 Task: Find connections with filter location Uckfield with filter topic #Businessownerwith filter profile language French with filter current company Advanced MS EXCEL, Power Query, Power BI skills for Business Intelligence  with filter school Stella Maris College with filter industry Writing and Editing with filter service category Consulting with filter keywords title Pipefitter
Action: Mouse moved to (694, 96)
Screenshot: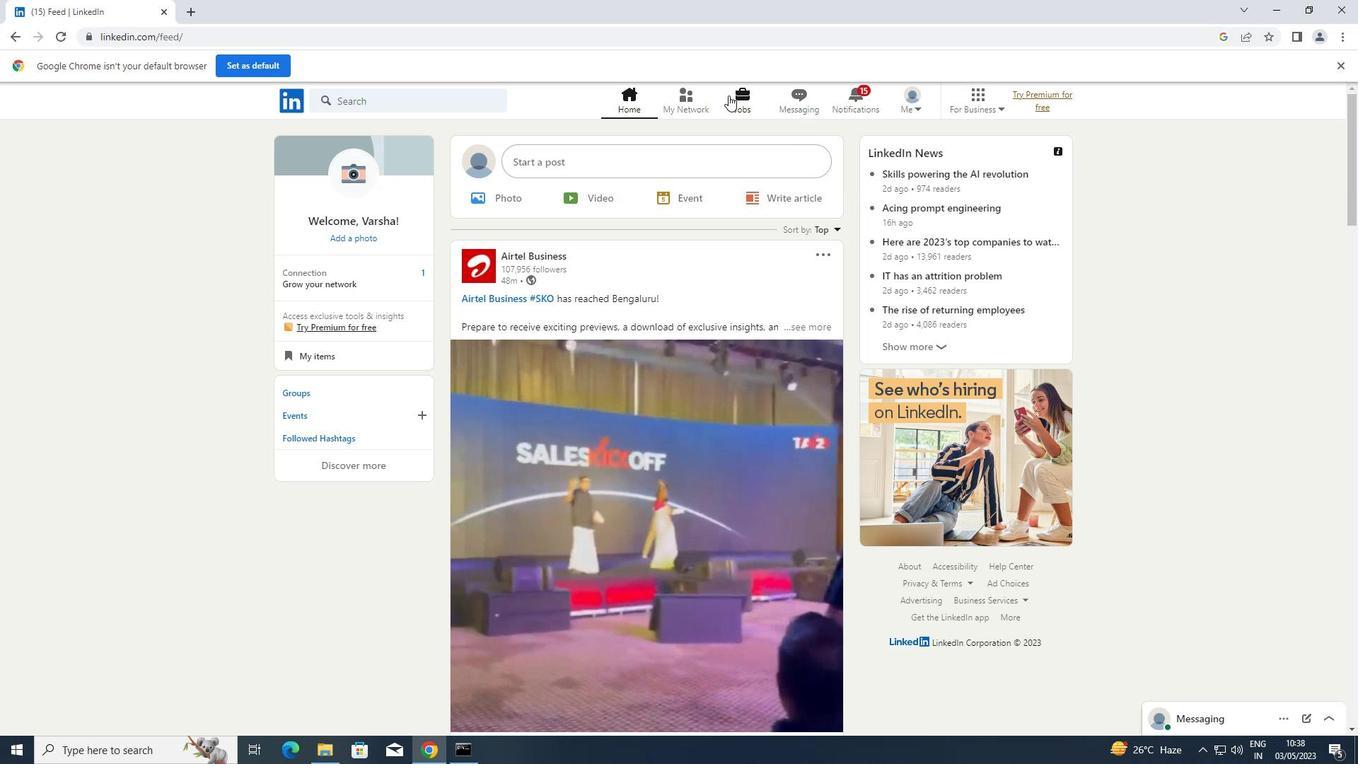 
Action: Mouse pressed left at (694, 96)
Screenshot: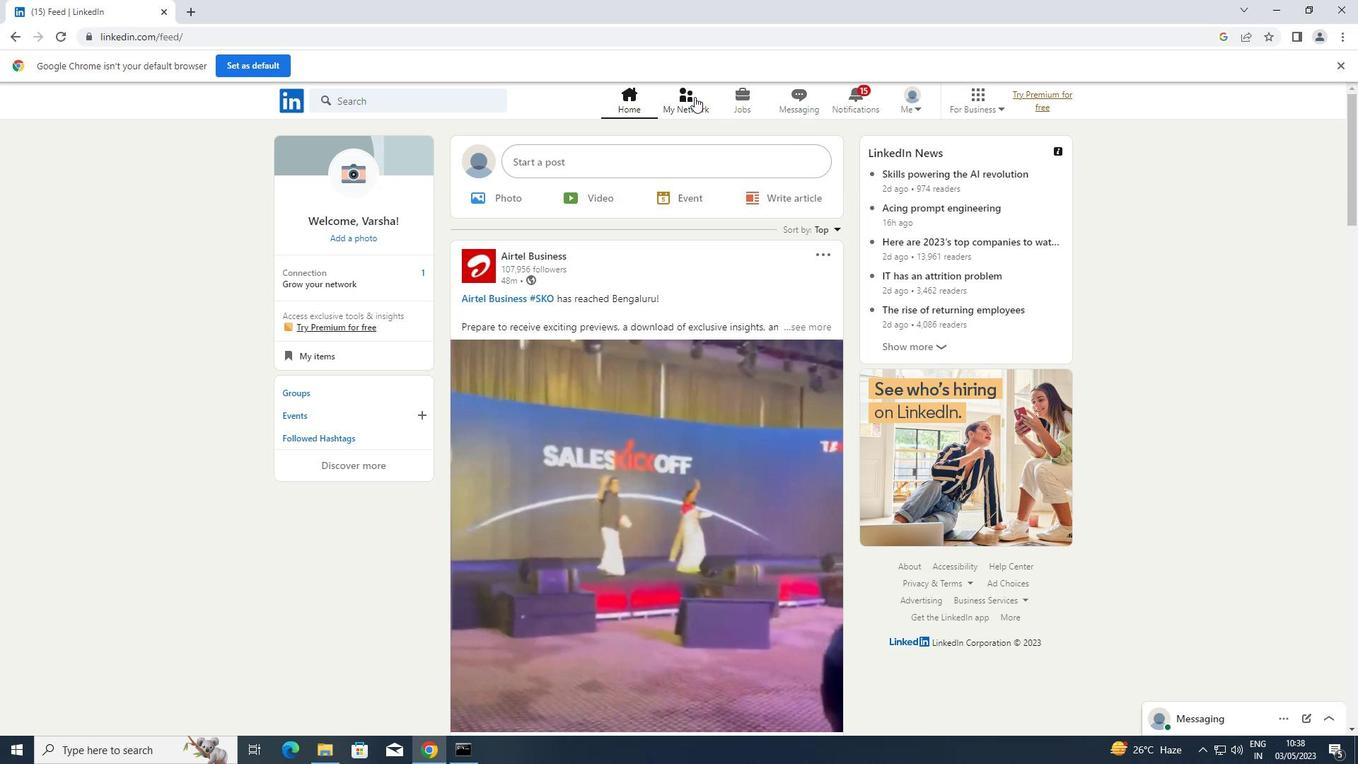 
Action: Mouse moved to (385, 178)
Screenshot: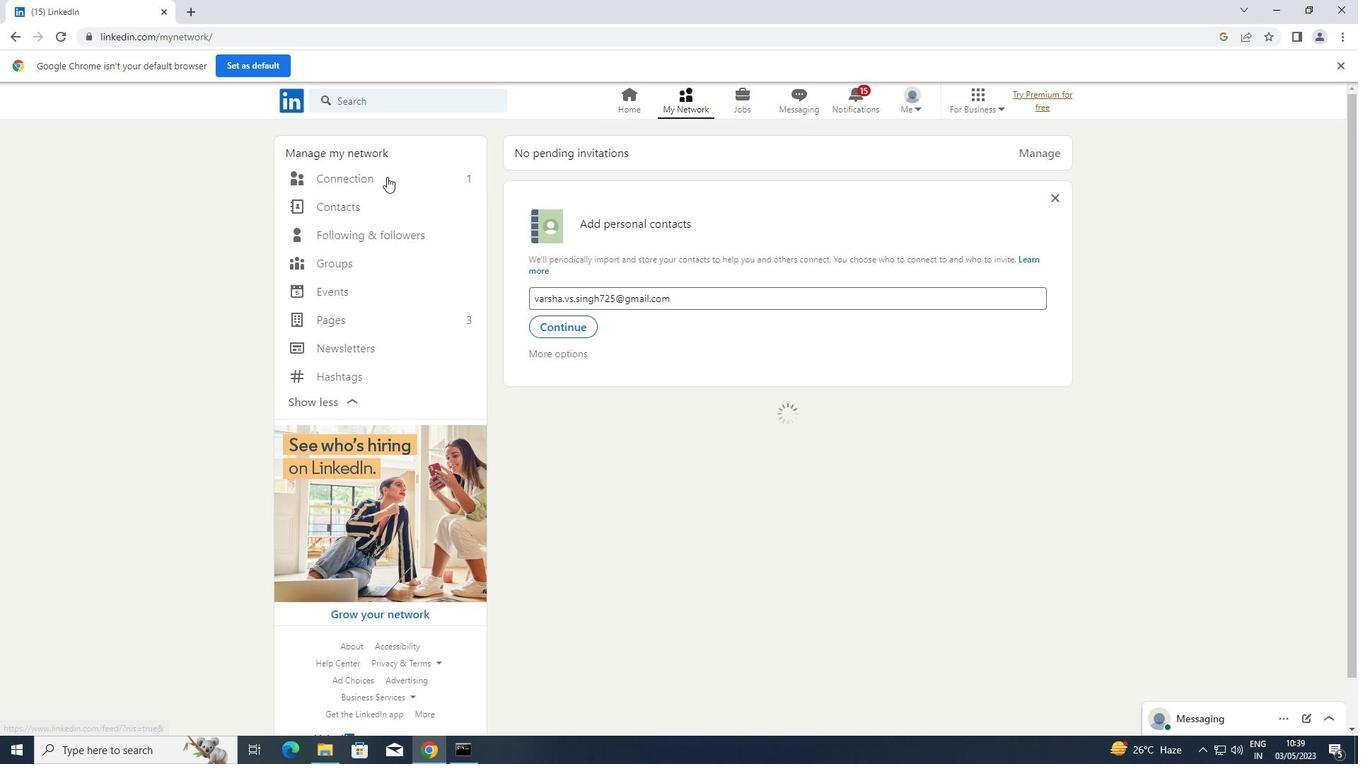 
Action: Mouse pressed left at (385, 178)
Screenshot: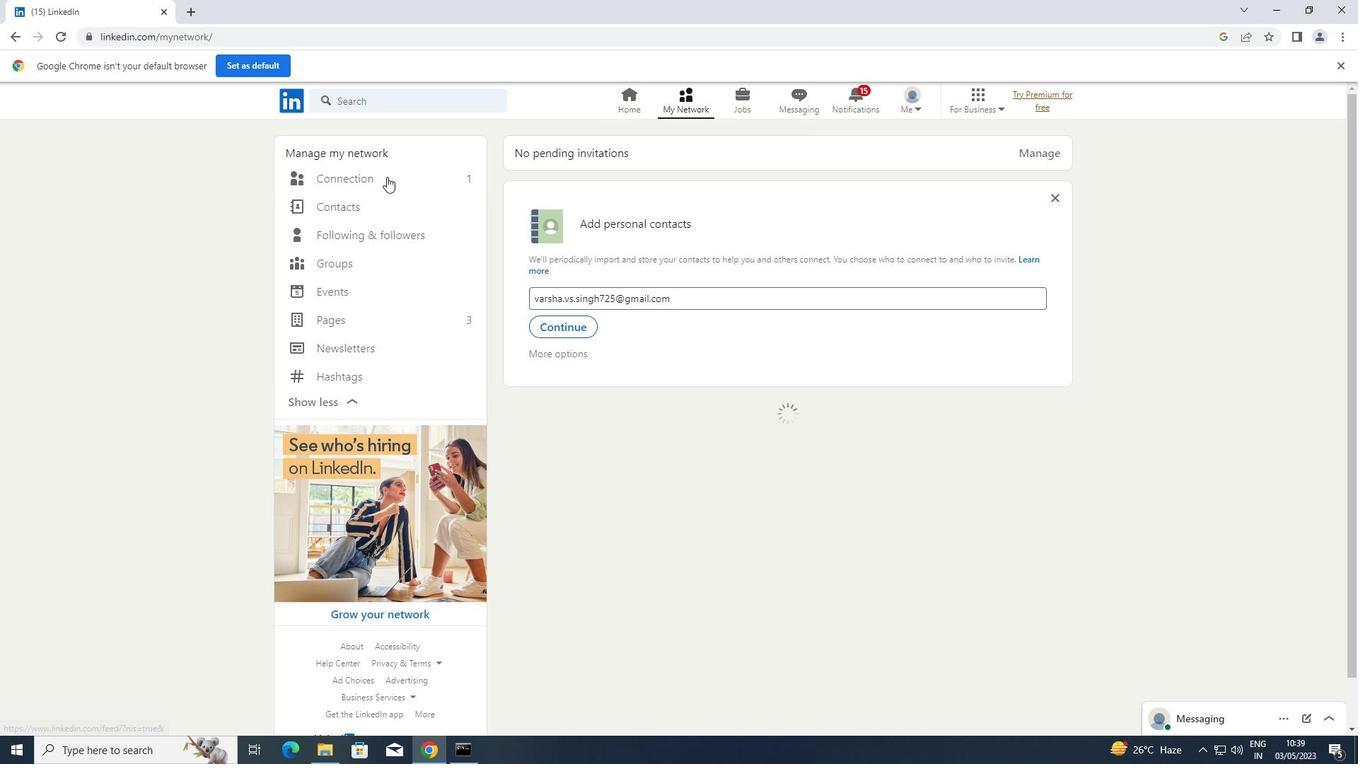 
Action: Mouse moved to (796, 174)
Screenshot: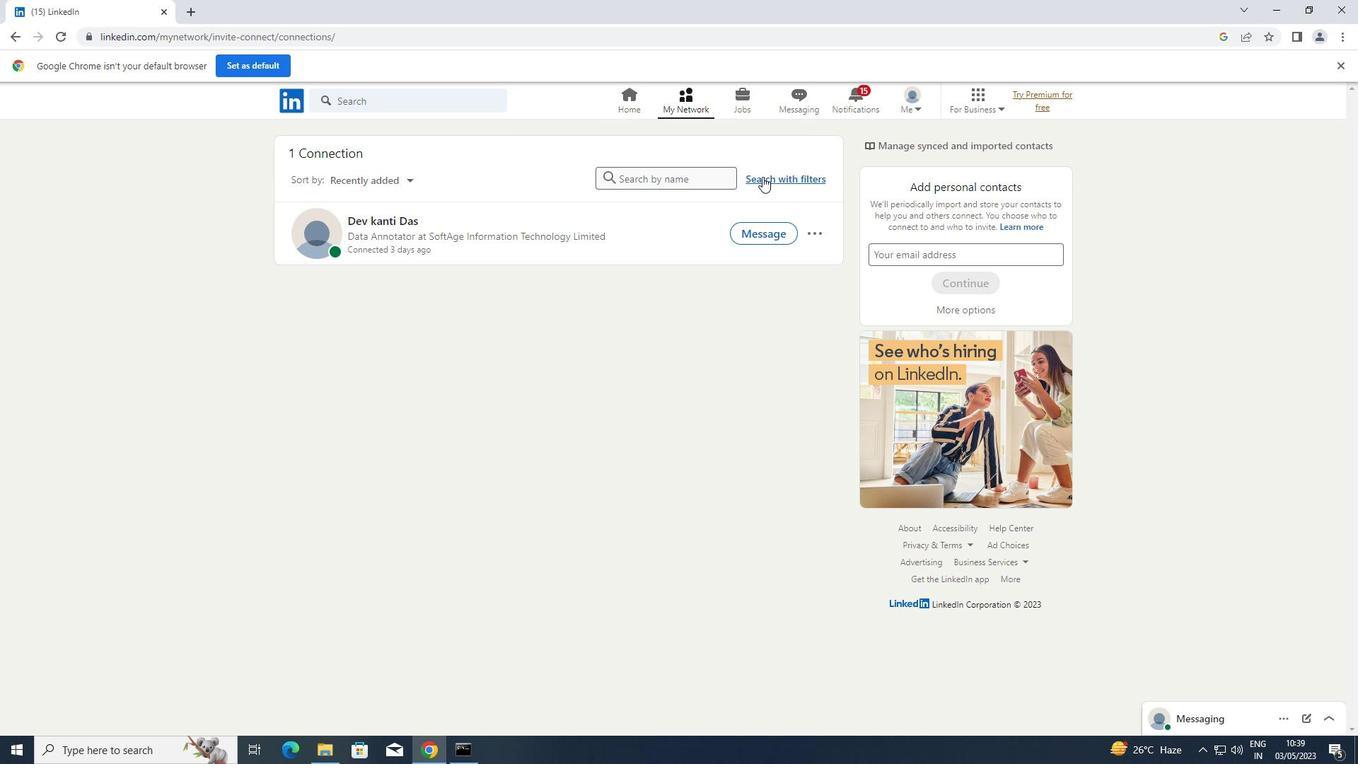 
Action: Mouse pressed left at (796, 174)
Screenshot: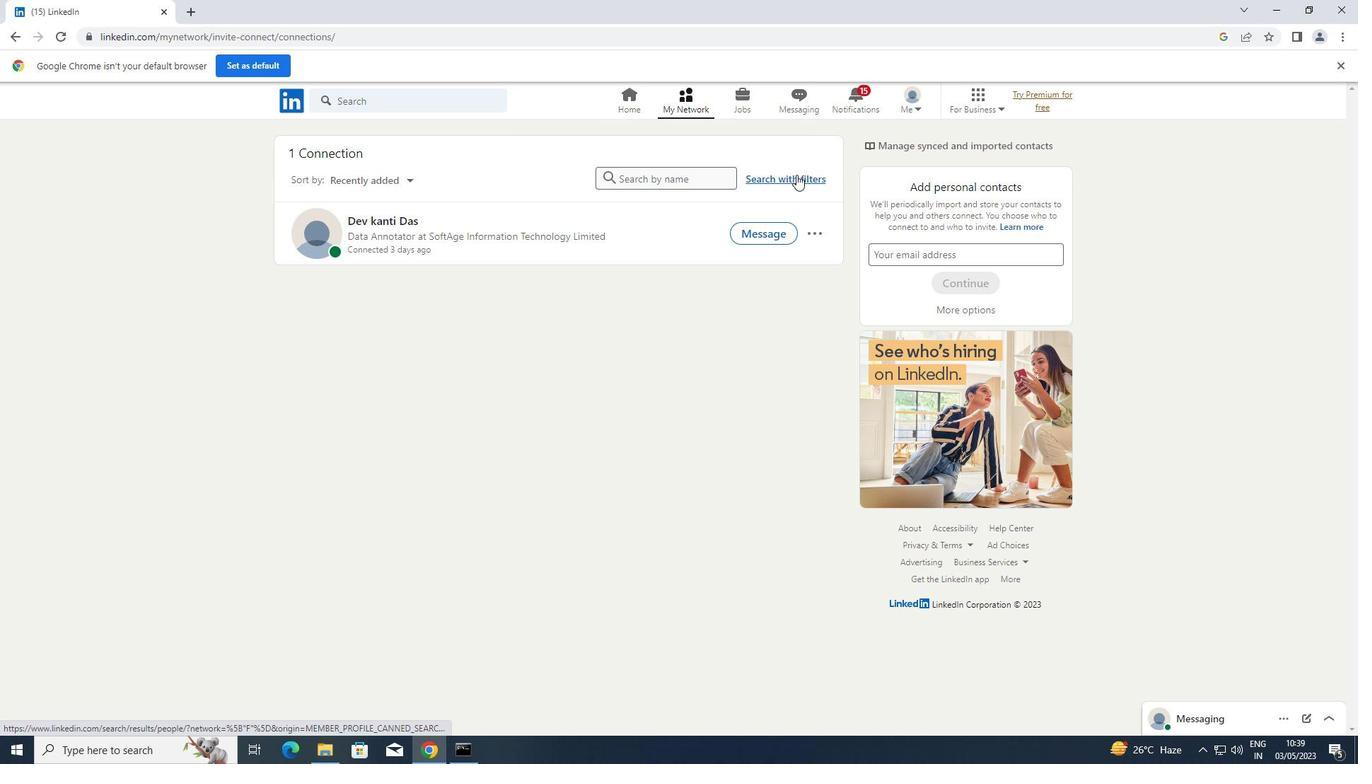 
Action: Mouse moved to (739, 145)
Screenshot: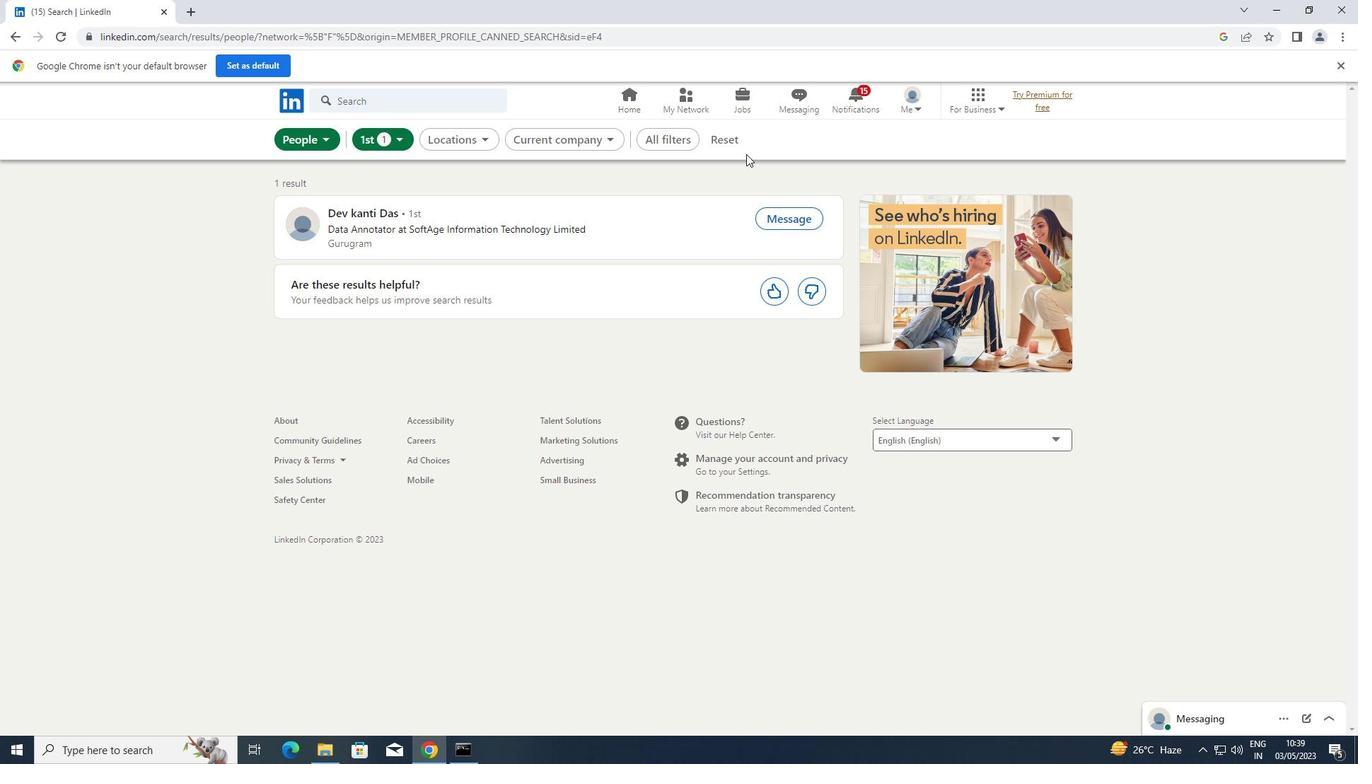 
Action: Mouse pressed left at (739, 145)
Screenshot: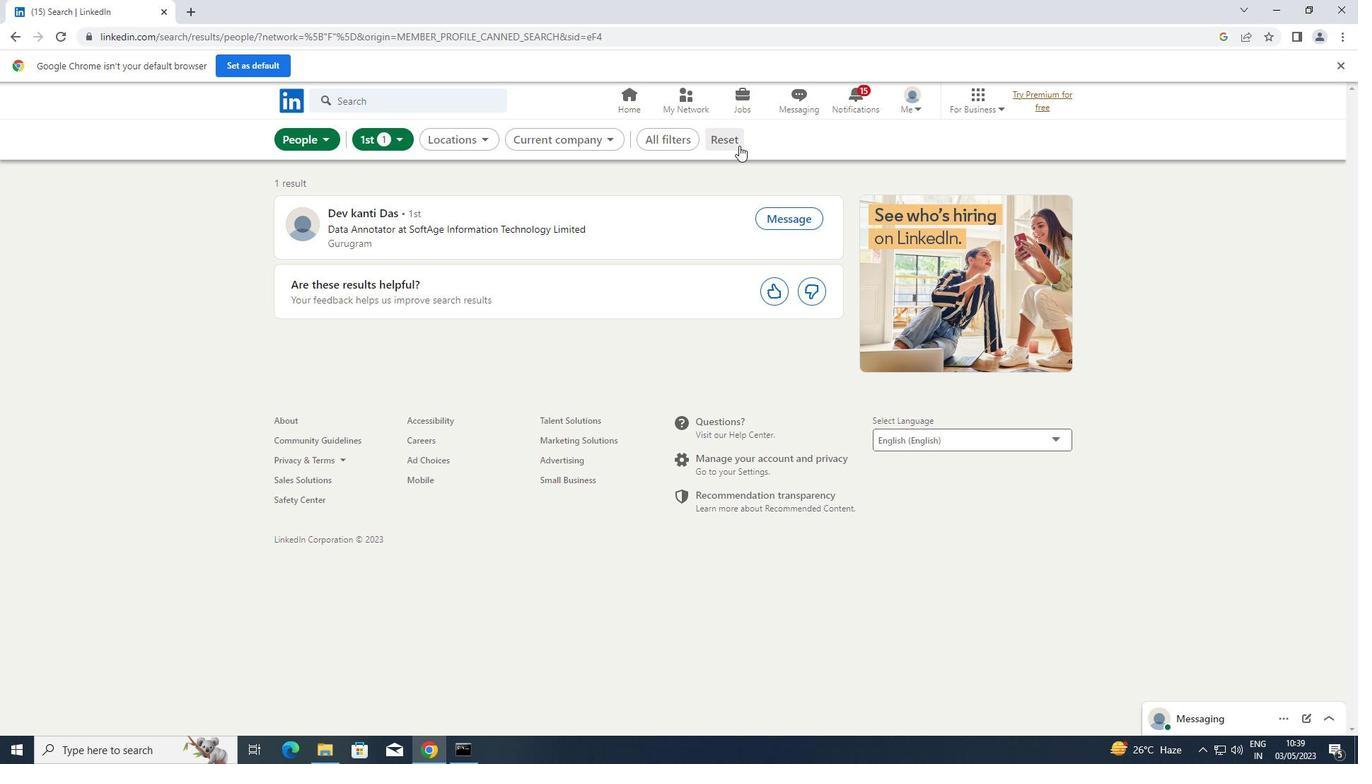
Action: Mouse moved to (714, 139)
Screenshot: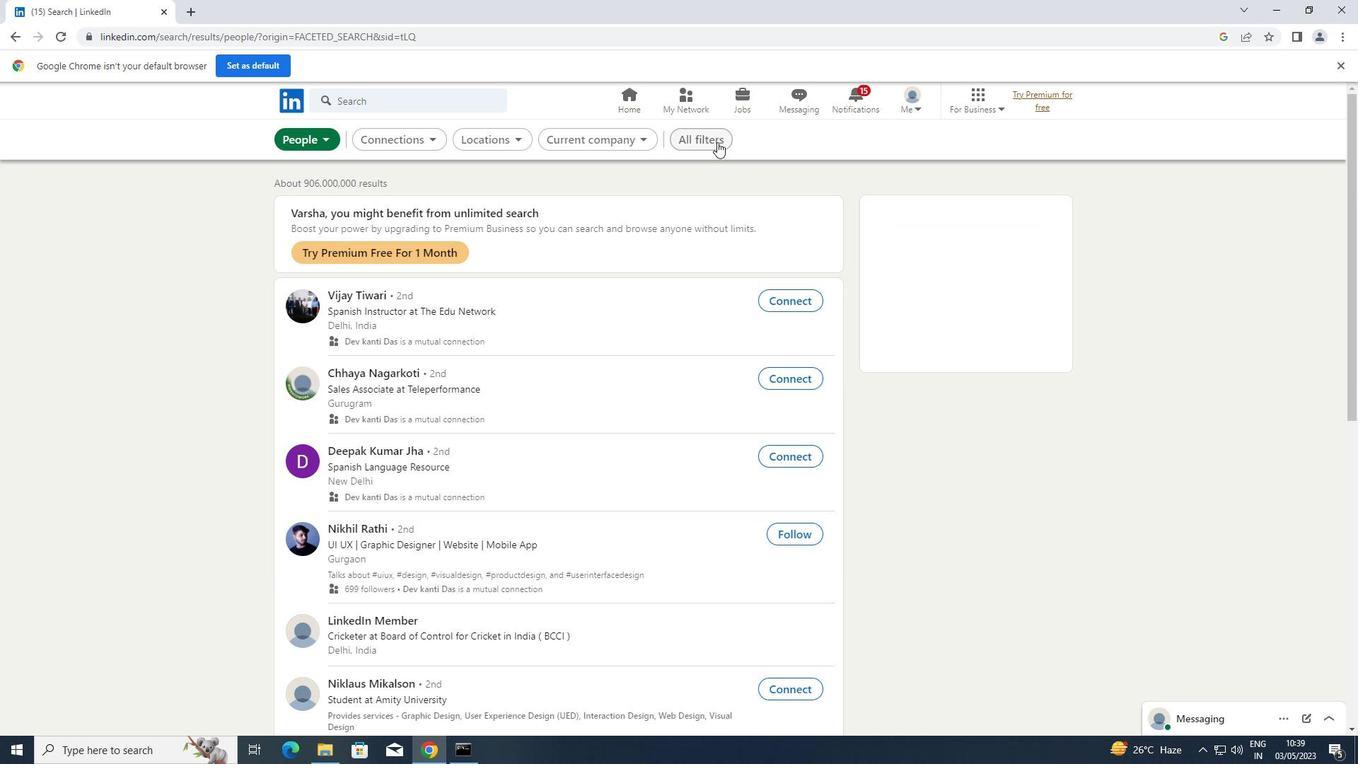 
Action: Mouse pressed left at (714, 139)
Screenshot: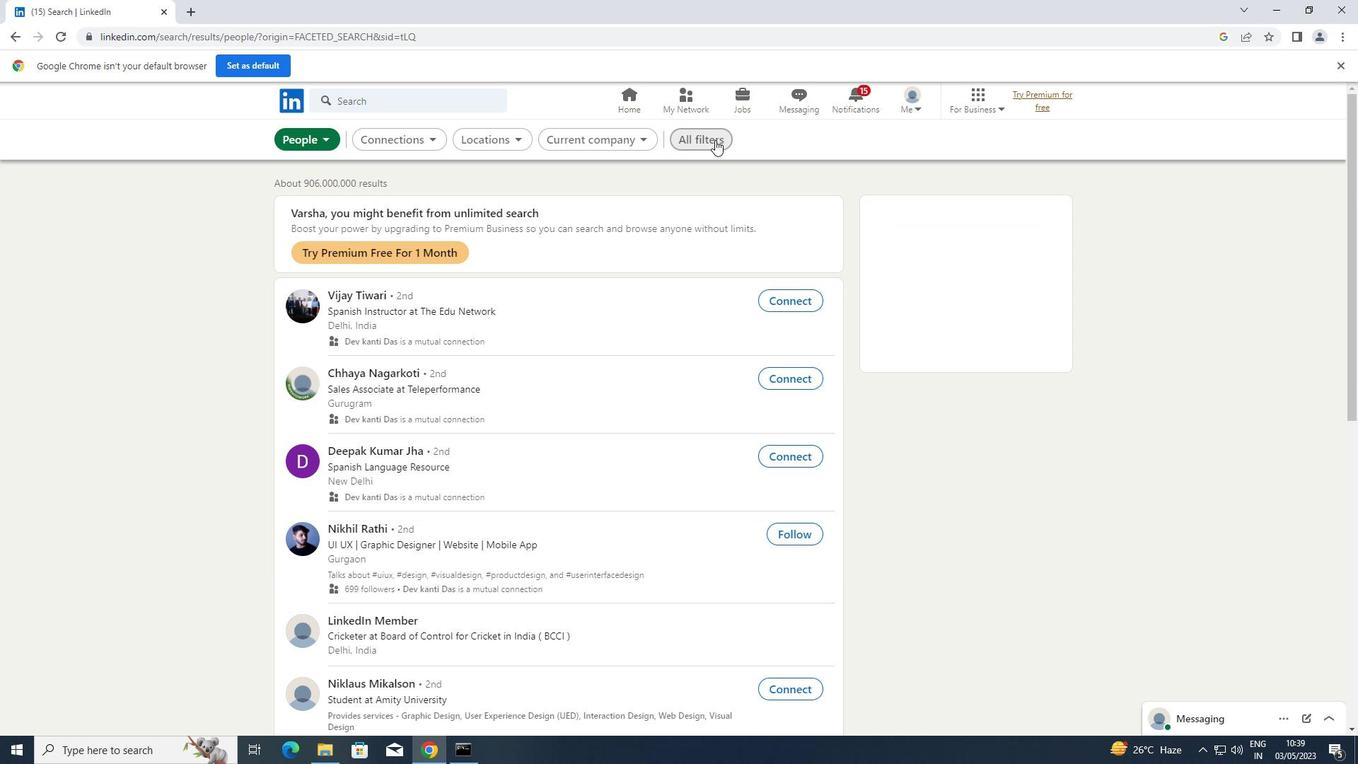 
Action: Mouse moved to (971, 315)
Screenshot: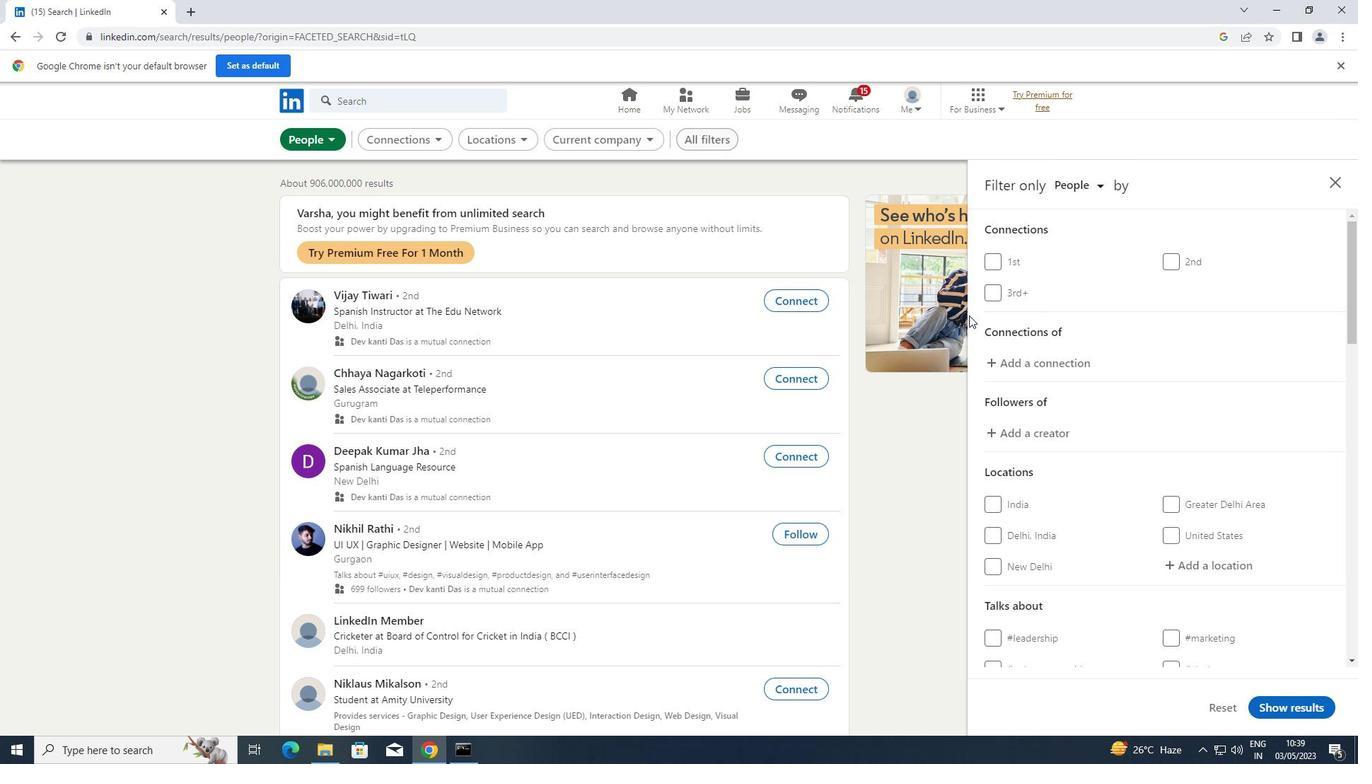 
Action: Mouse scrolled (971, 314) with delta (0, 0)
Screenshot: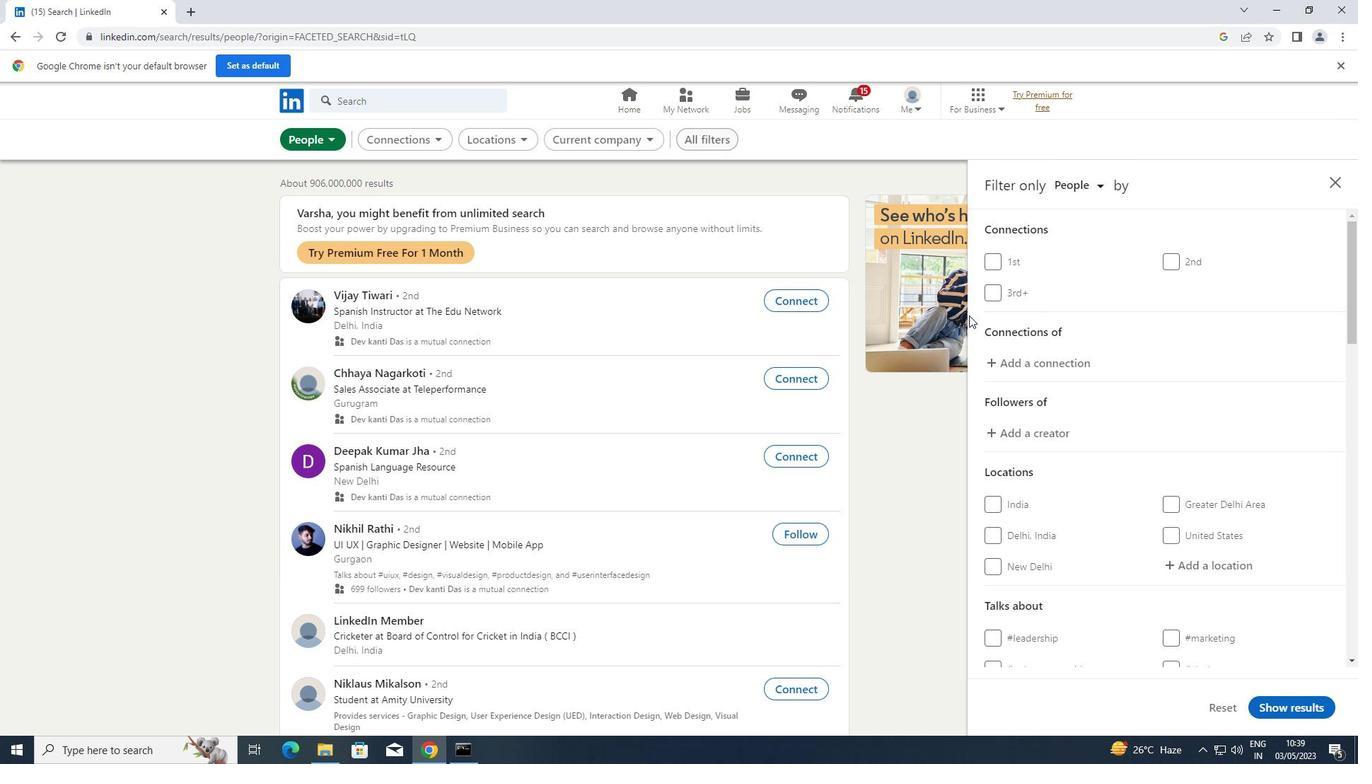 
Action: Mouse moved to (973, 317)
Screenshot: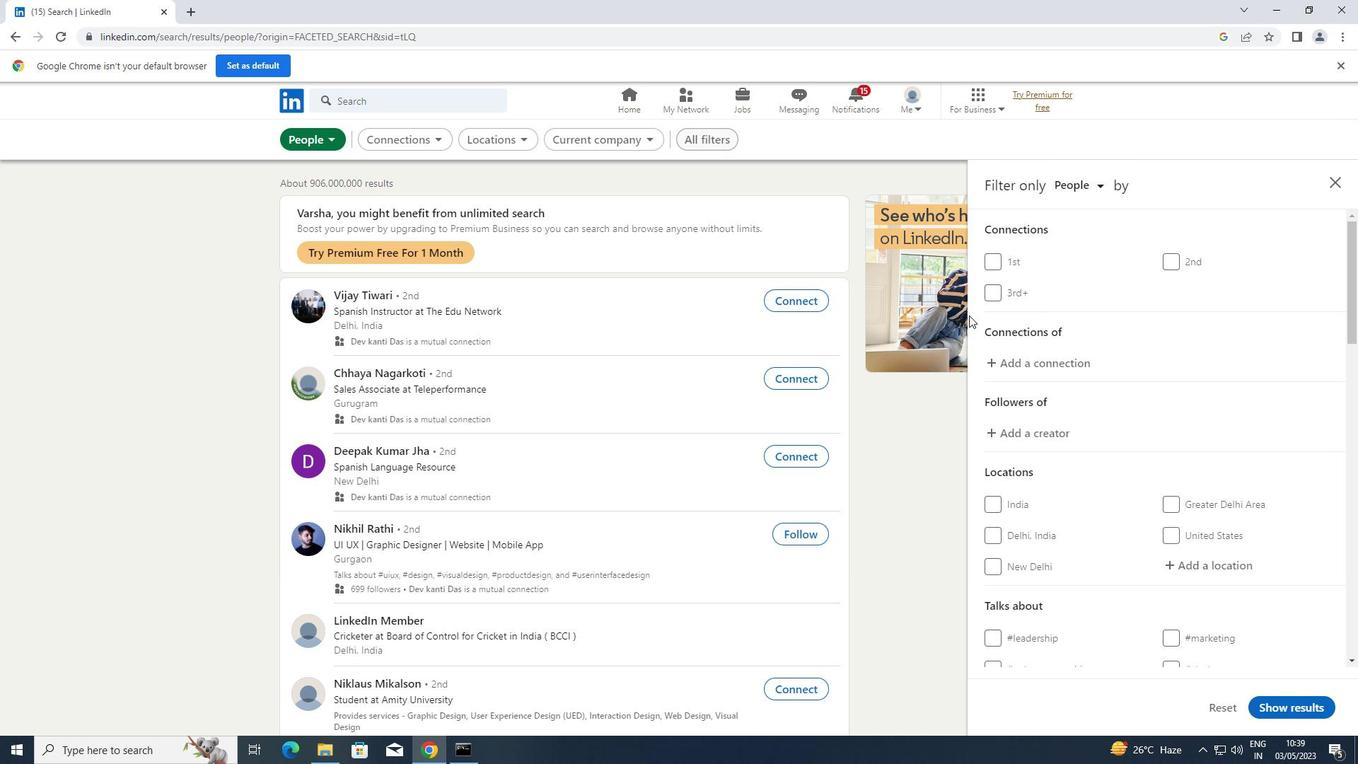 
Action: Mouse scrolled (973, 316) with delta (0, 0)
Screenshot: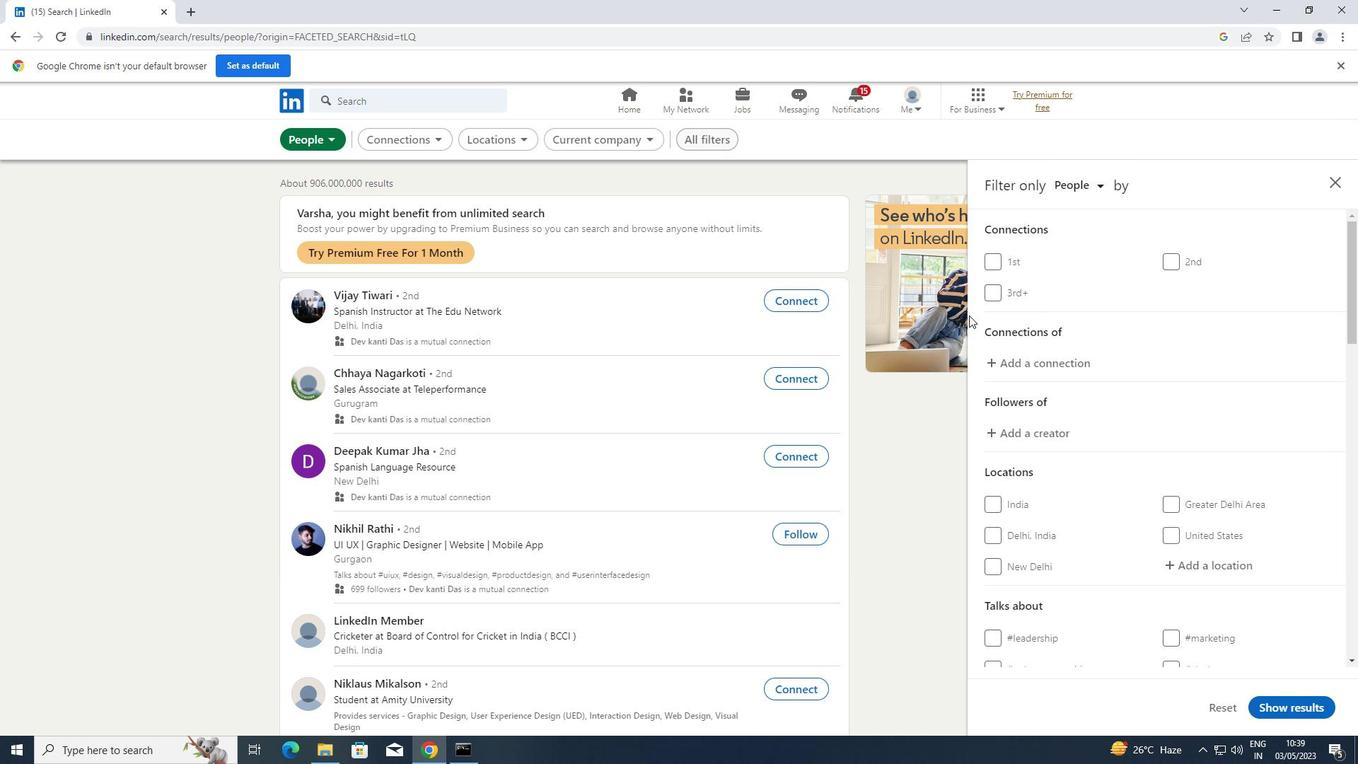 
Action: Mouse moved to (1199, 421)
Screenshot: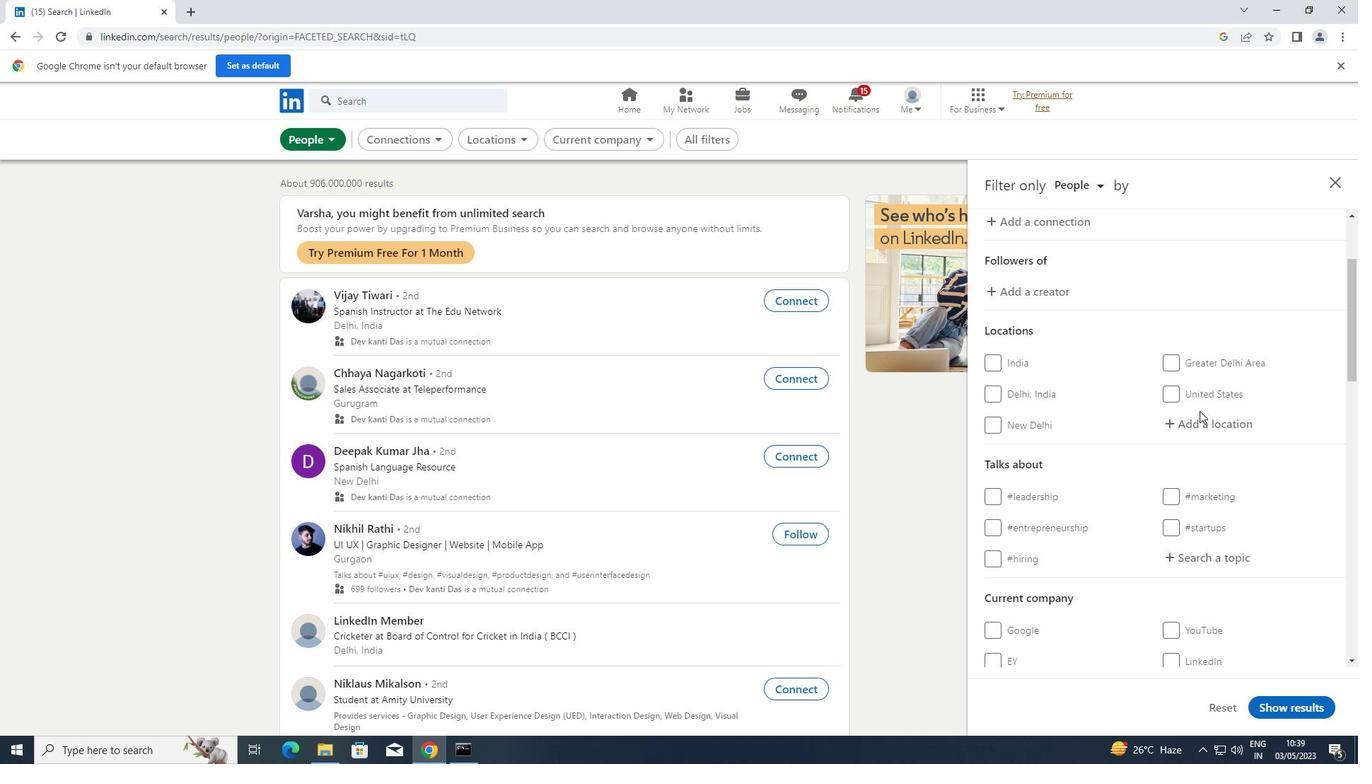 
Action: Mouse pressed left at (1199, 421)
Screenshot: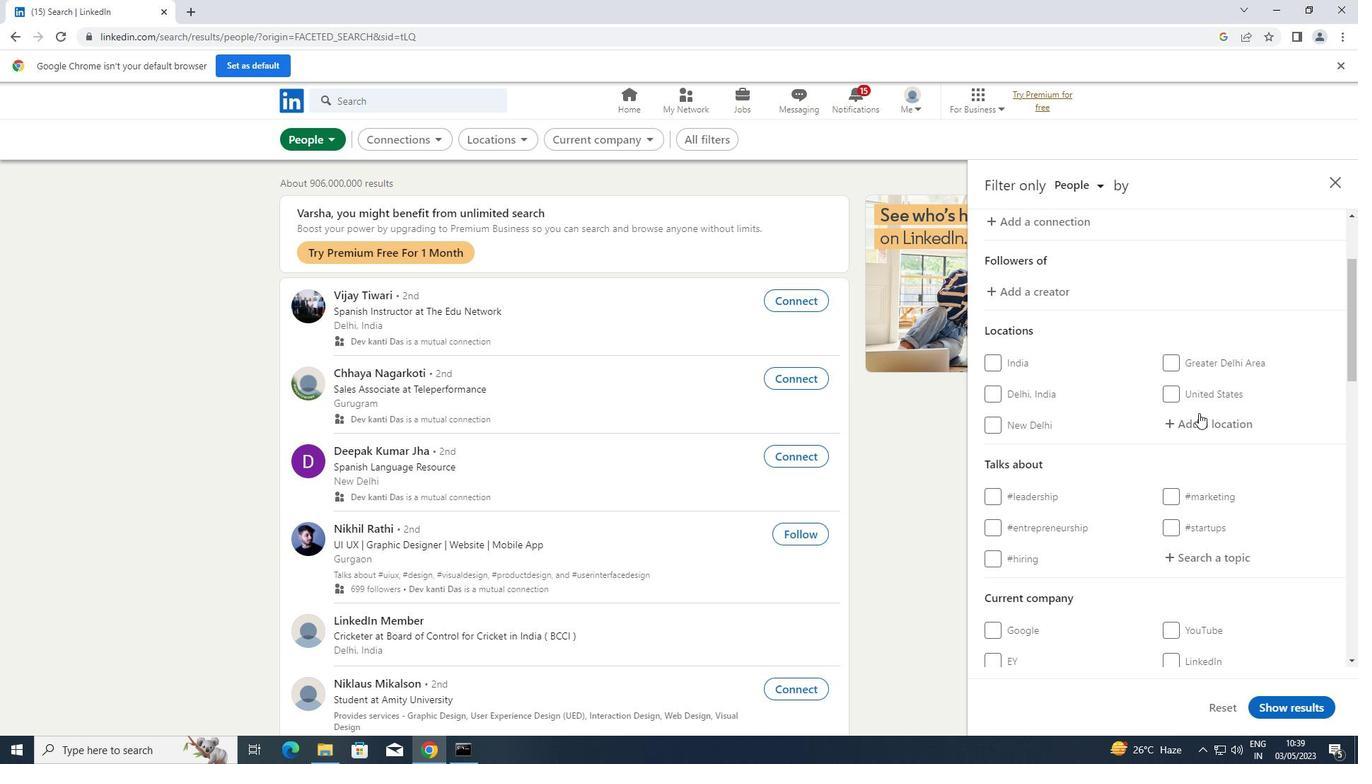 
Action: Key pressed <Key.shift>UCKFIELD
Screenshot: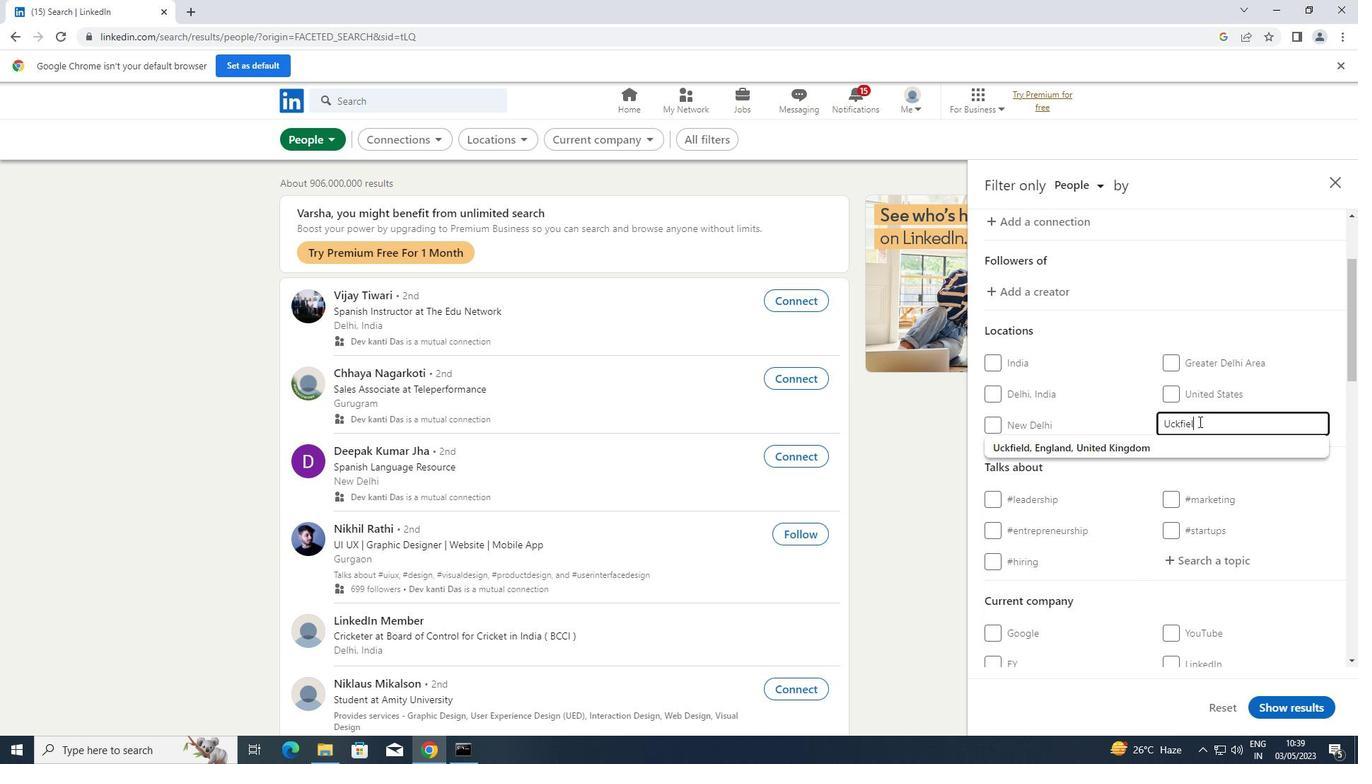 
Action: Mouse moved to (1186, 565)
Screenshot: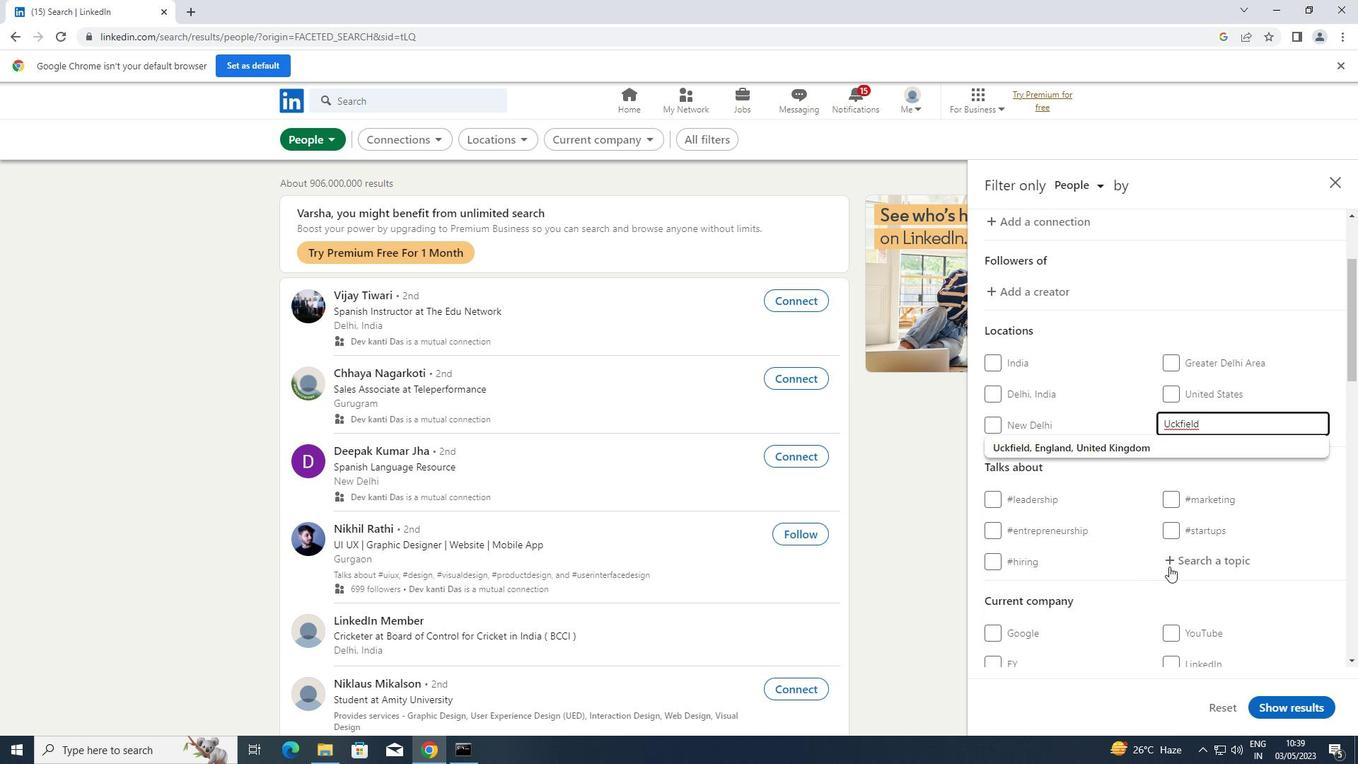 
Action: Mouse pressed left at (1186, 565)
Screenshot: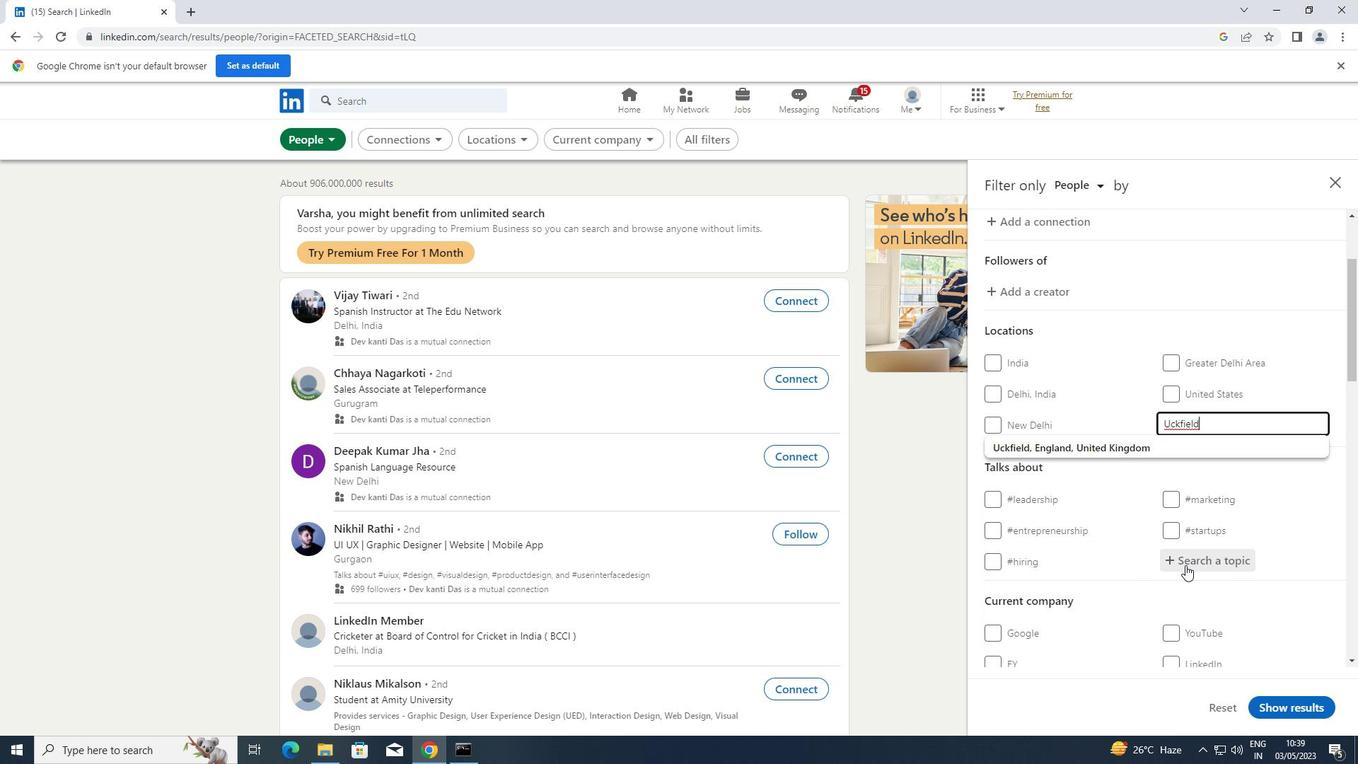 
Action: Key pressed <Key.shift>BUSINESSOWNE
Screenshot: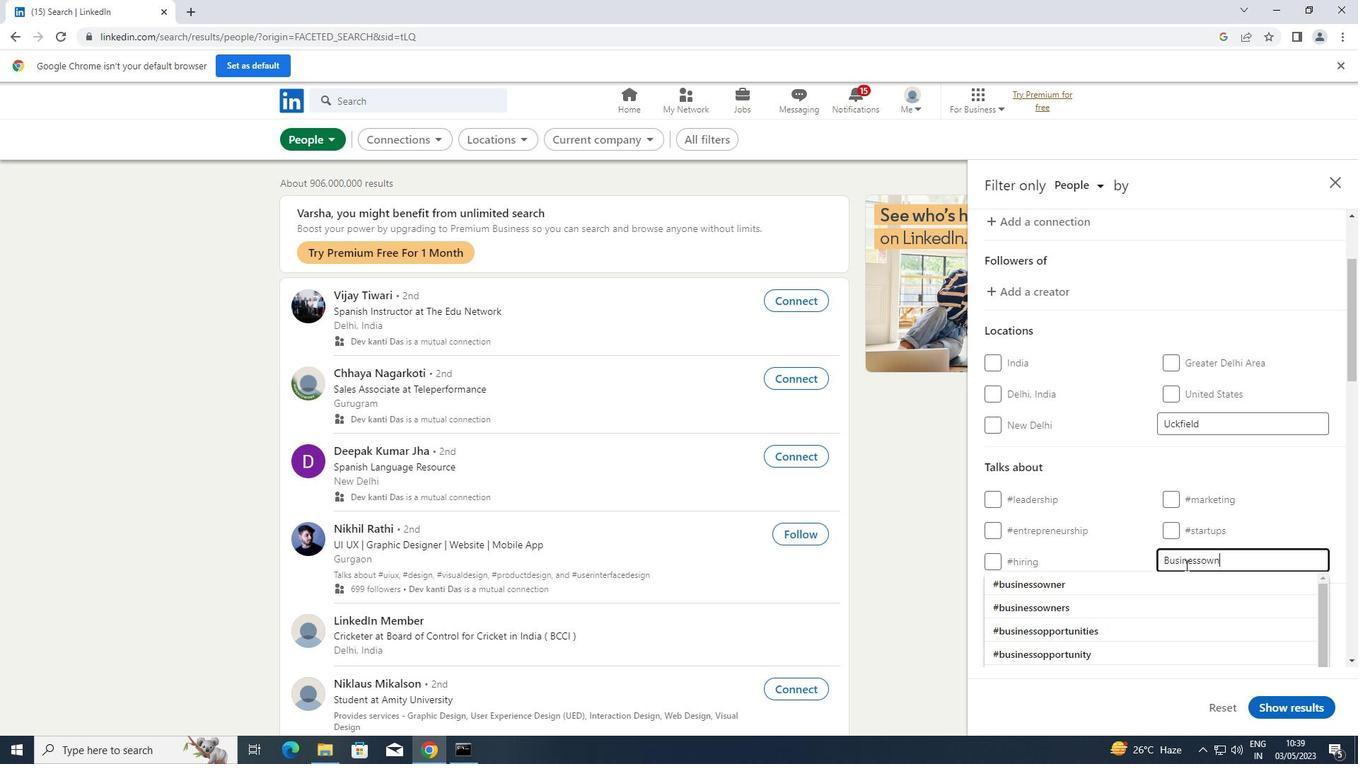 
Action: Mouse moved to (1036, 581)
Screenshot: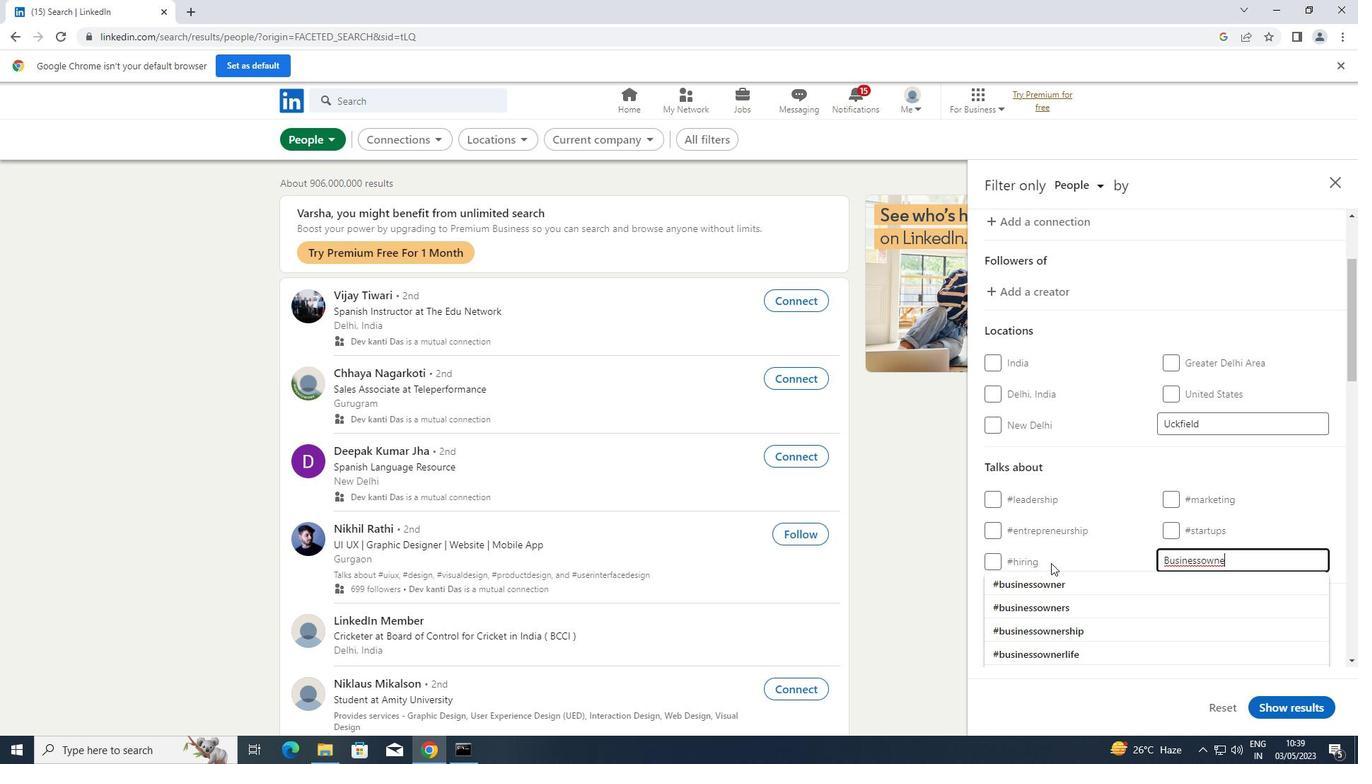 
Action: Mouse pressed left at (1036, 581)
Screenshot: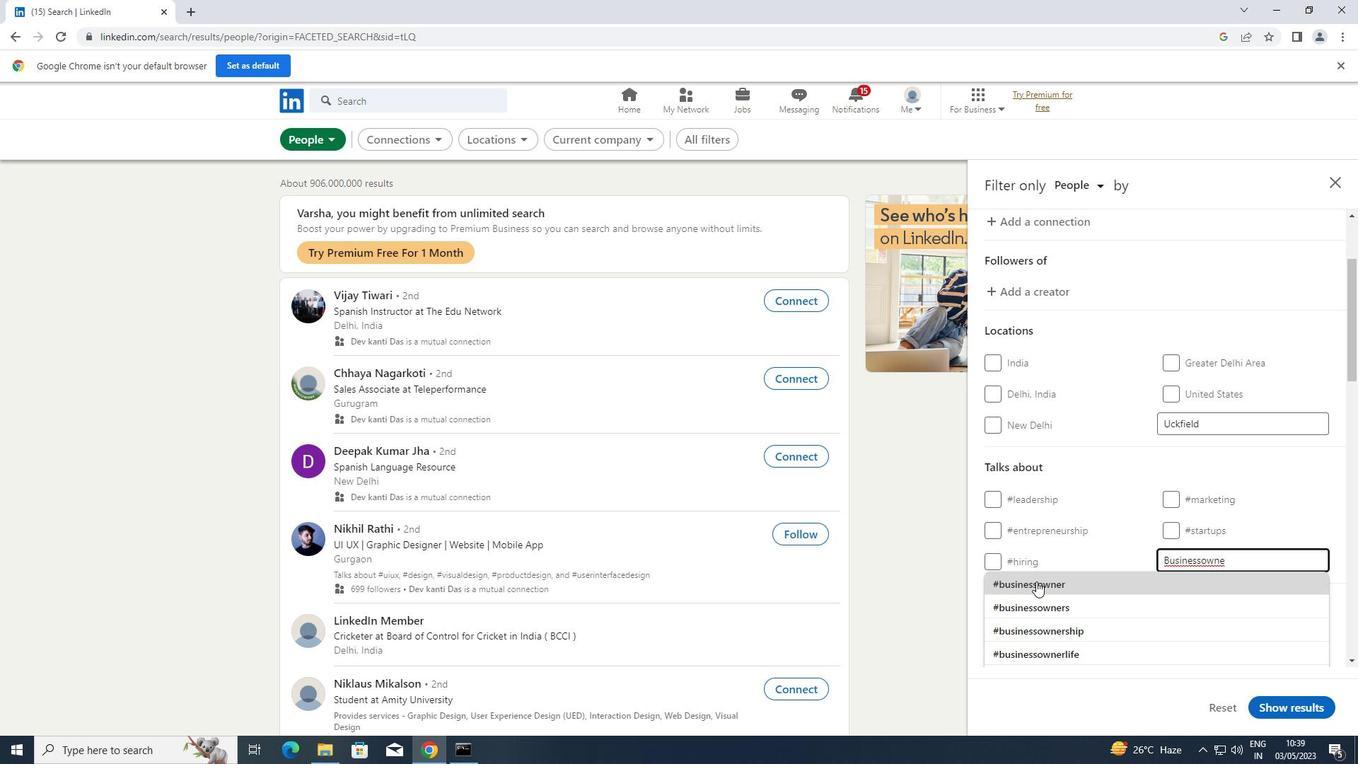 
Action: Mouse moved to (1026, 556)
Screenshot: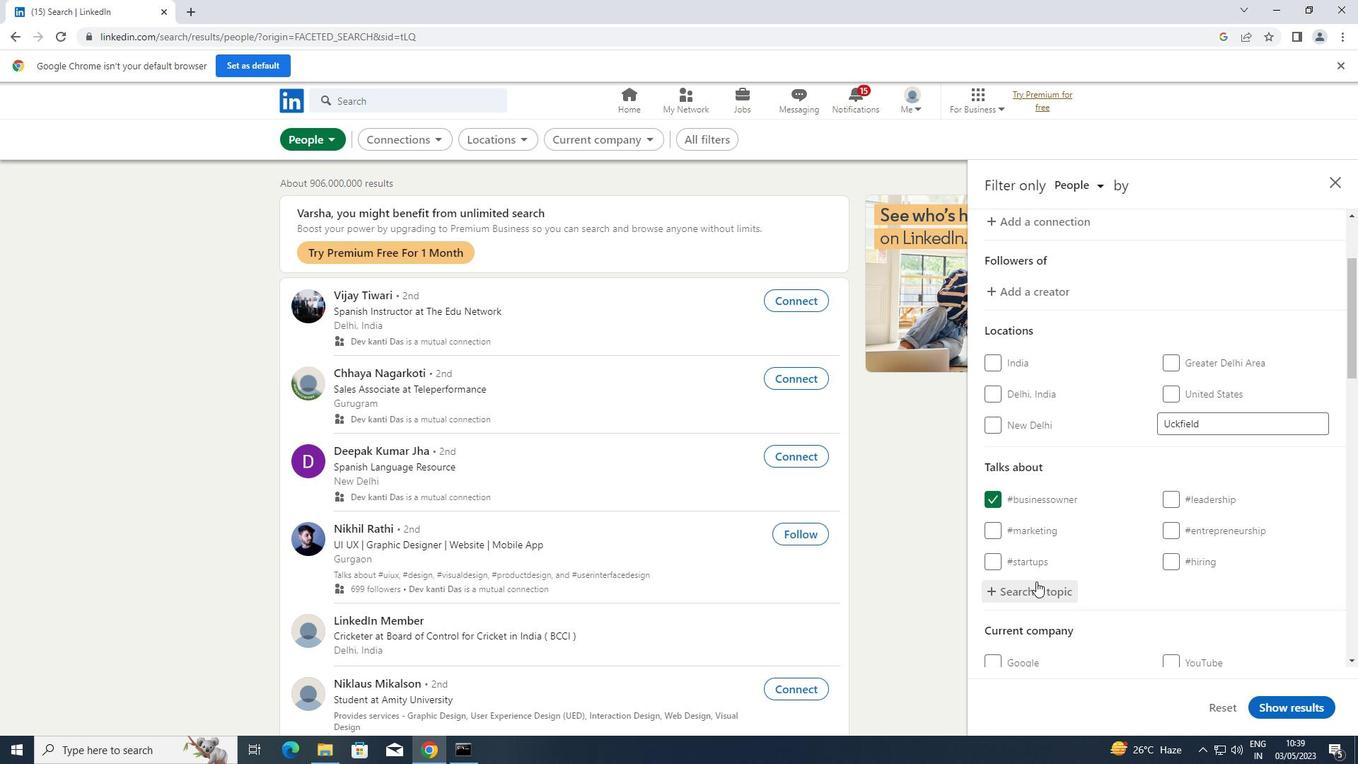 
Action: Mouse scrolled (1026, 556) with delta (0, 0)
Screenshot: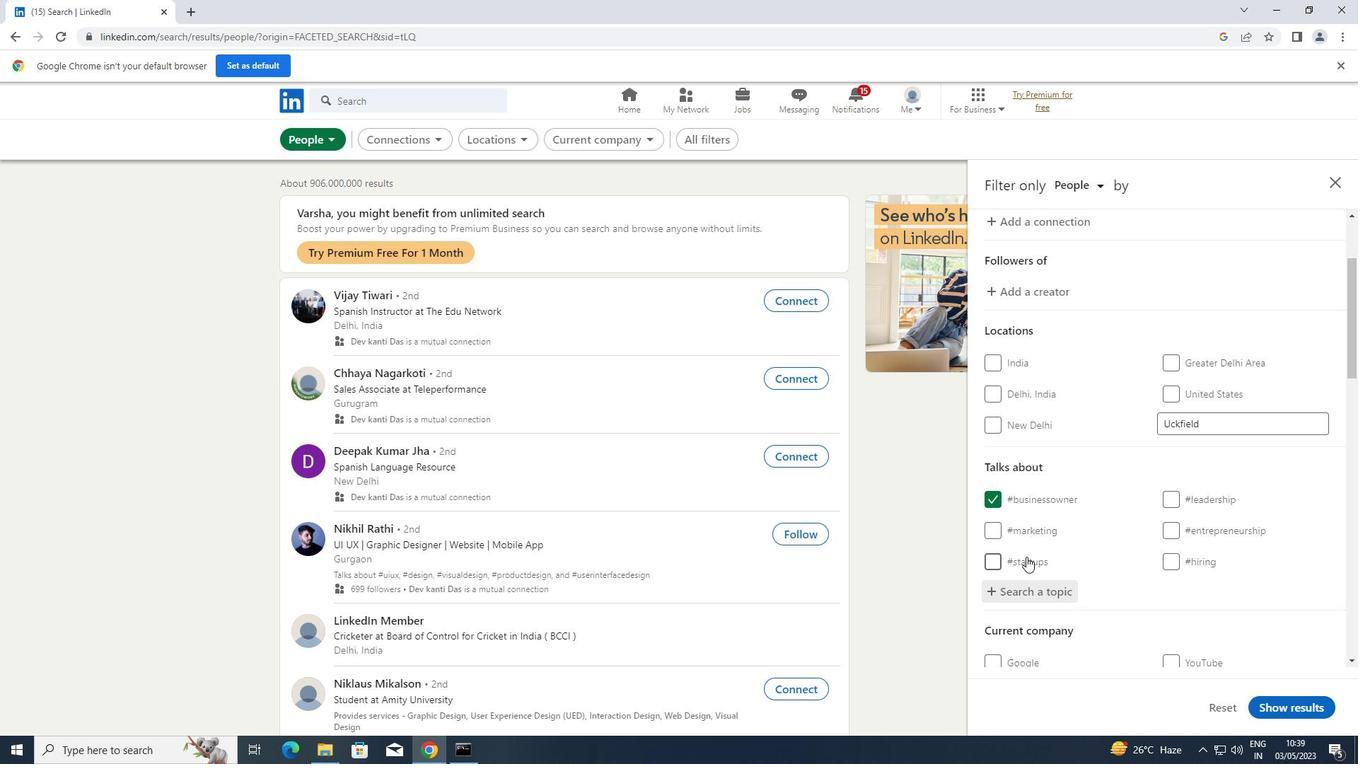 
Action: Mouse scrolled (1026, 556) with delta (0, 0)
Screenshot: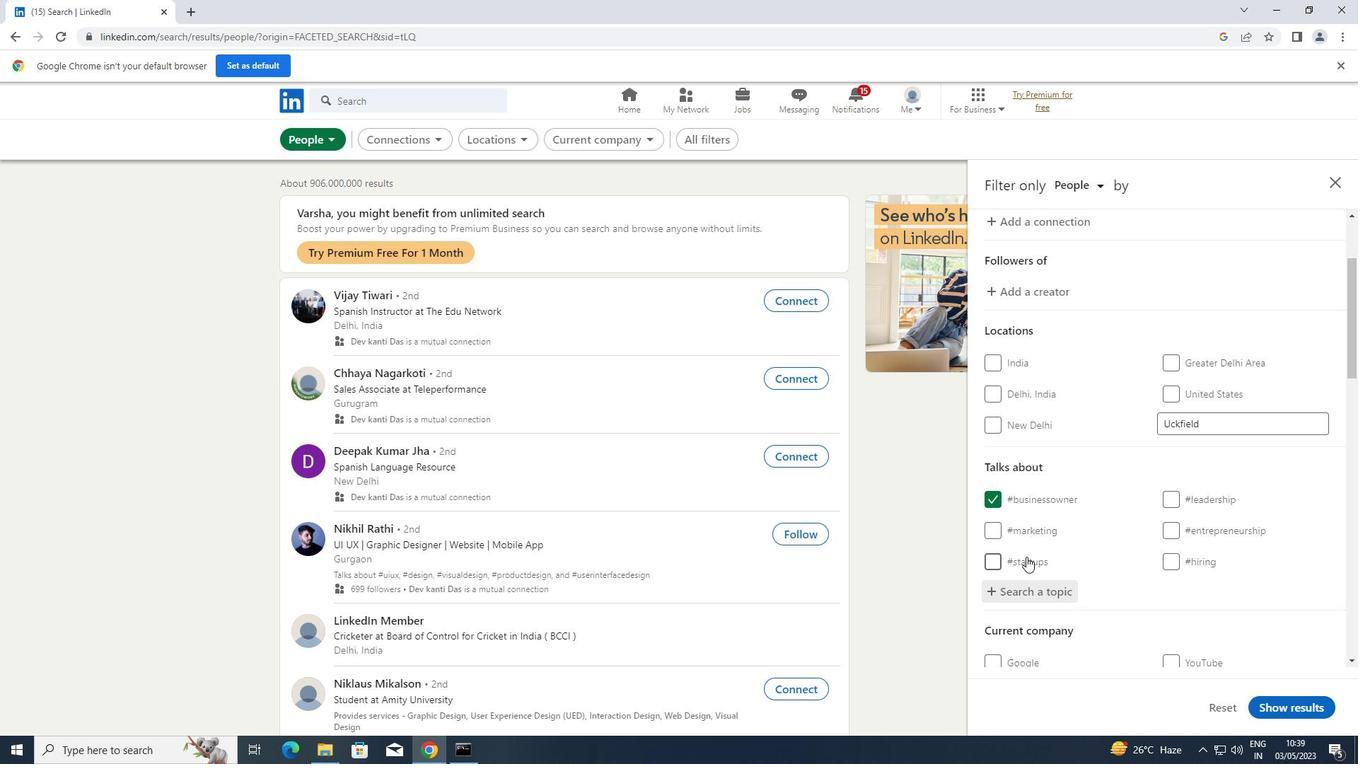 
Action: Mouse scrolled (1026, 556) with delta (0, 0)
Screenshot: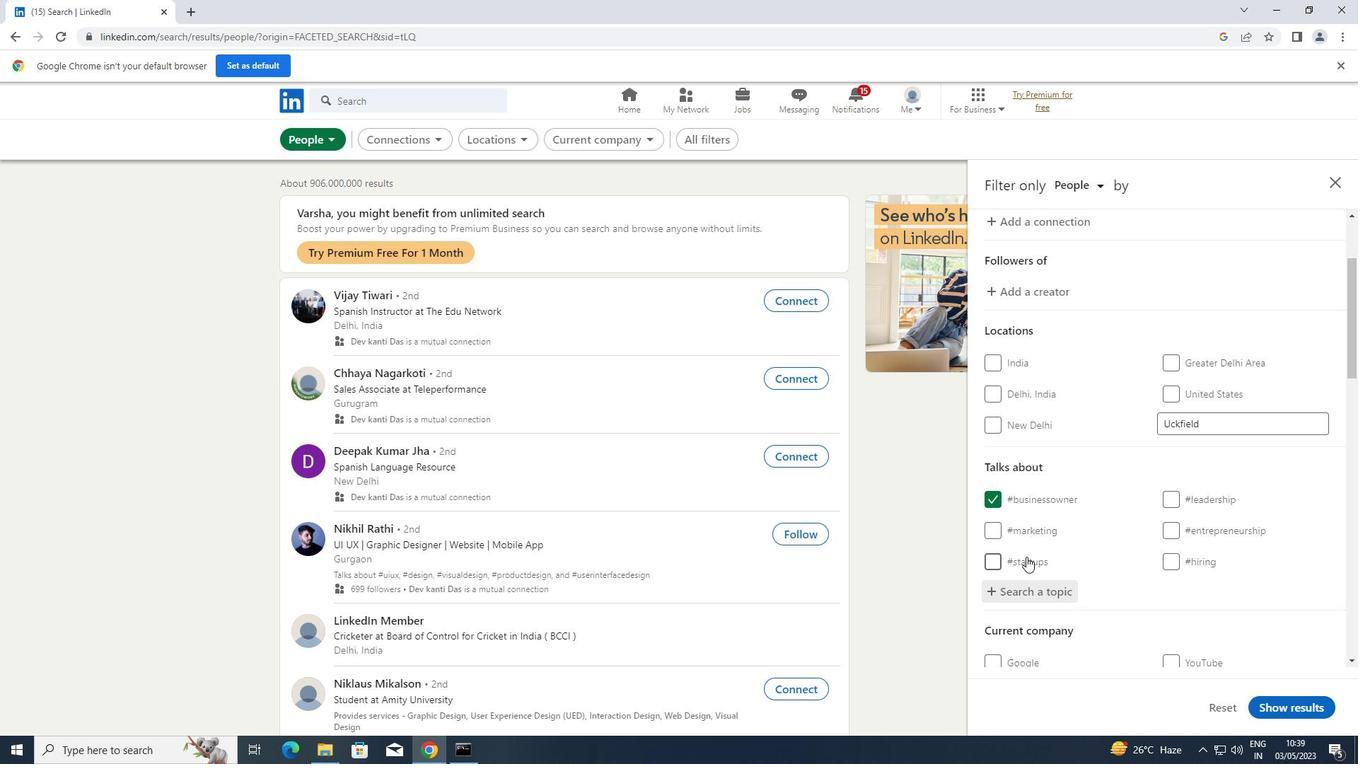 
Action: Mouse scrolled (1026, 556) with delta (0, 0)
Screenshot: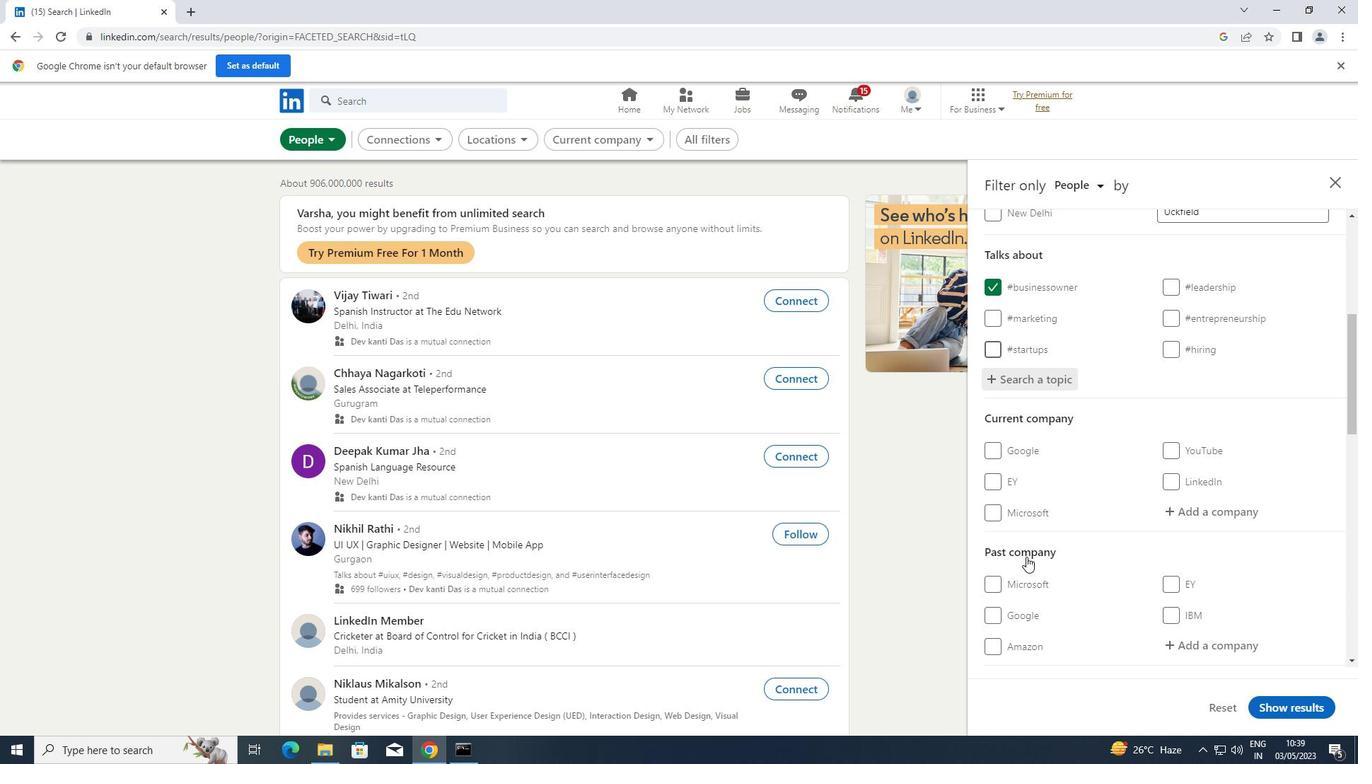 
Action: Mouse scrolled (1026, 556) with delta (0, 0)
Screenshot: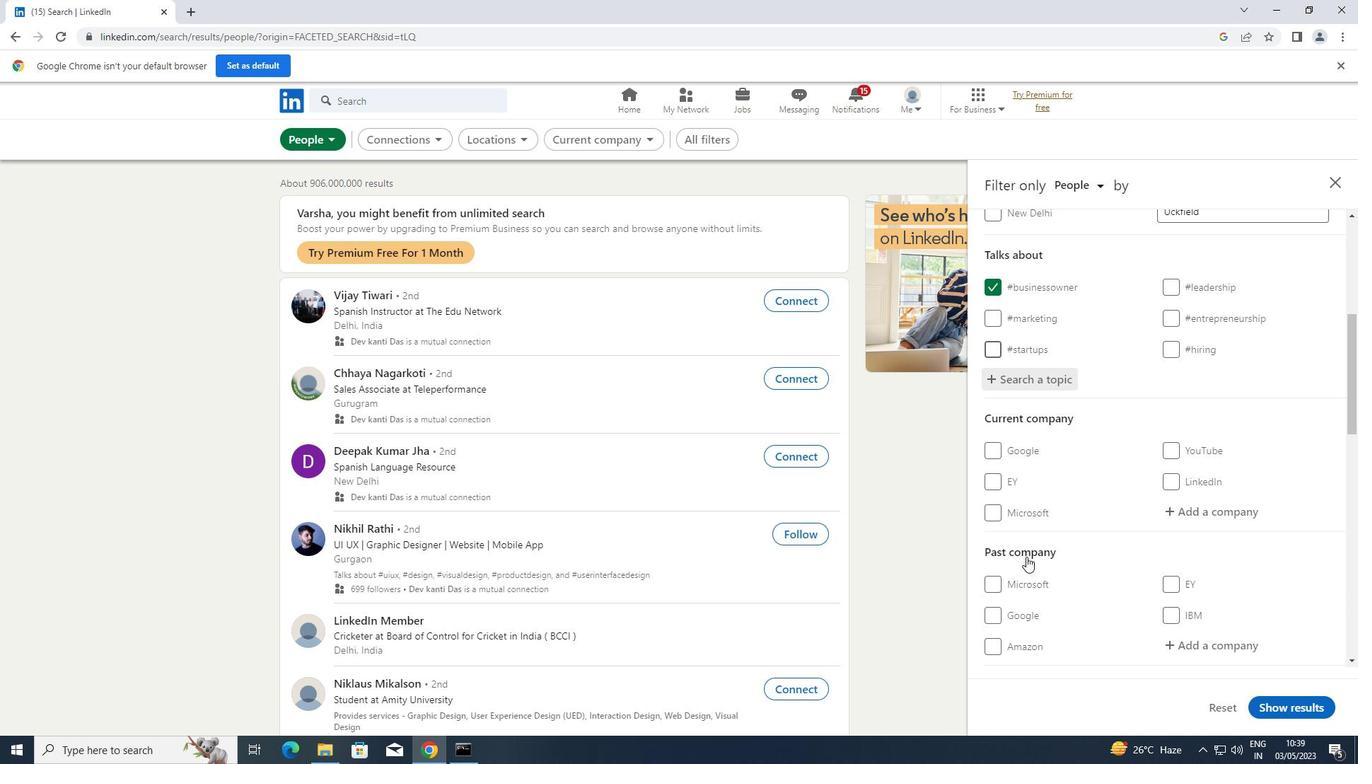 
Action: Mouse scrolled (1026, 556) with delta (0, 0)
Screenshot: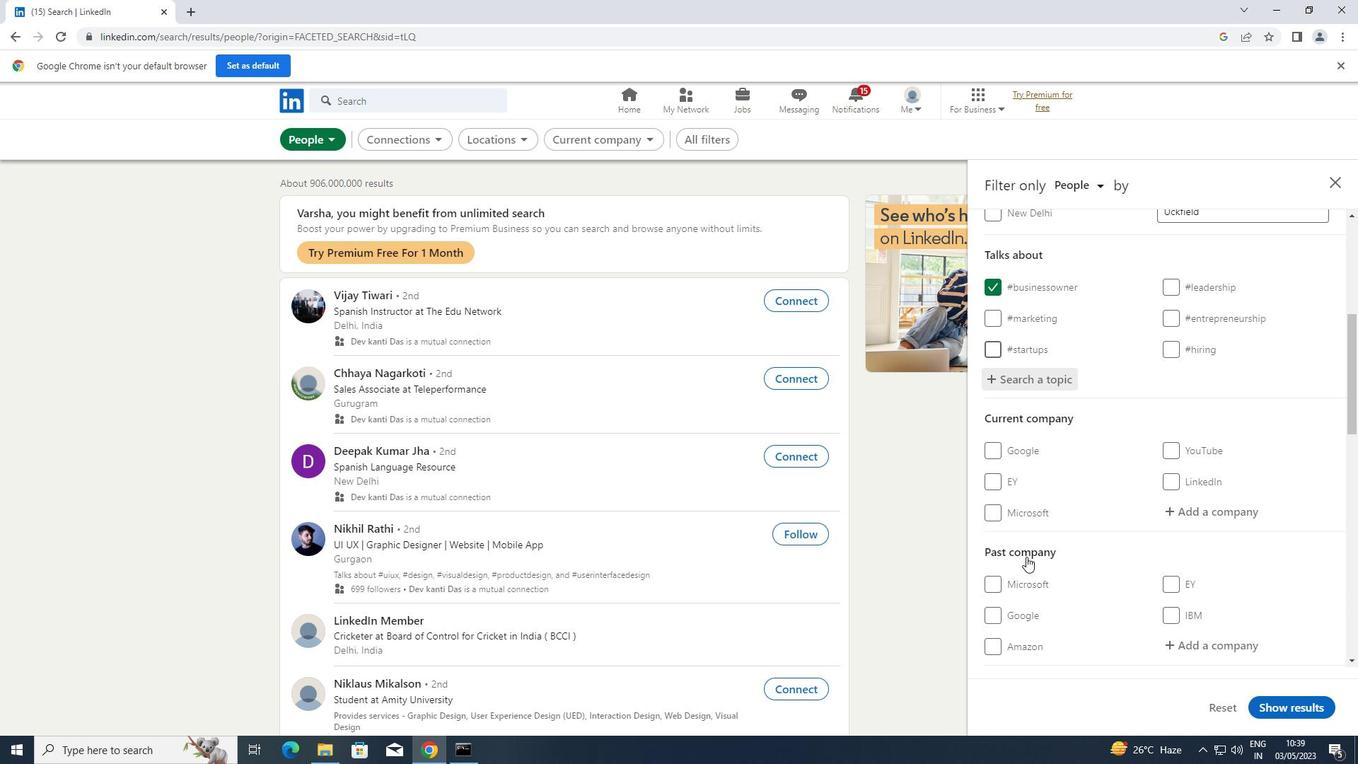 
Action: Mouse scrolled (1026, 556) with delta (0, 0)
Screenshot: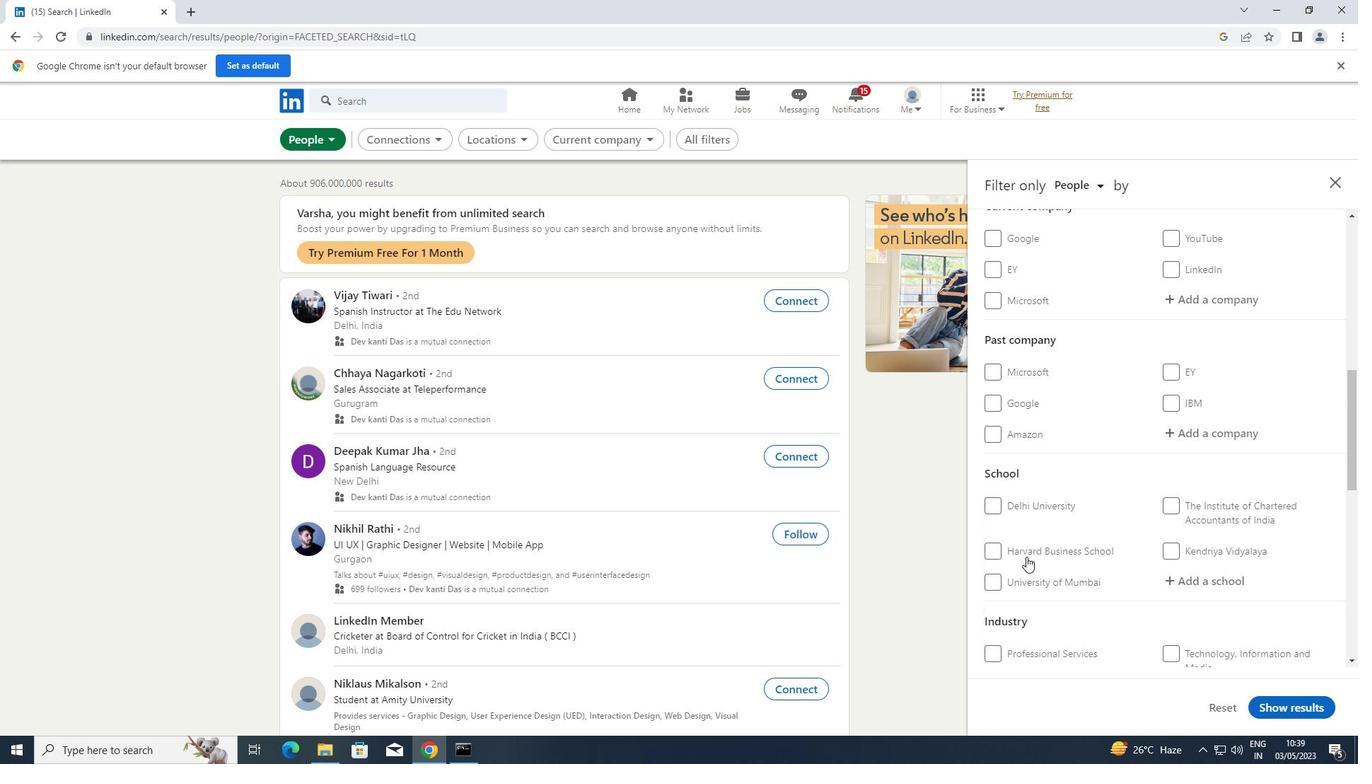 
Action: Mouse scrolled (1026, 556) with delta (0, 0)
Screenshot: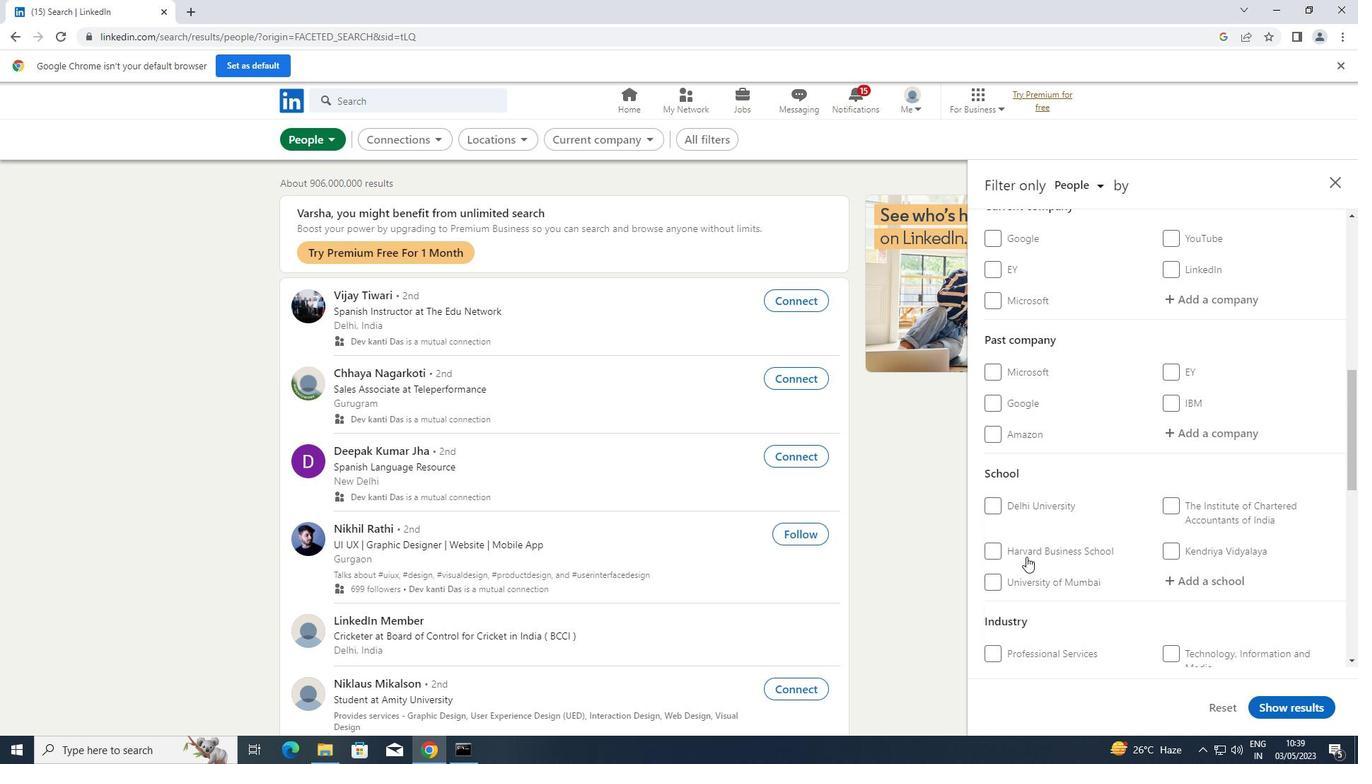 
Action: Mouse scrolled (1026, 556) with delta (0, 0)
Screenshot: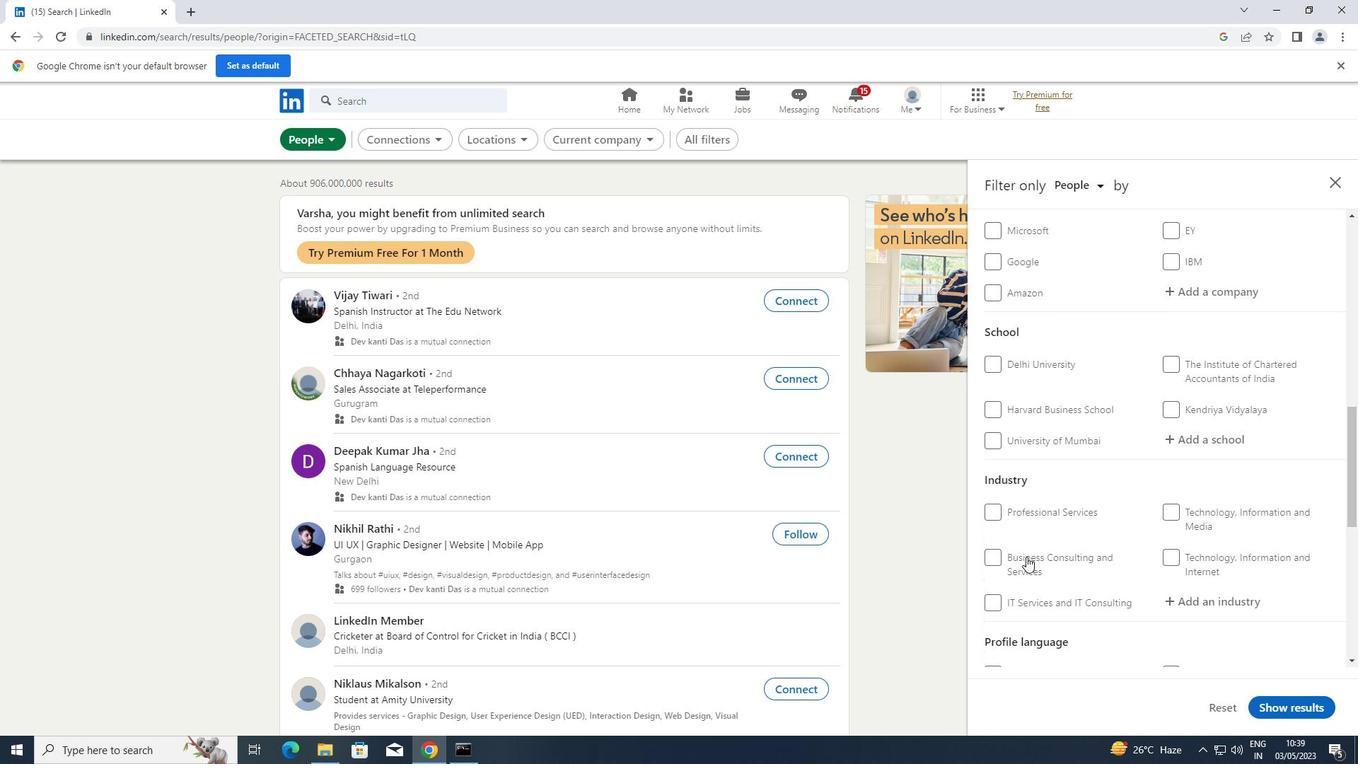 
Action: Mouse scrolled (1026, 556) with delta (0, 0)
Screenshot: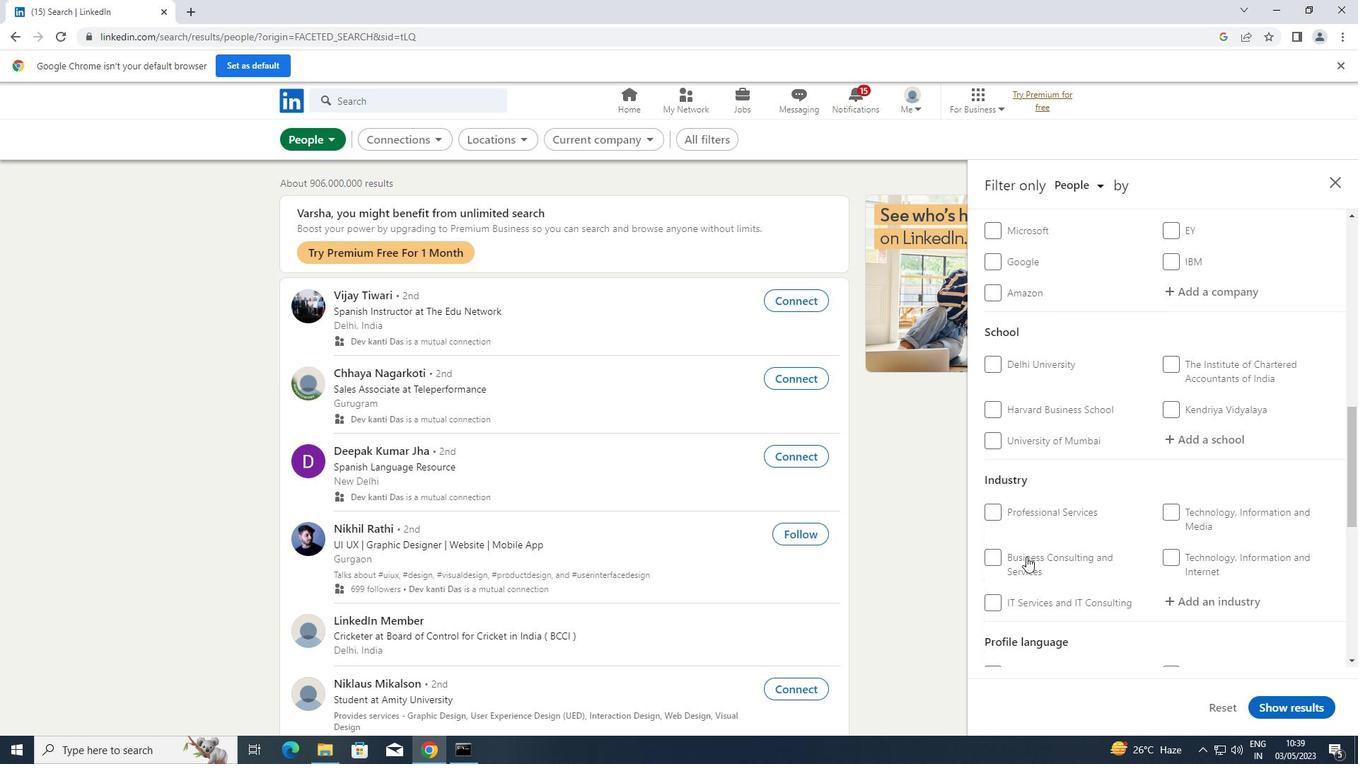 
Action: Mouse scrolled (1026, 556) with delta (0, 0)
Screenshot: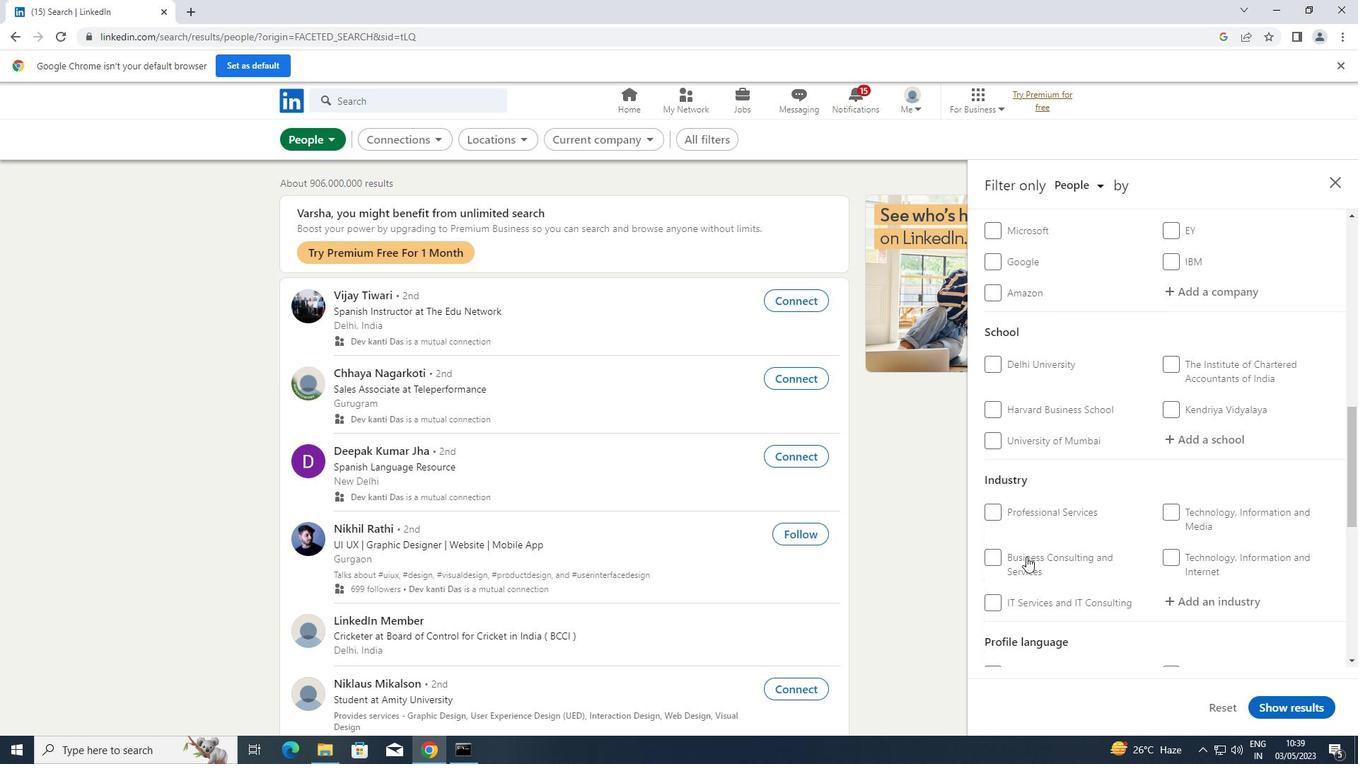 
Action: Mouse moved to (1177, 464)
Screenshot: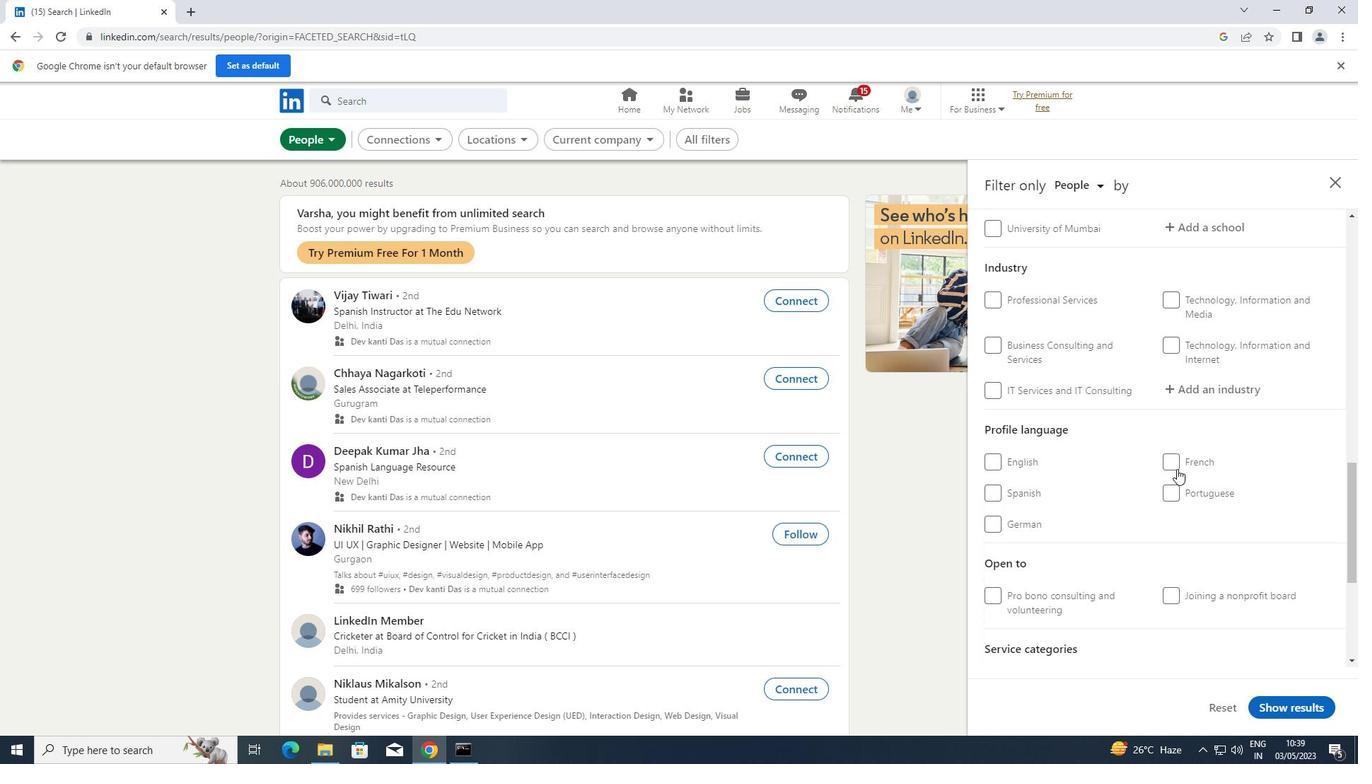
Action: Mouse pressed left at (1177, 464)
Screenshot: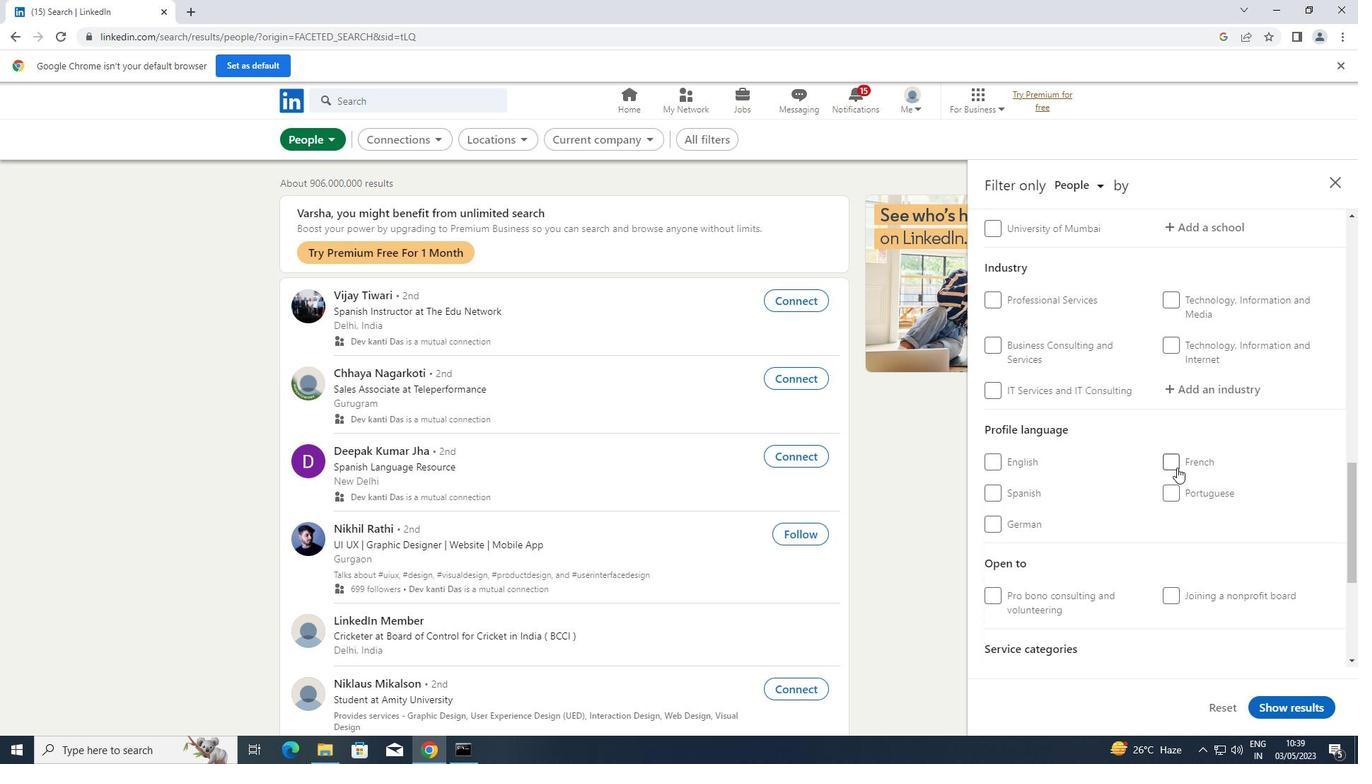 
Action: Mouse moved to (1138, 481)
Screenshot: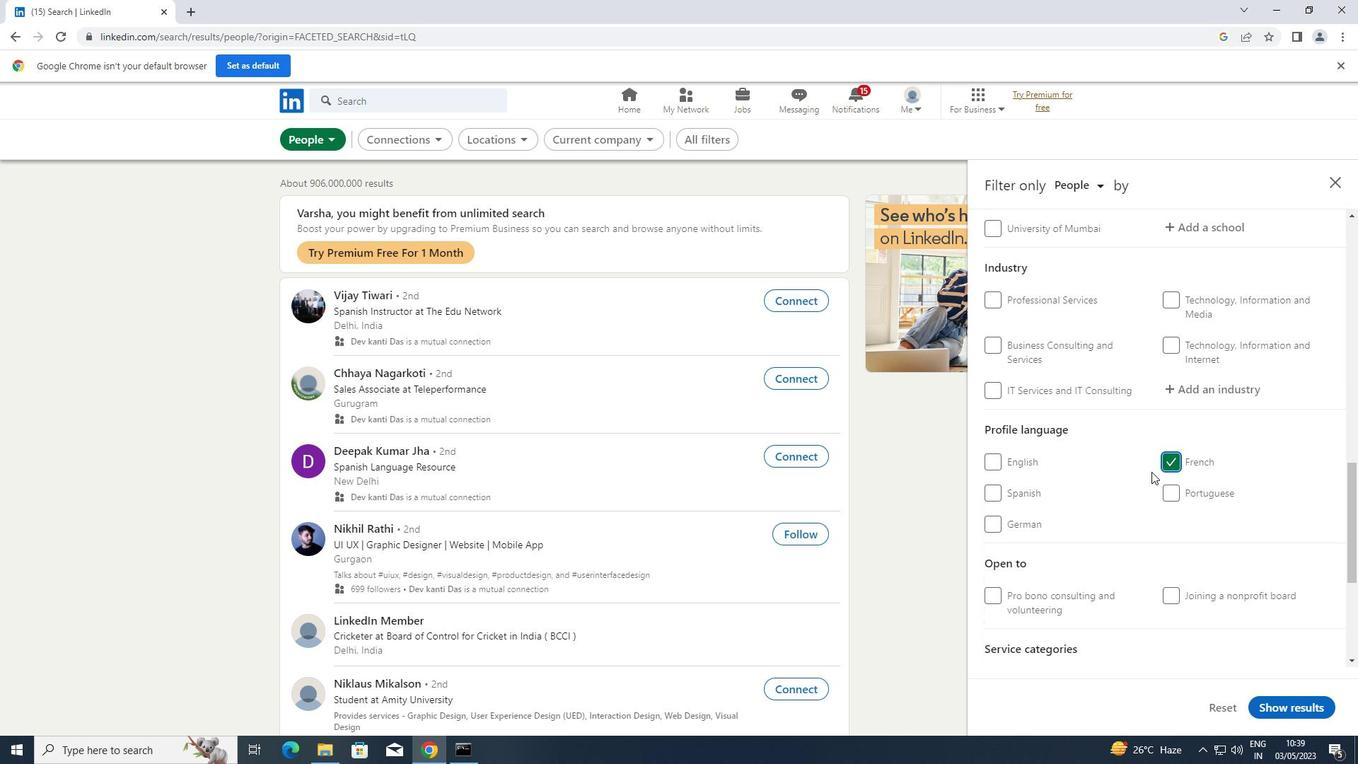 
Action: Mouse scrolled (1138, 481) with delta (0, 0)
Screenshot: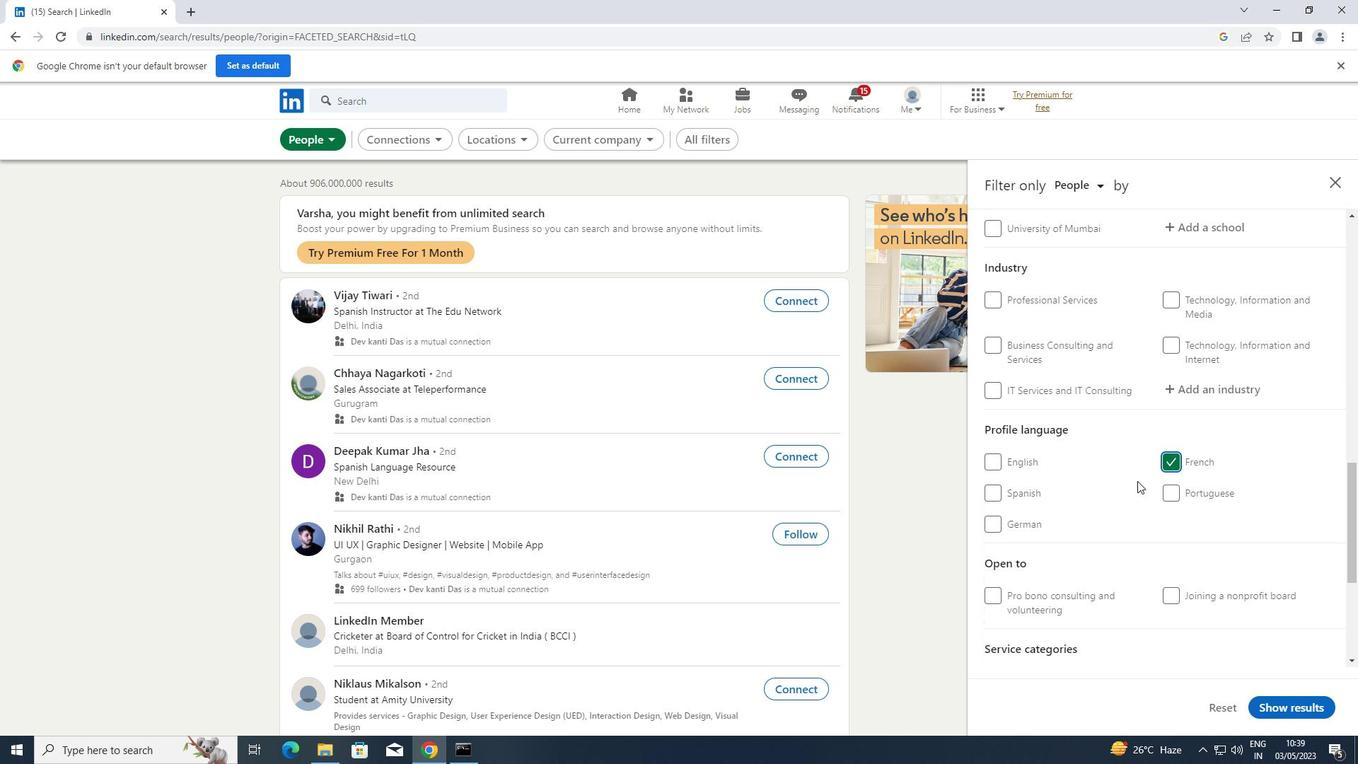 
Action: Mouse scrolled (1138, 481) with delta (0, 0)
Screenshot: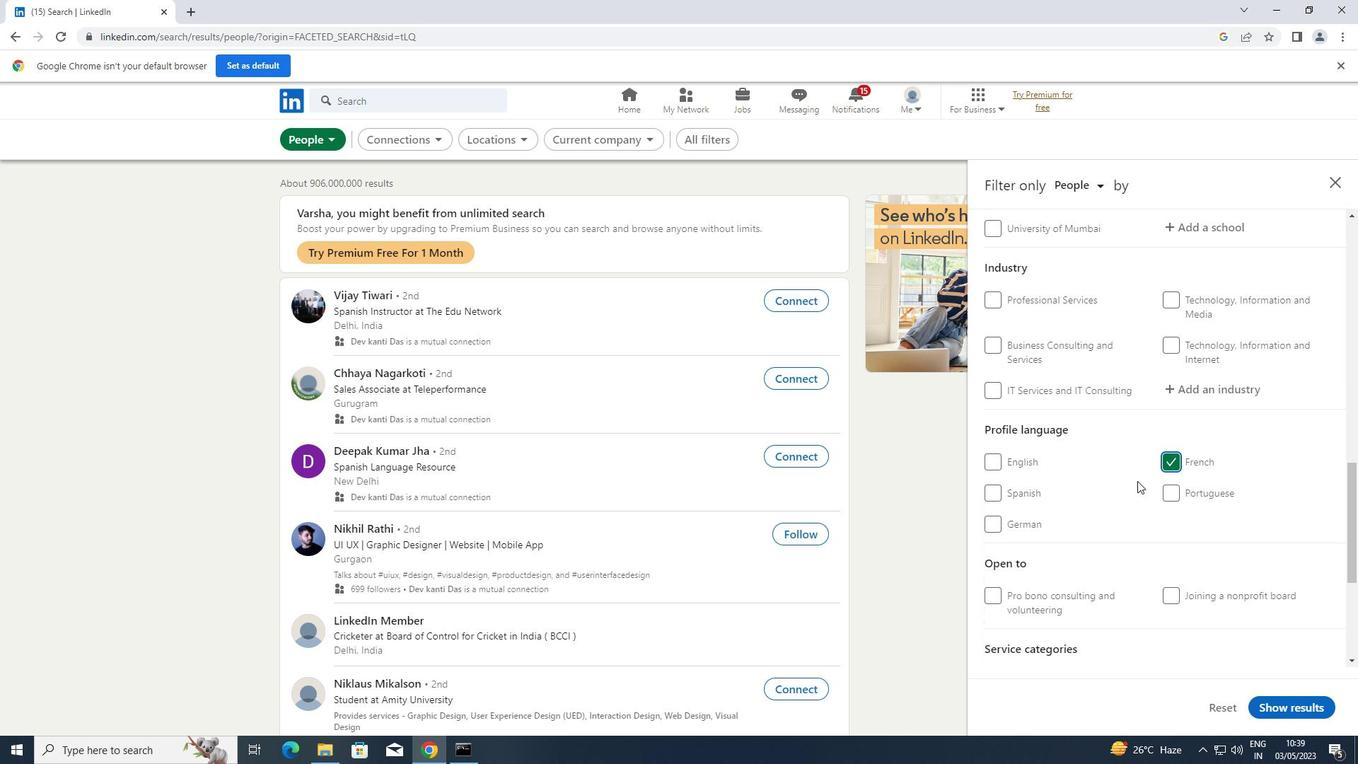 
Action: Mouse scrolled (1138, 481) with delta (0, 0)
Screenshot: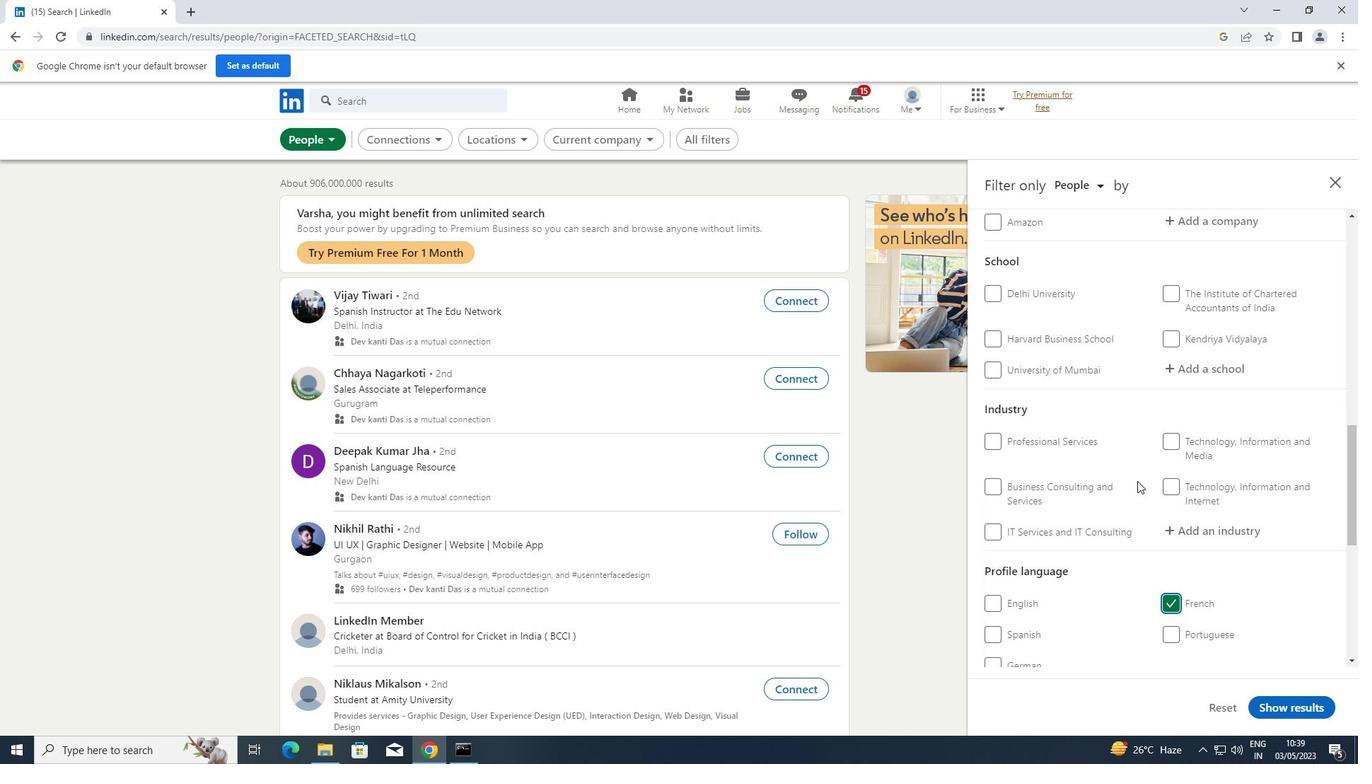 
Action: Mouse scrolled (1138, 481) with delta (0, 0)
Screenshot: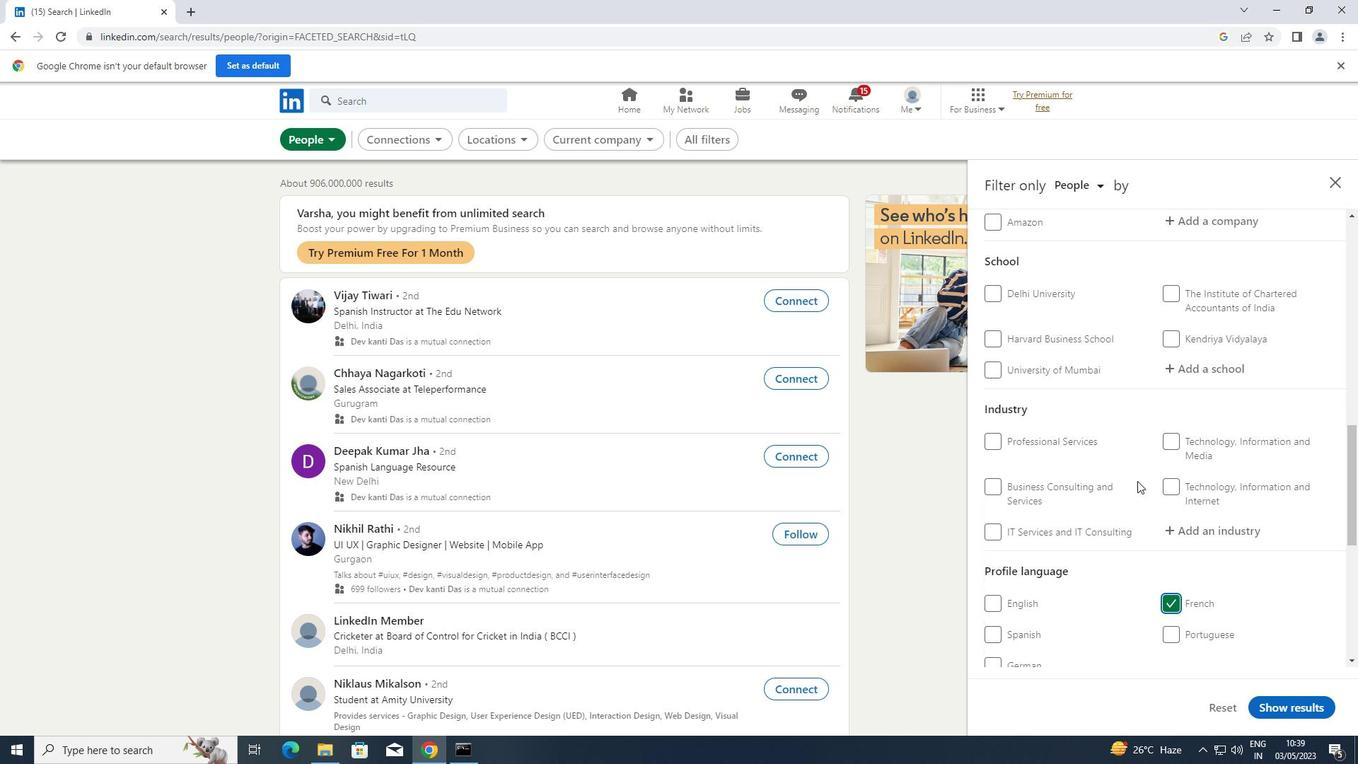 
Action: Mouse scrolled (1138, 481) with delta (0, 0)
Screenshot: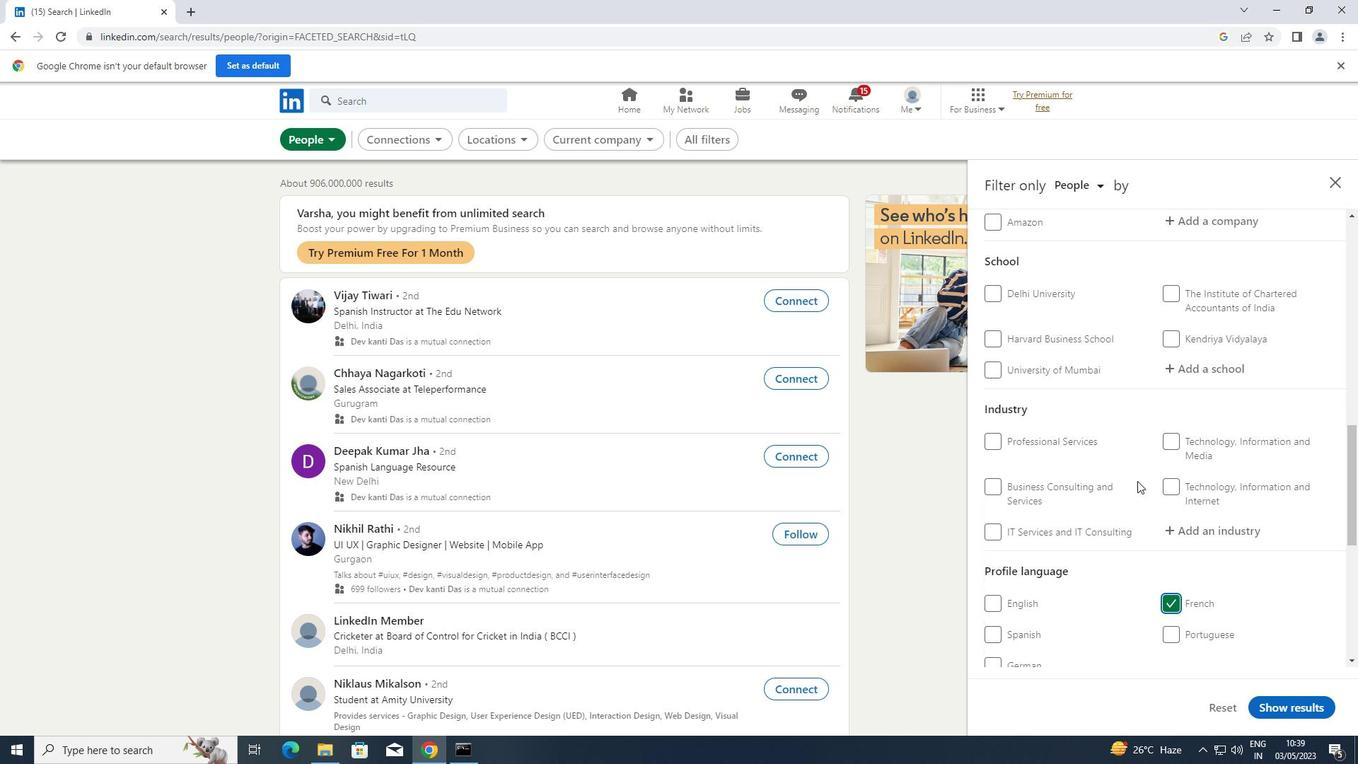 
Action: Mouse scrolled (1138, 481) with delta (0, 0)
Screenshot: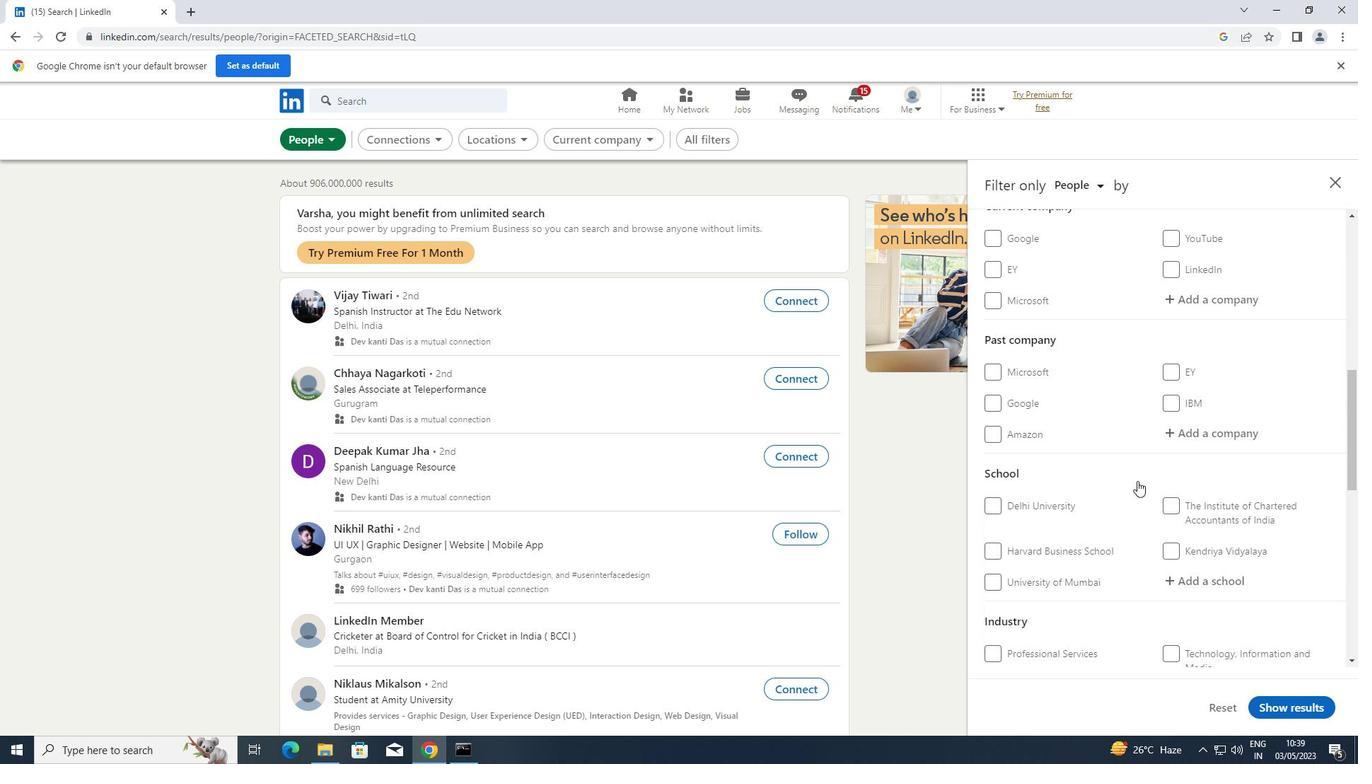 
Action: Mouse scrolled (1138, 481) with delta (0, 0)
Screenshot: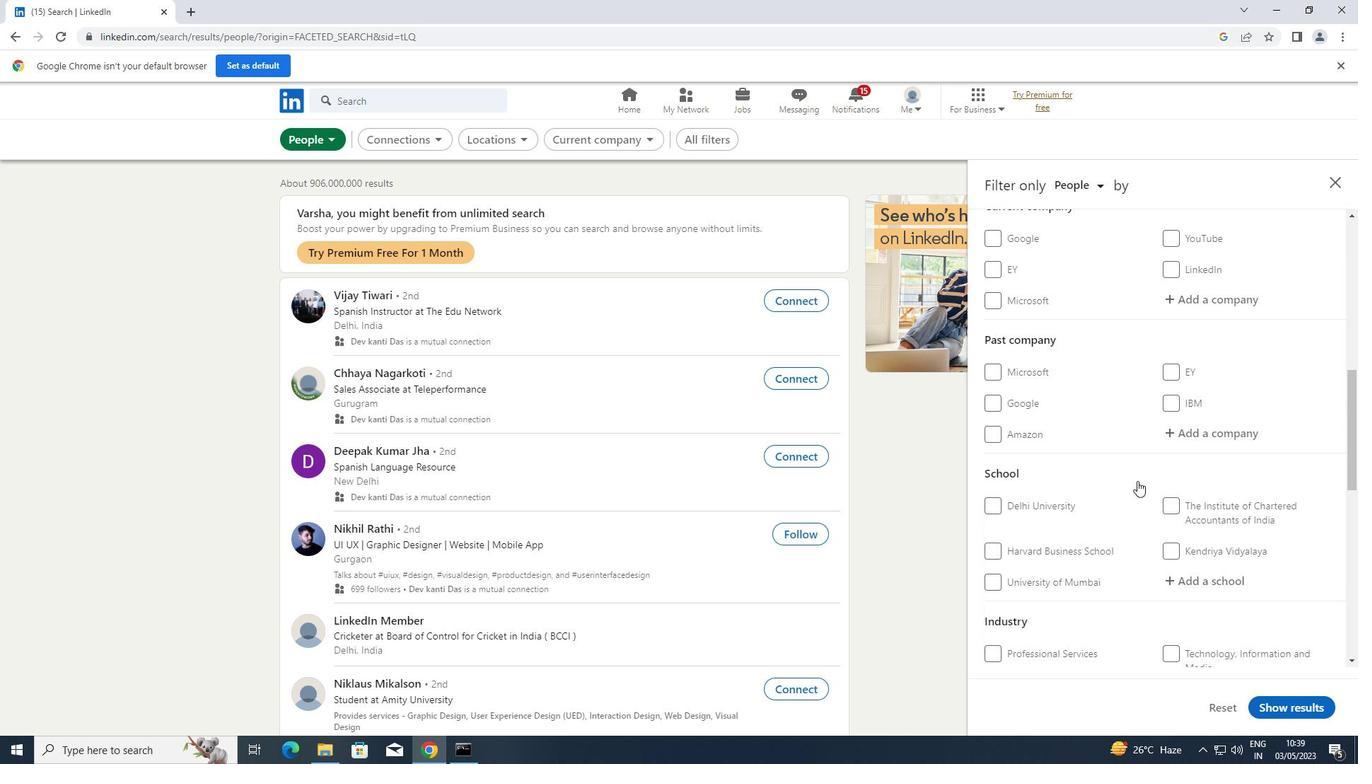 
Action: Mouse scrolled (1138, 481) with delta (0, 0)
Screenshot: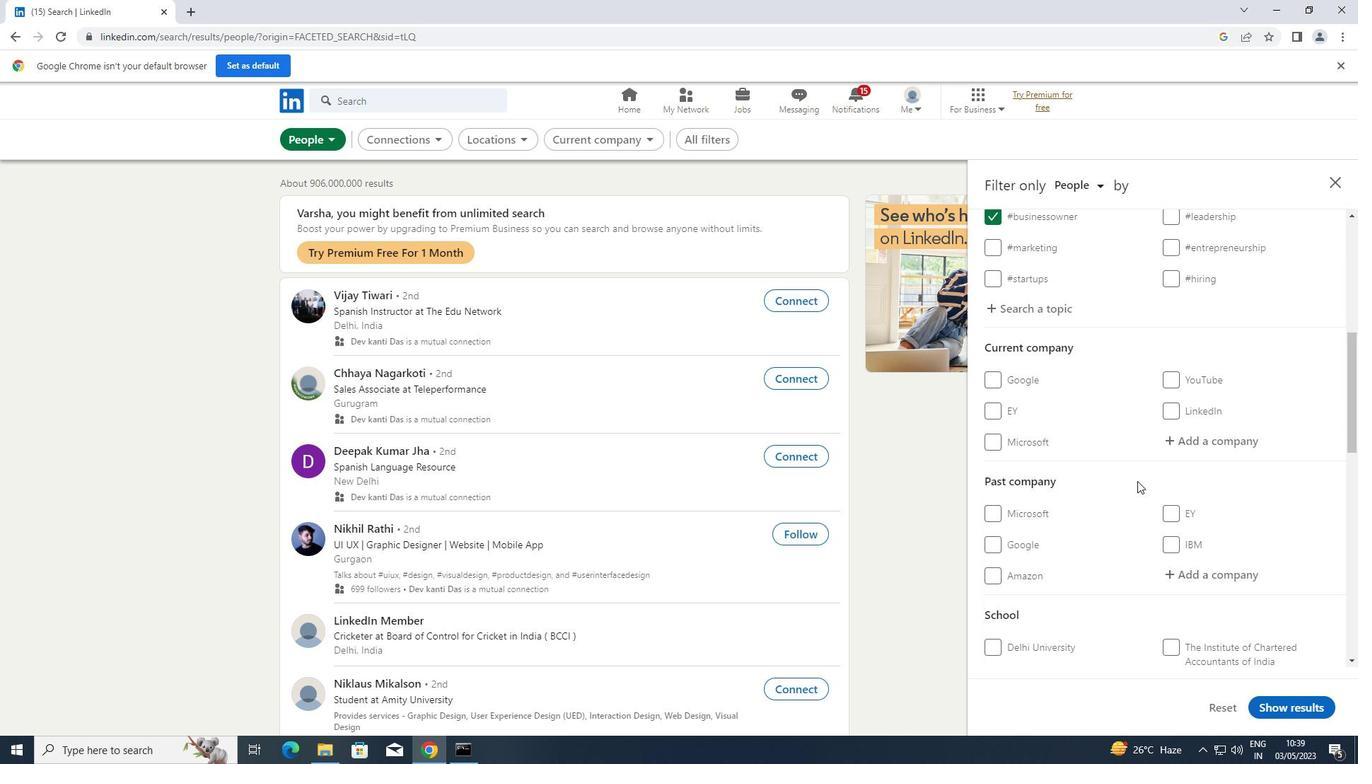 
Action: Mouse moved to (1186, 503)
Screenshot: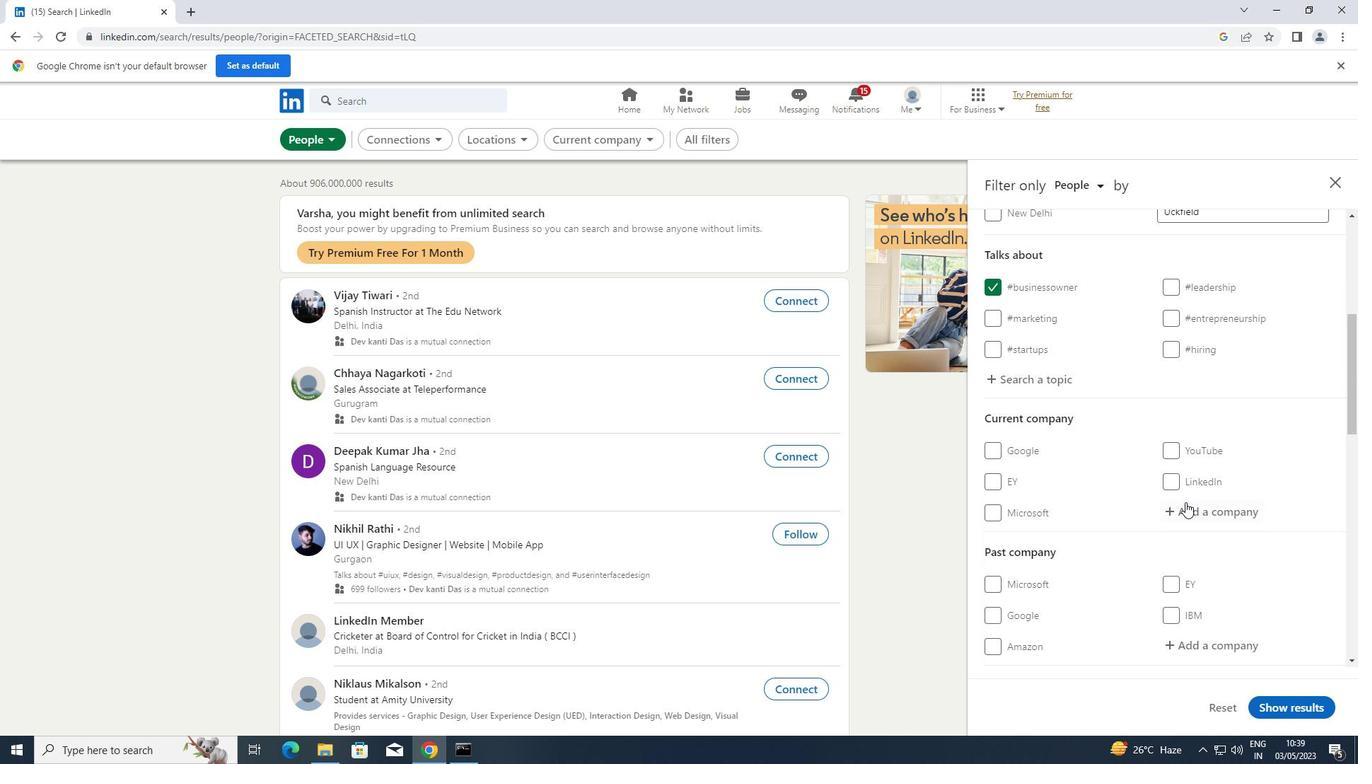 
Action: Mouse pressed left at (1186, 503)
Screenshot: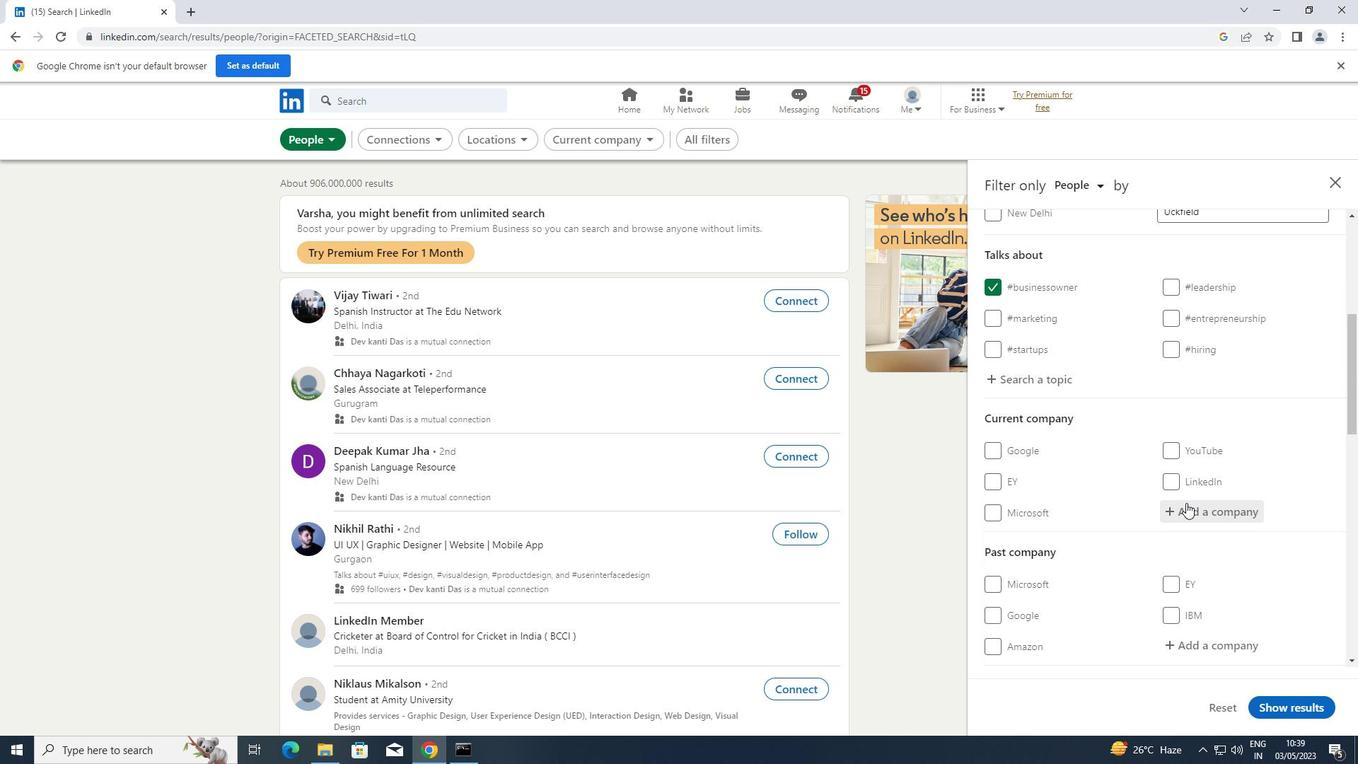 
Action: Key pressed <Key.shift>ADVANCED<Key.space><Key.shift>MS
Screenshot: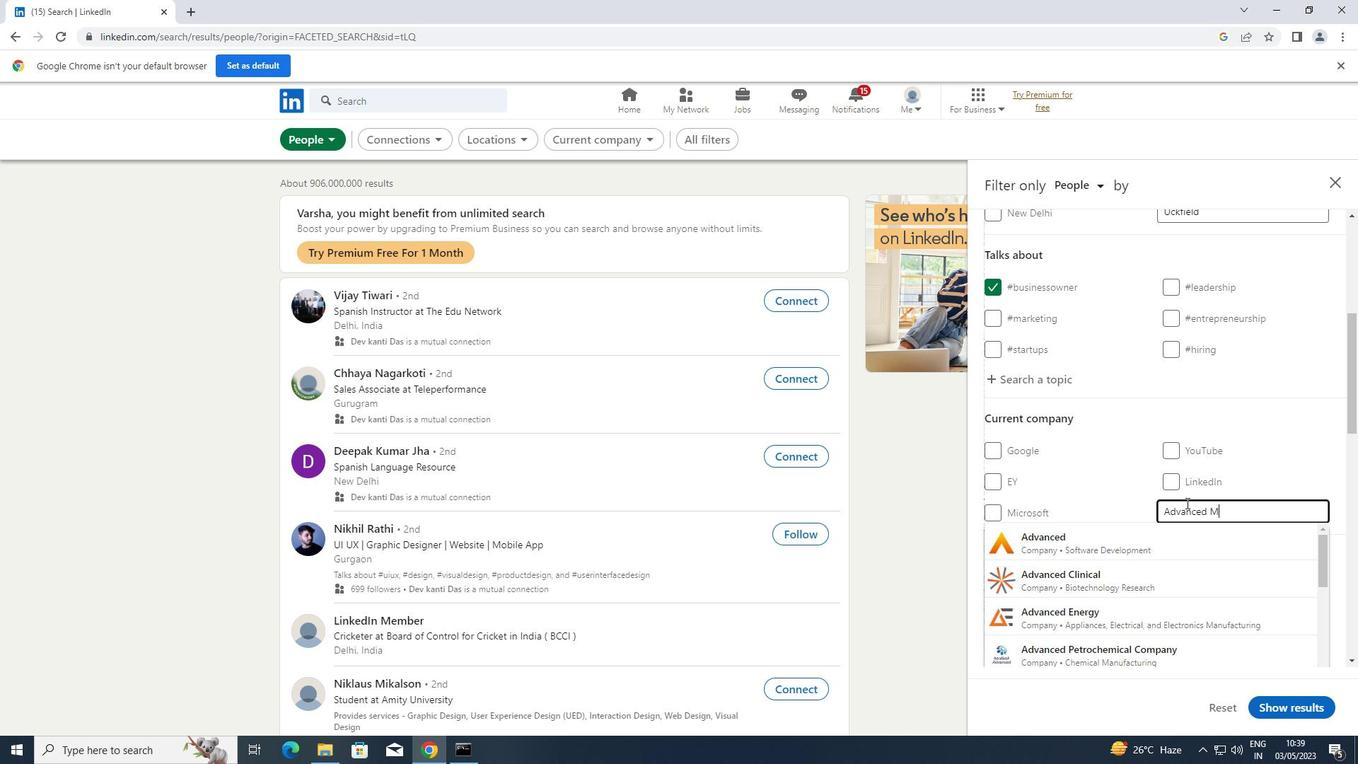 
Action: Mouse moved to (1152, 531)
Screenshot: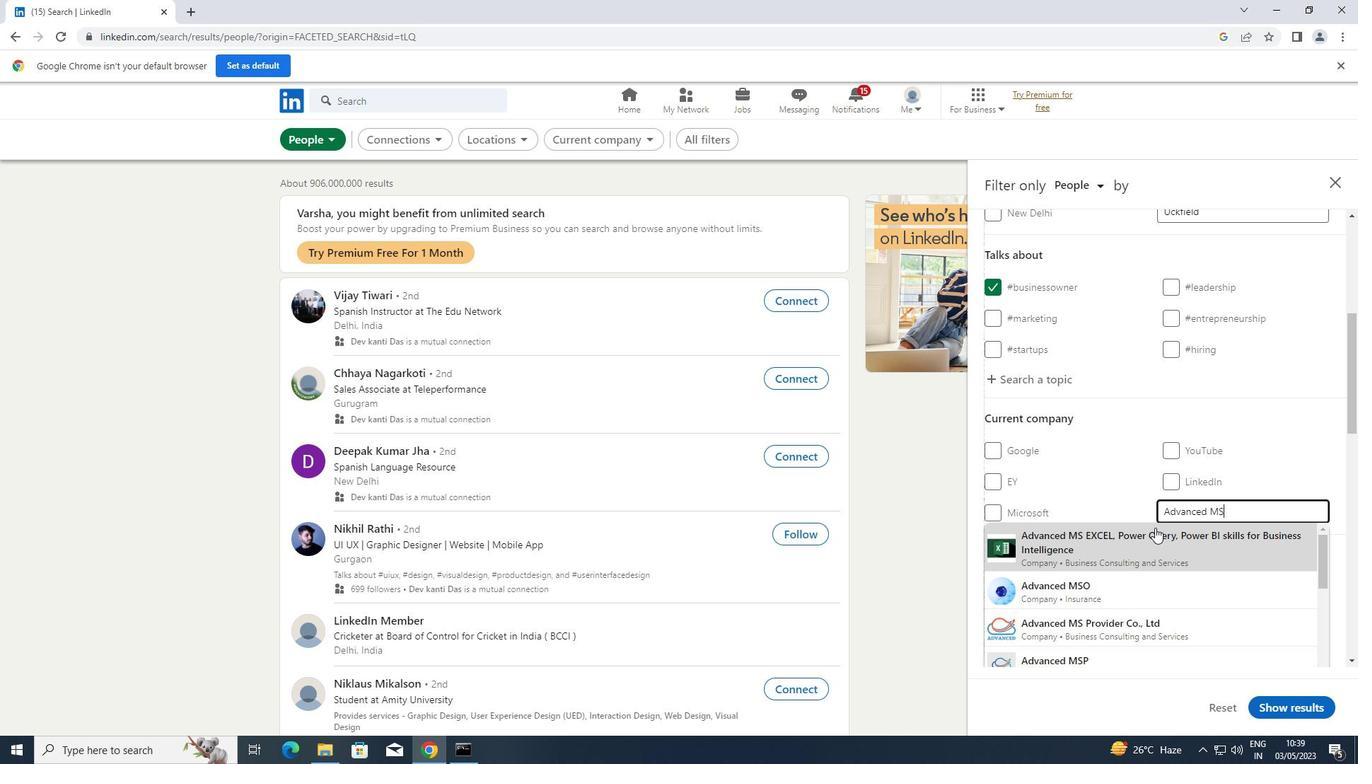 
Action: Mouse pressed left at (1152, 531)
Screenshot: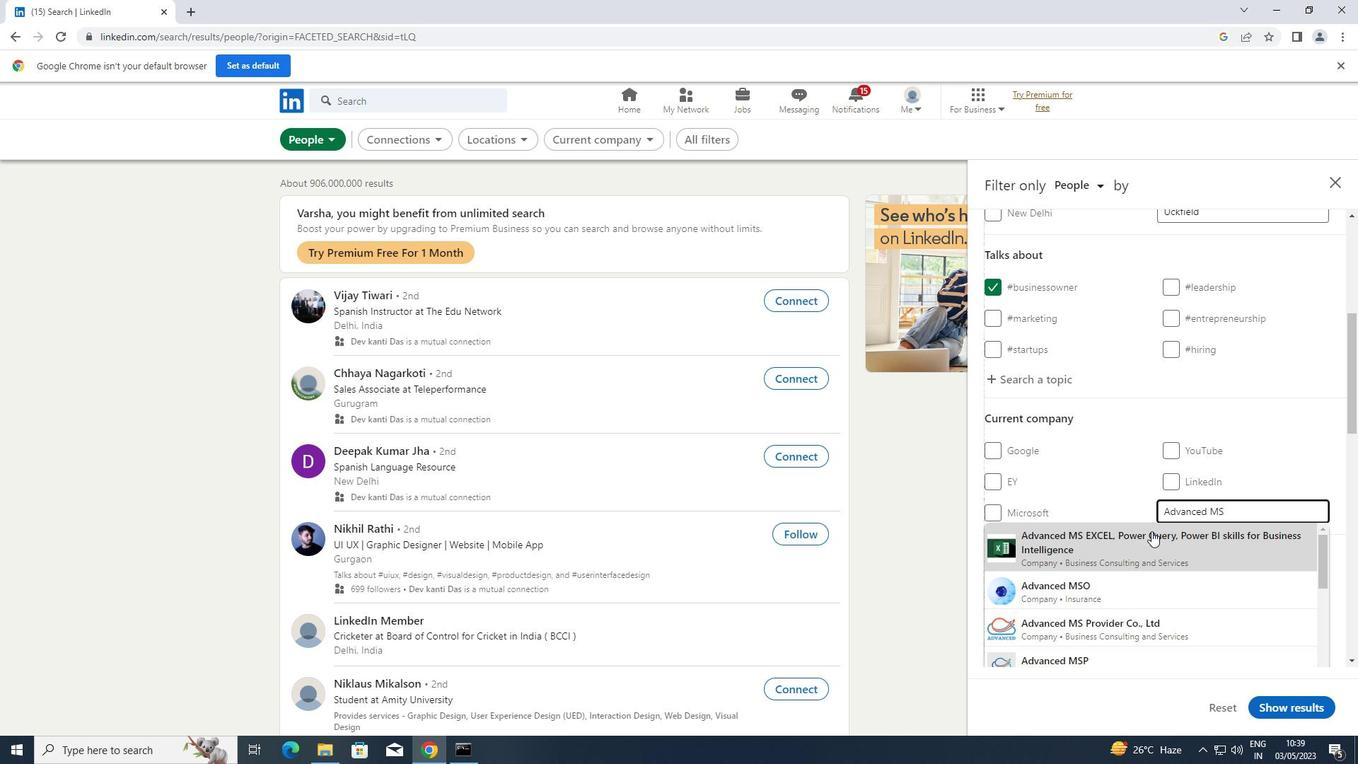 
Action: Mouse scrolled (1152, 530) with delta (0, 0)
Screenshot: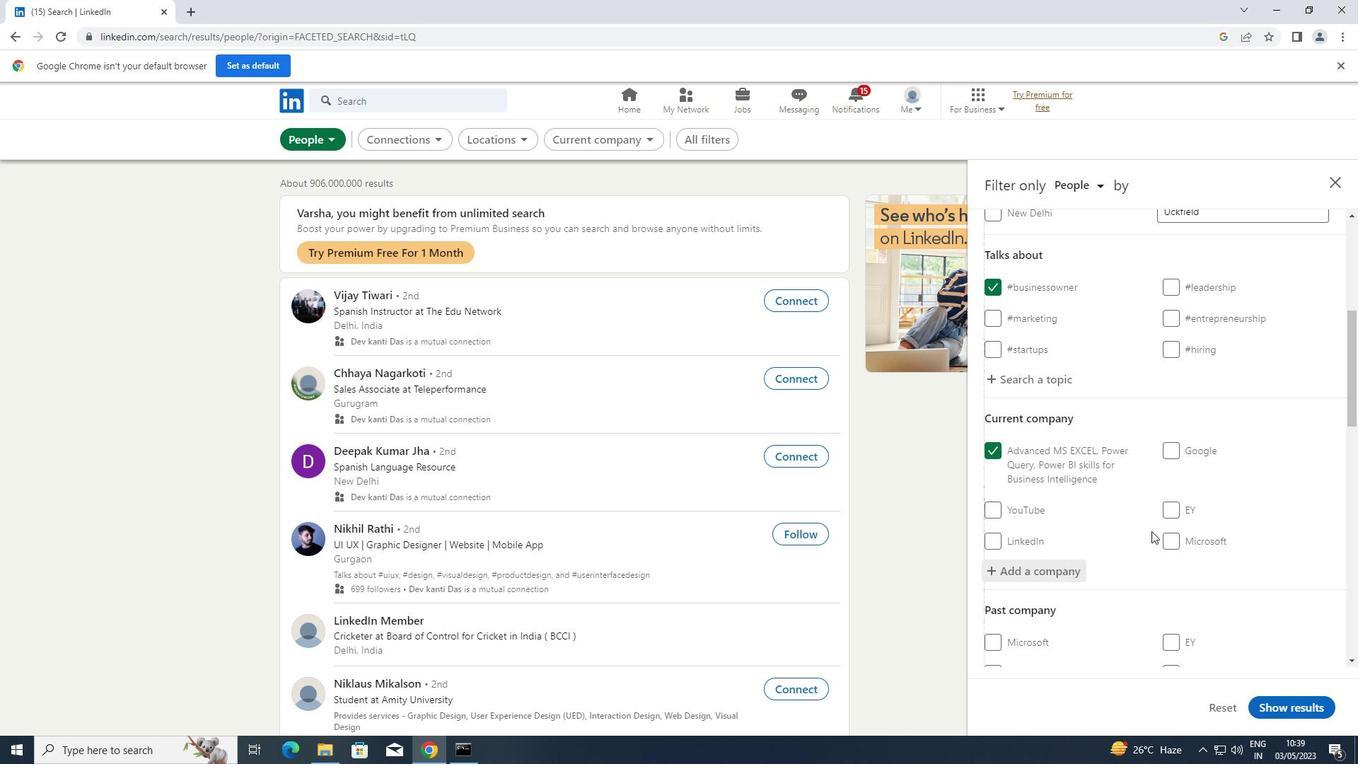 
Action: Mouse scrolled (1152, 530) with delta (0, 0)
Screenshot: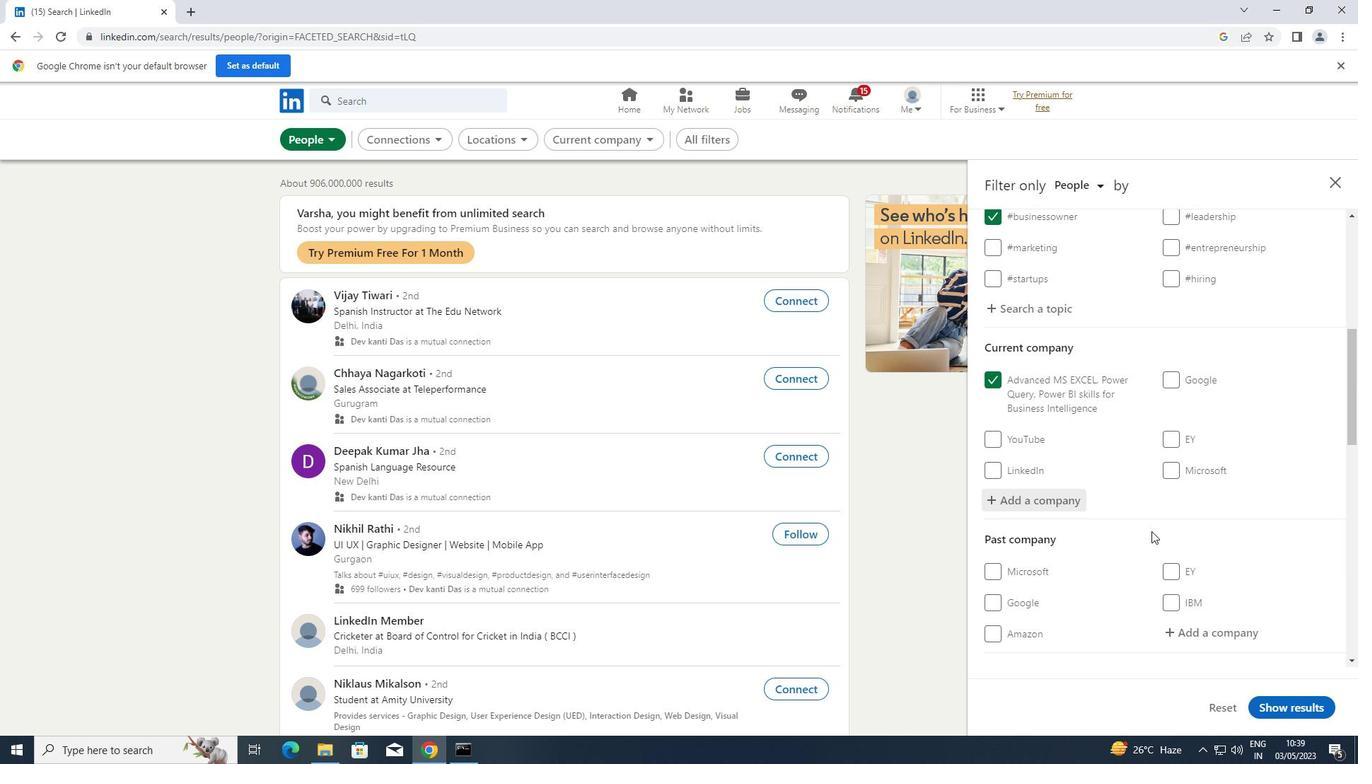 
Action: Mouse scrolled (1152, 530) with delta (0, 0)
Screenshot: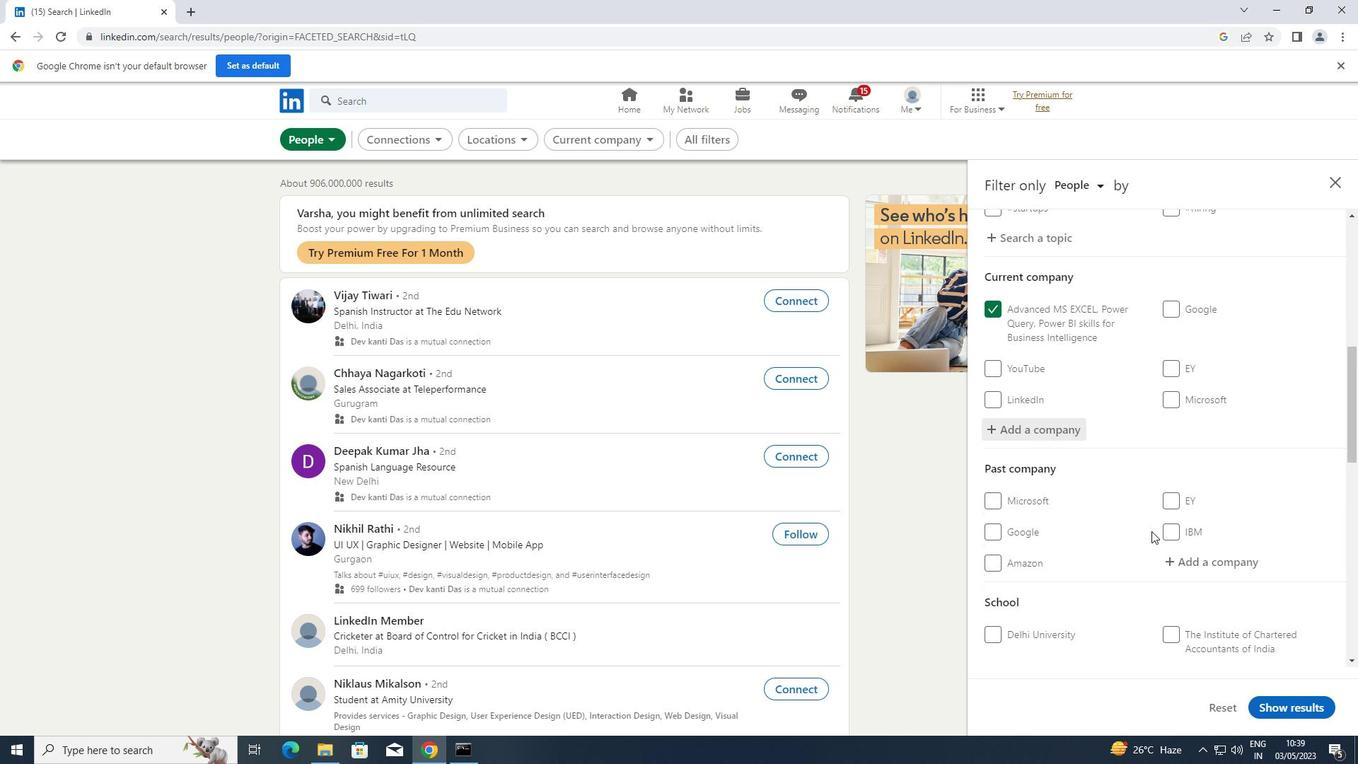 
Action: Mouse scrolled (1152, 530) with delta (0, 0)
Screenshot: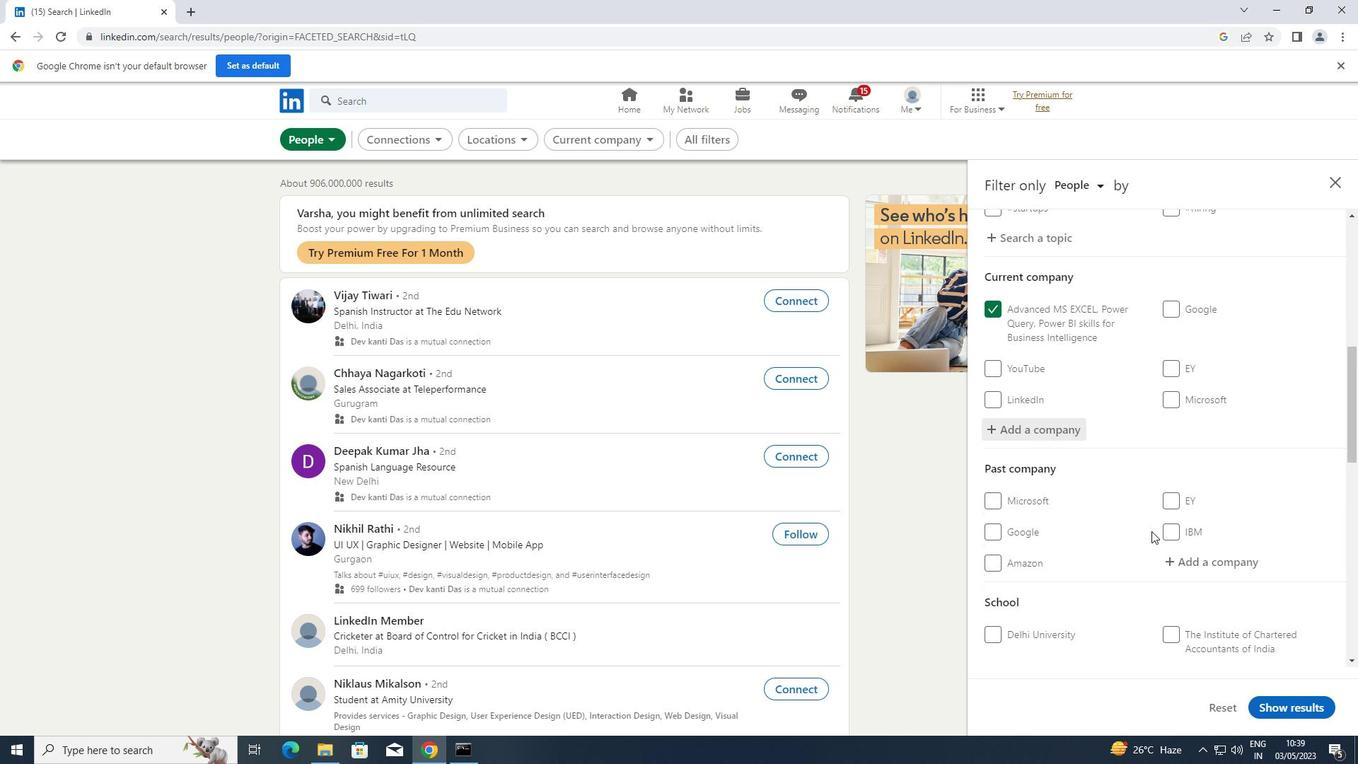 
Action: Mouse moved to (1195, 561)
Screenshot: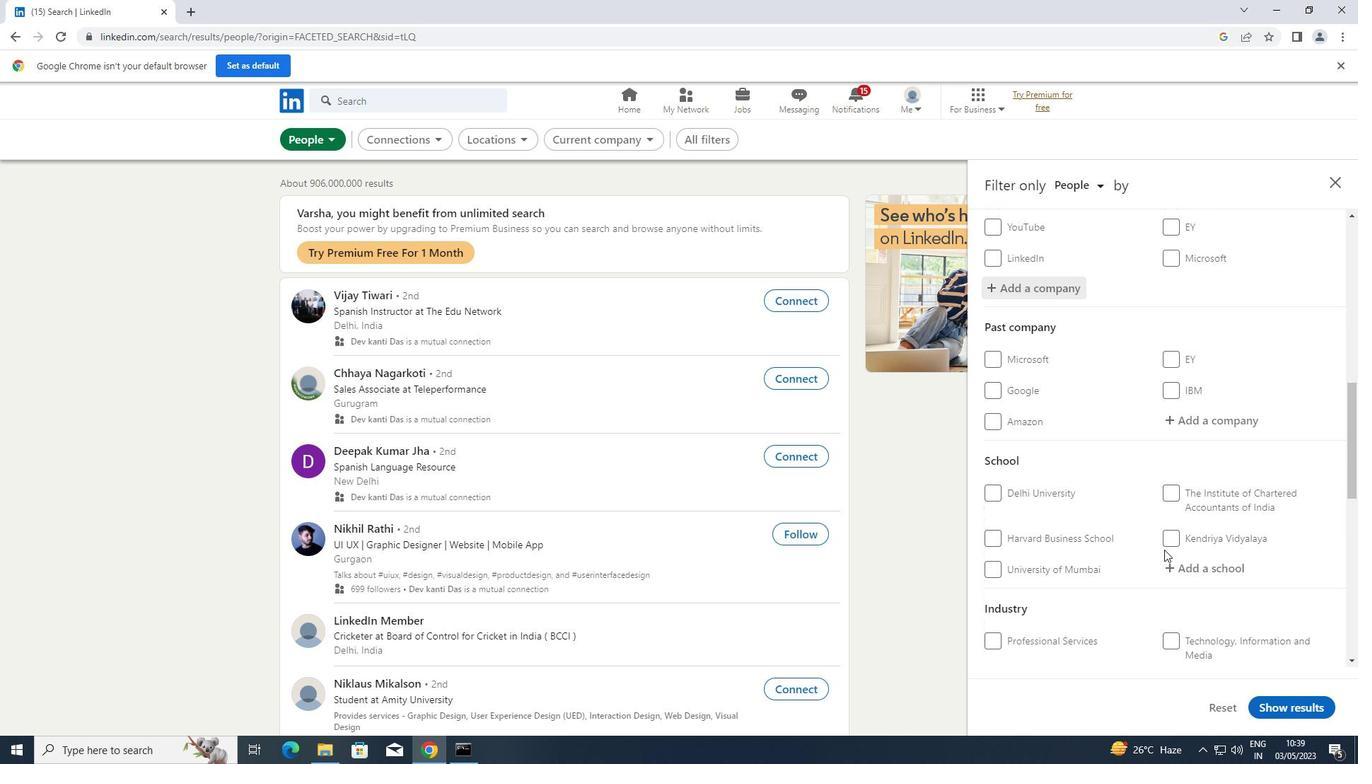 
Action: Mouse pressed left at (1195, 561)
Screenshot: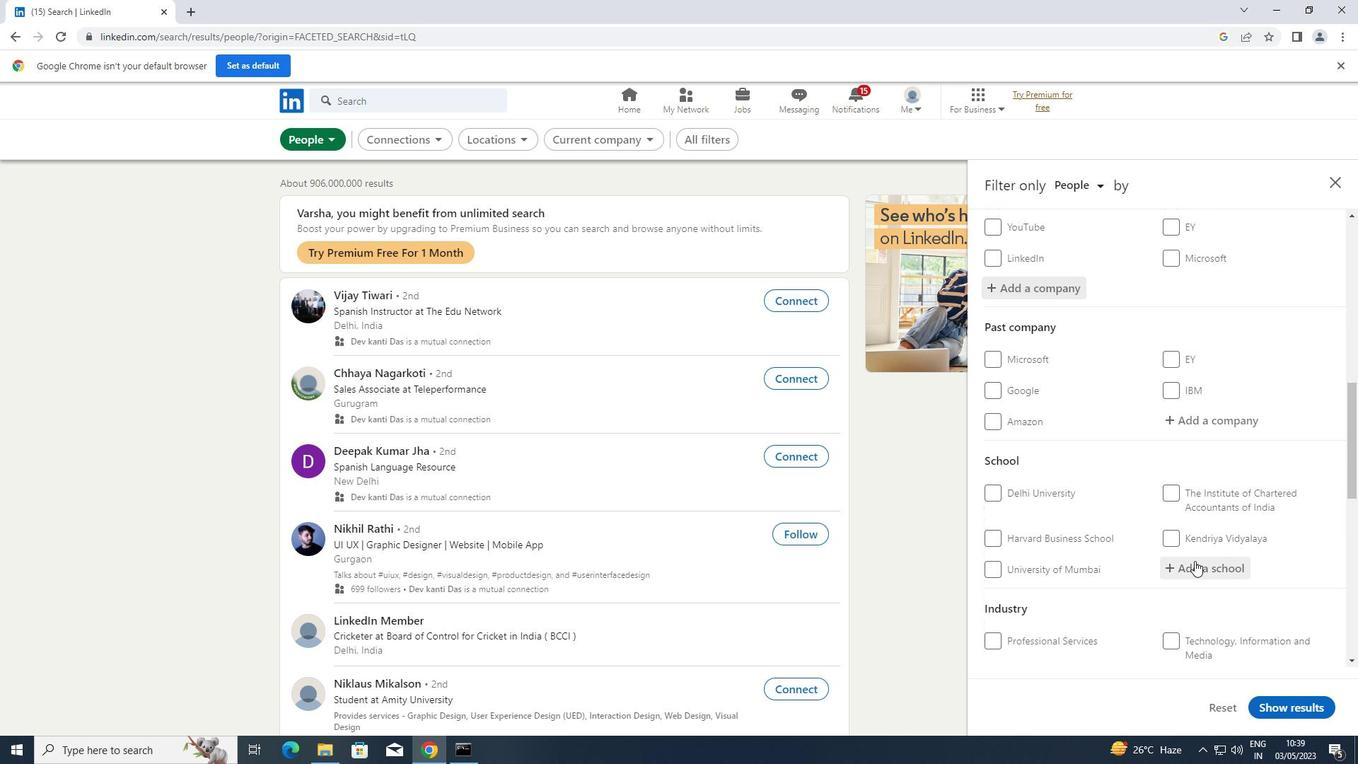 
Action: Key pressed <Key.shift>STELLA<Key.space>
Screenshot: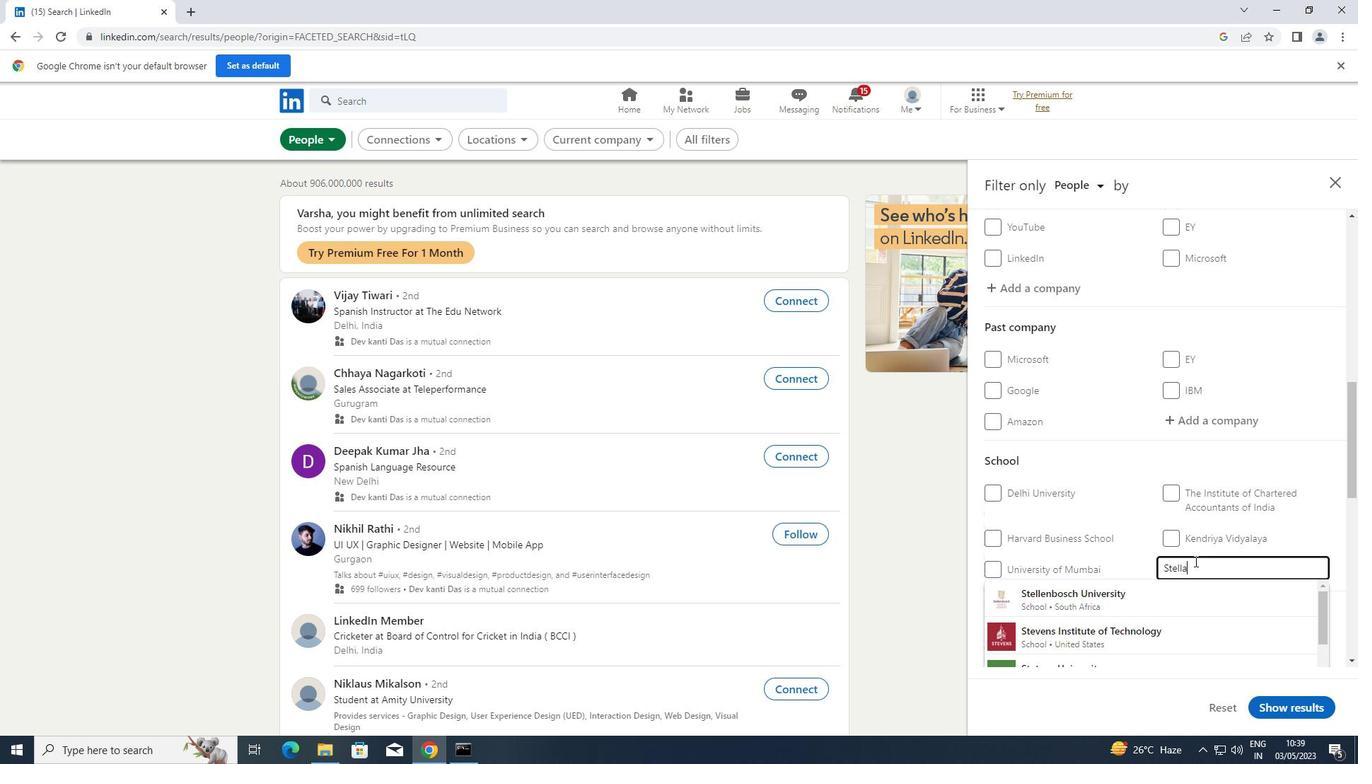 
Action: Mouse moved to (1101, 591)
Screenshot: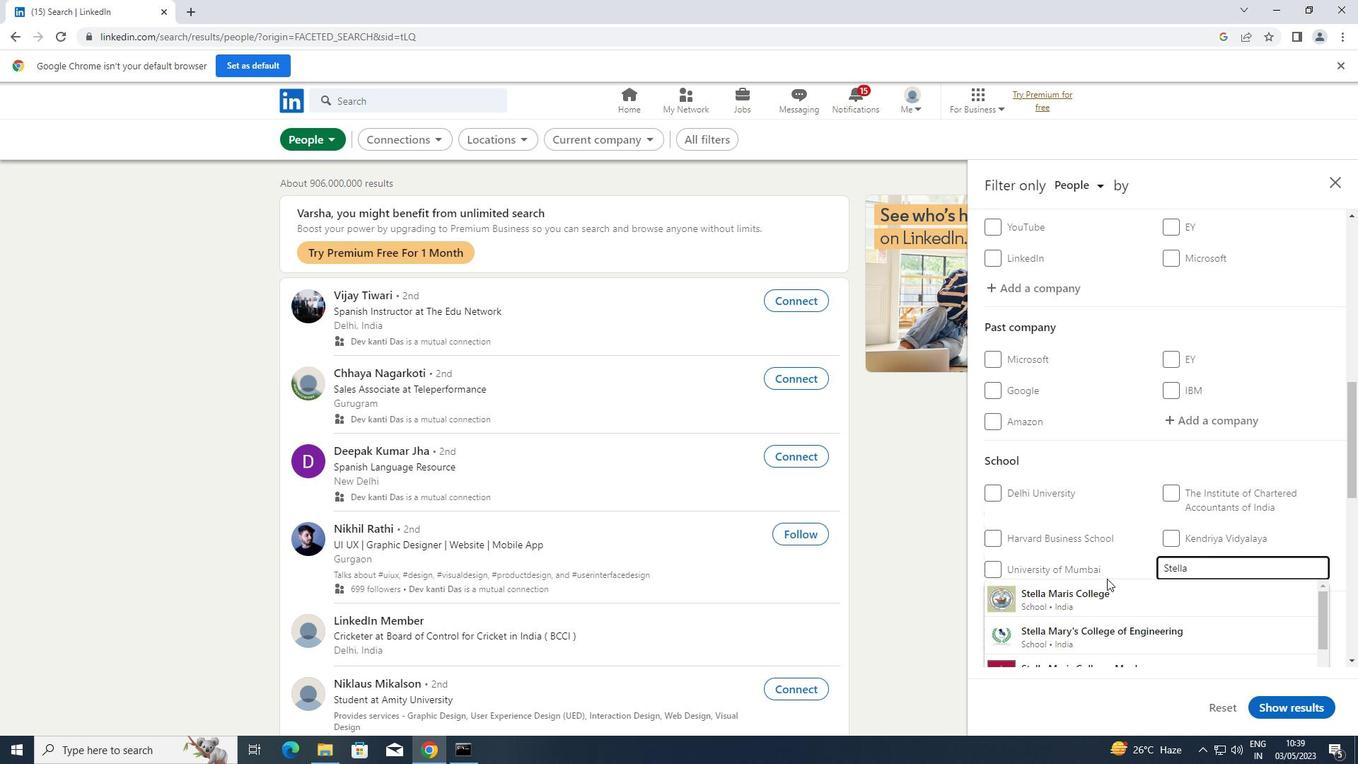
Action: Mouse pressed left at (1101, 591)
Screenshot: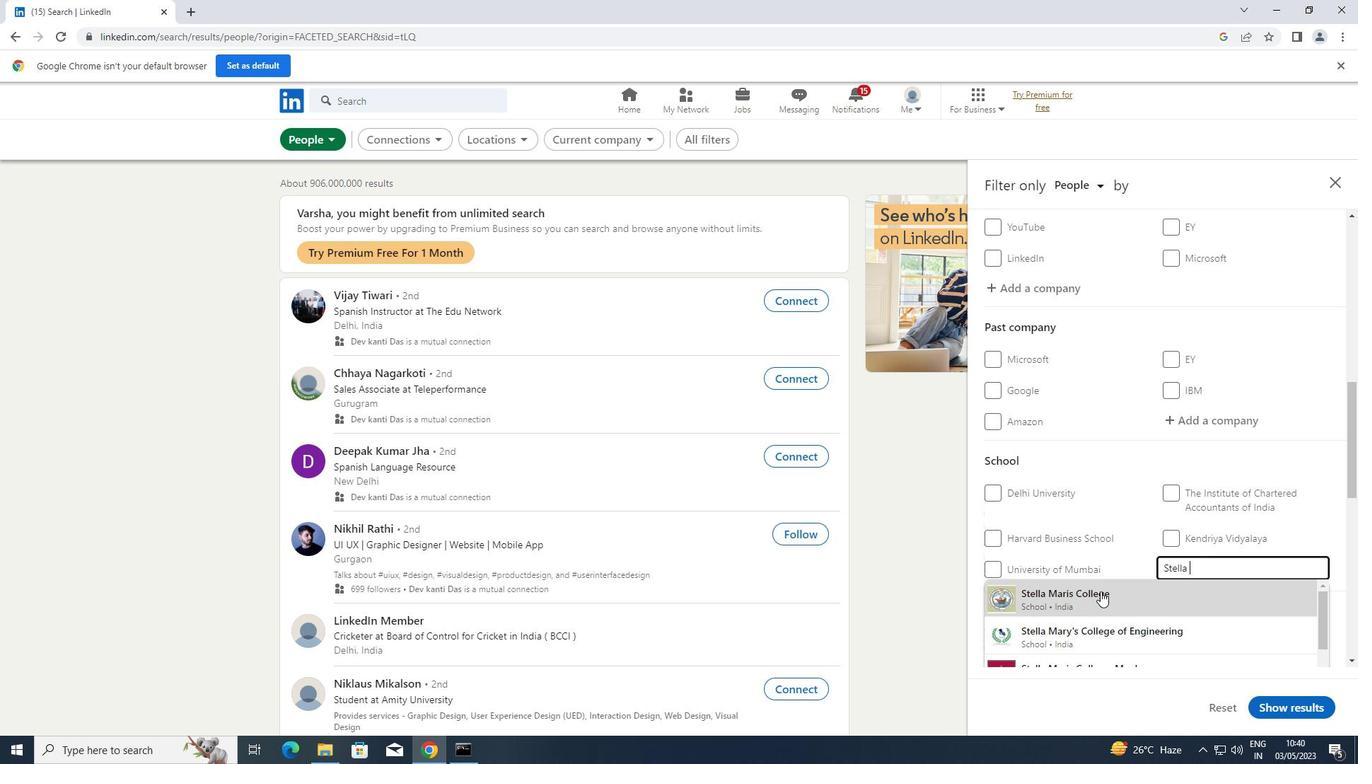 
Action: Mouse scrolled (1101, 590) with delta (0, 0)
Screenshot: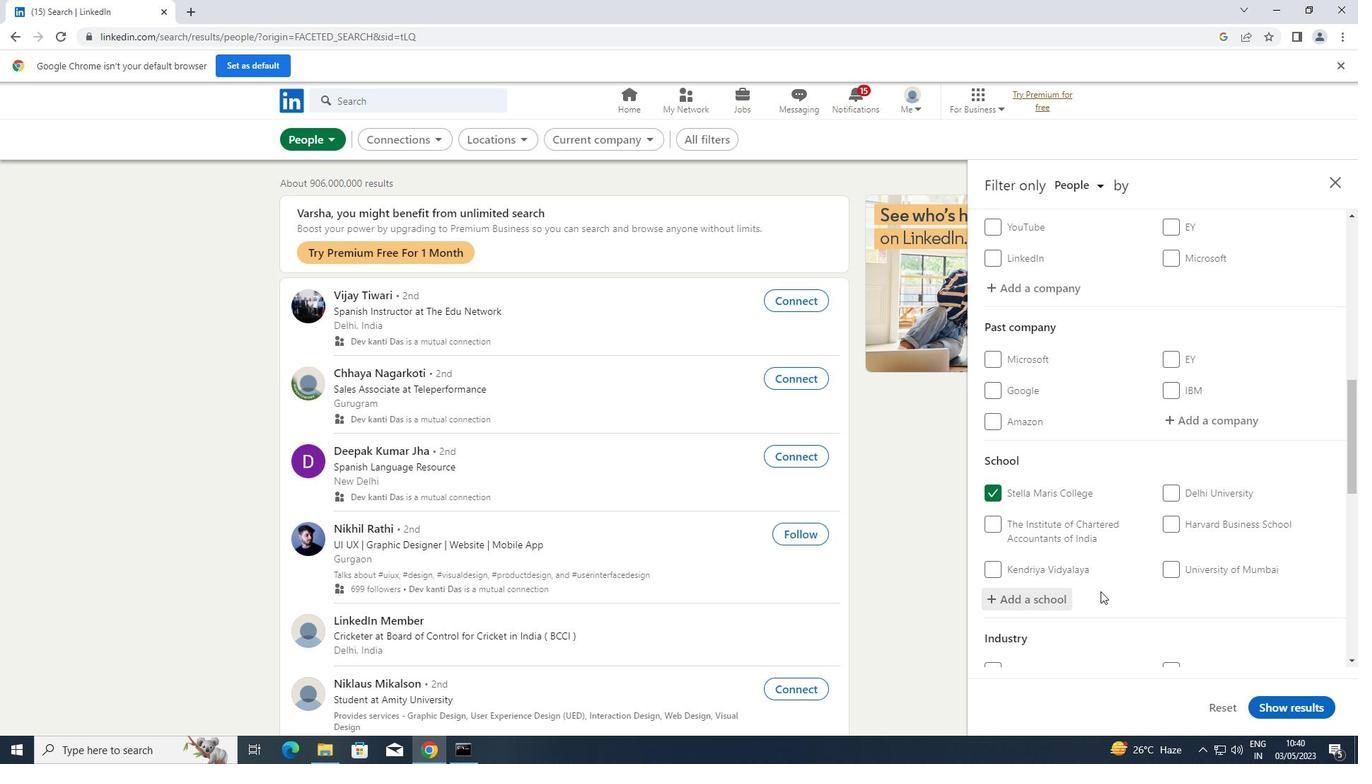 
Action: Mouse scrolled (1101, 590) with delta (0, 0)
Screenshot: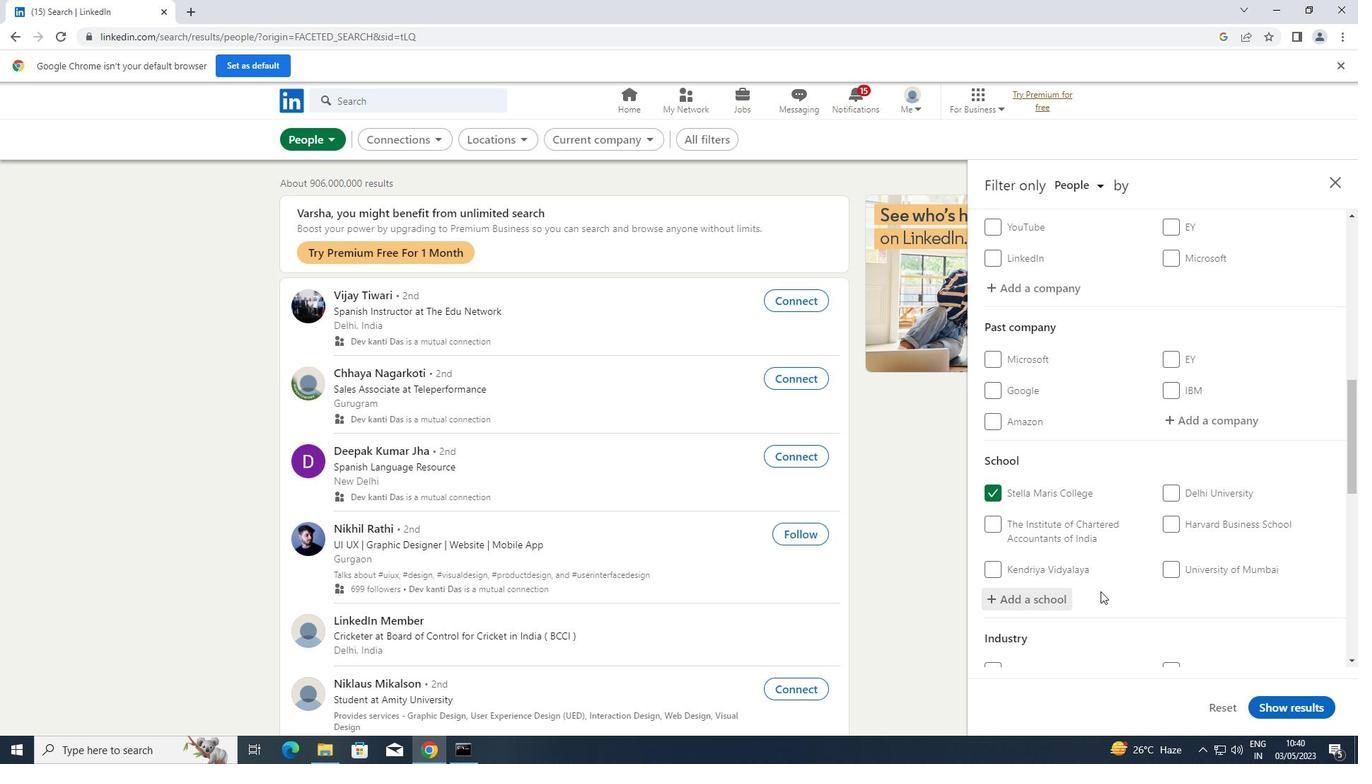 
Action: Mouse scrolled (1101, 590) with delta (0, 0)
Screenshot: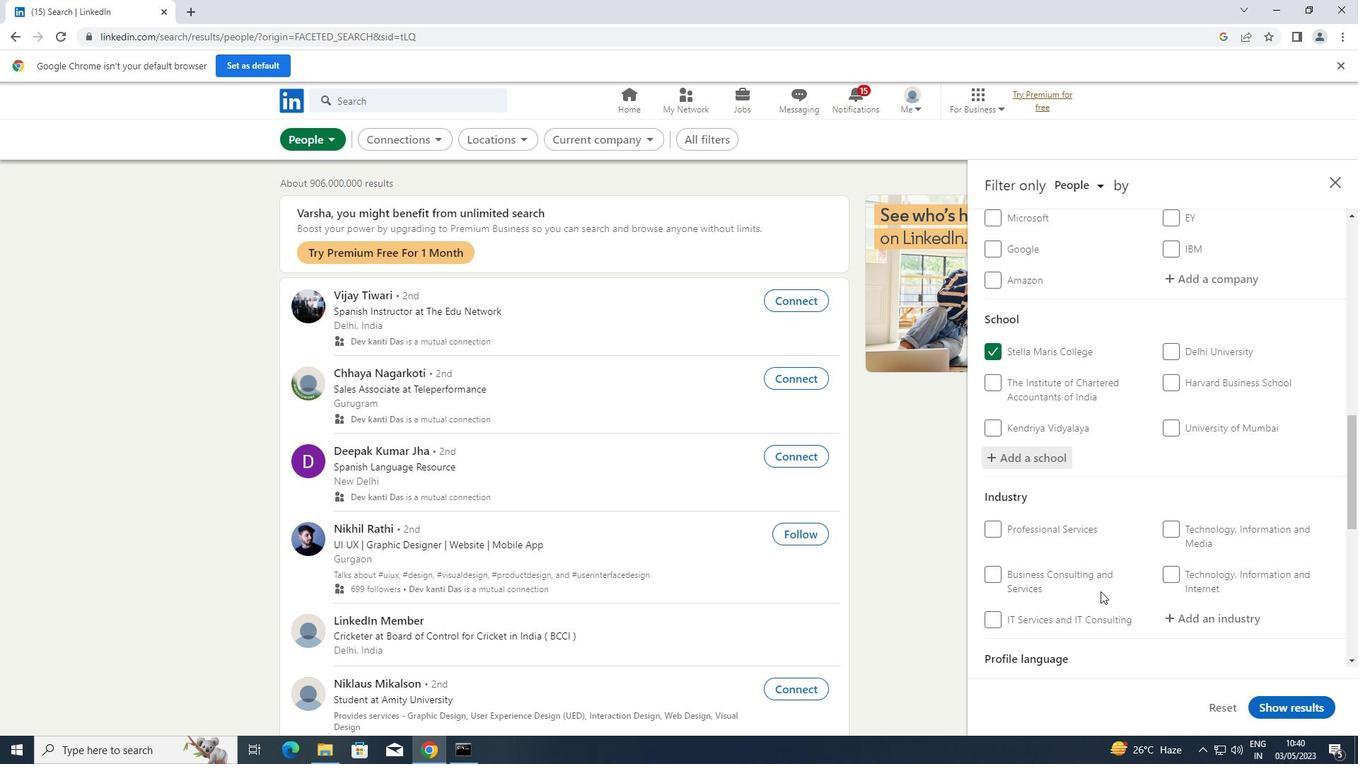 
Action: Mouse scrolled (1101, 590) with delta (0, 0)
Screenshot: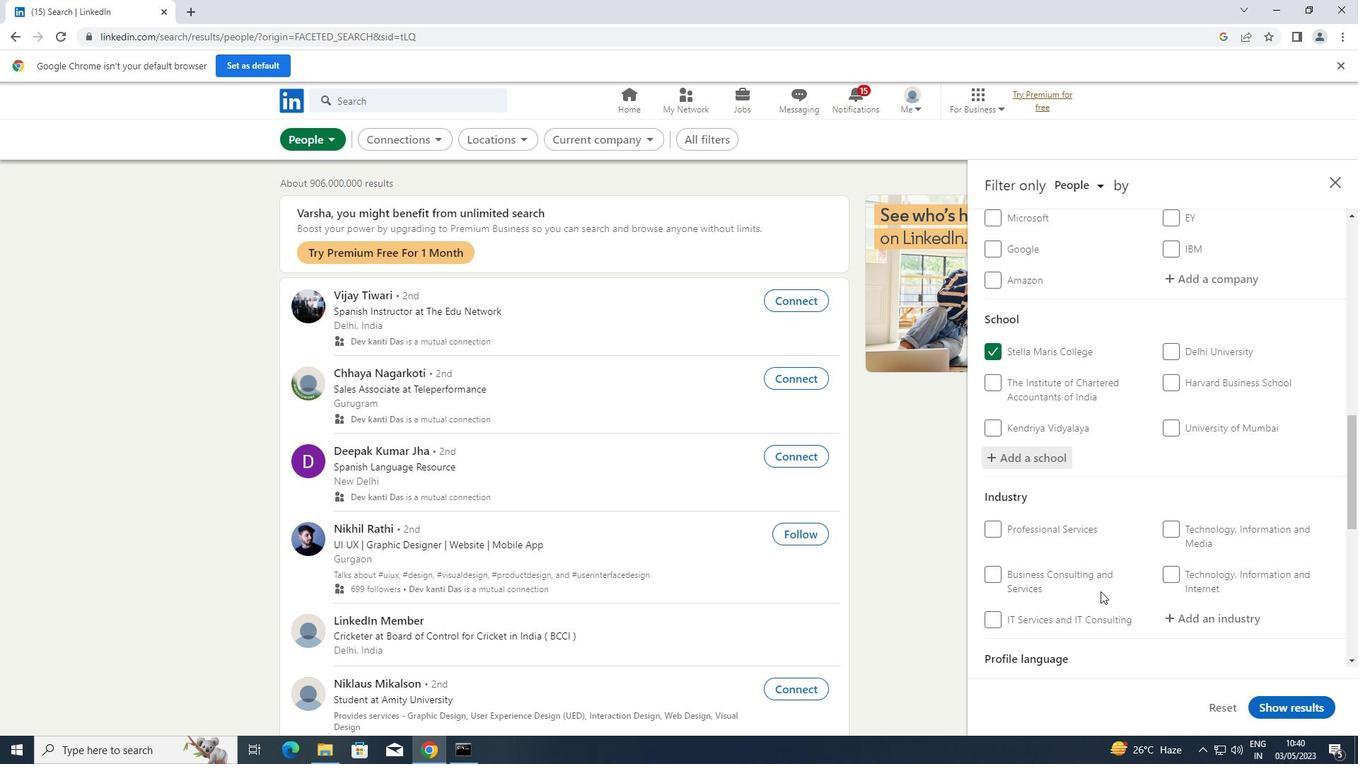 
Action: Mouse moved to (1203, 473)
Screenshot: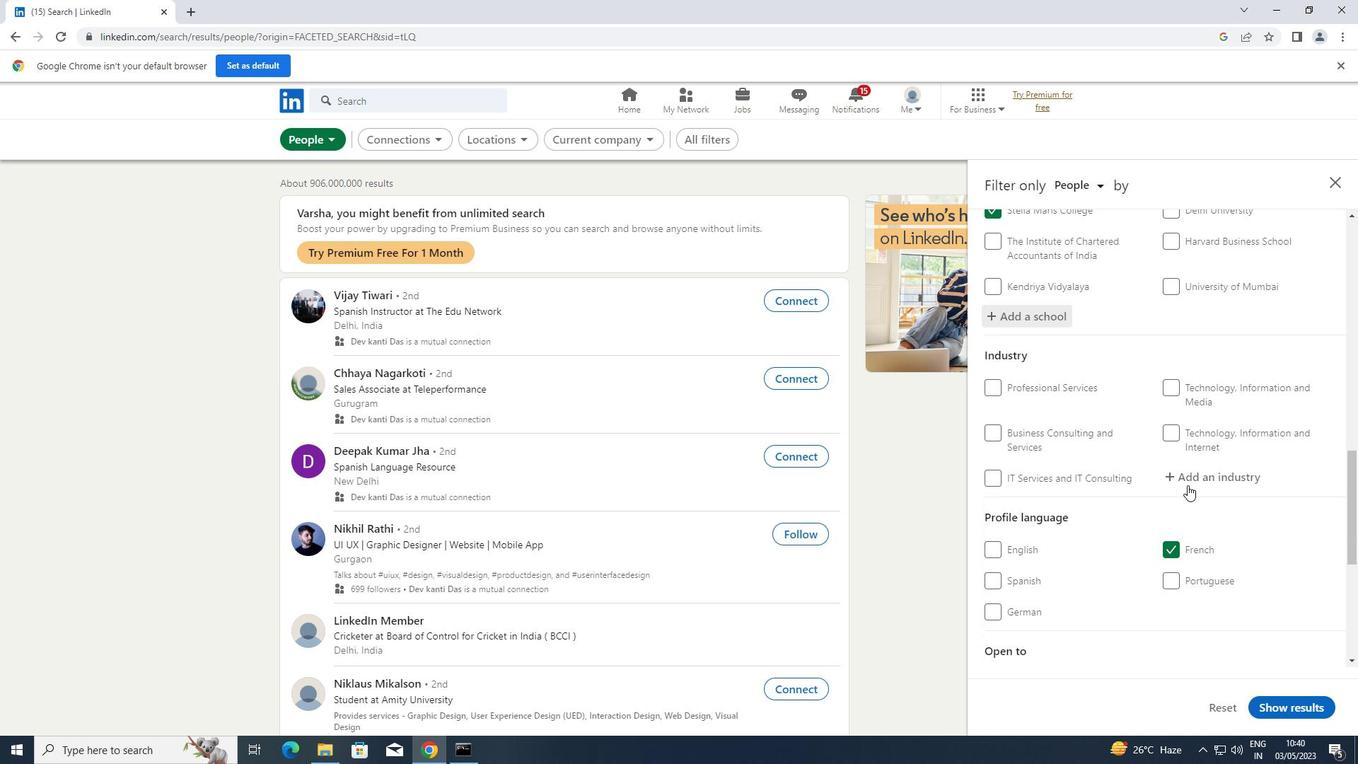 
Action: Mouse pressed left at (1203, 473)
Screenshot: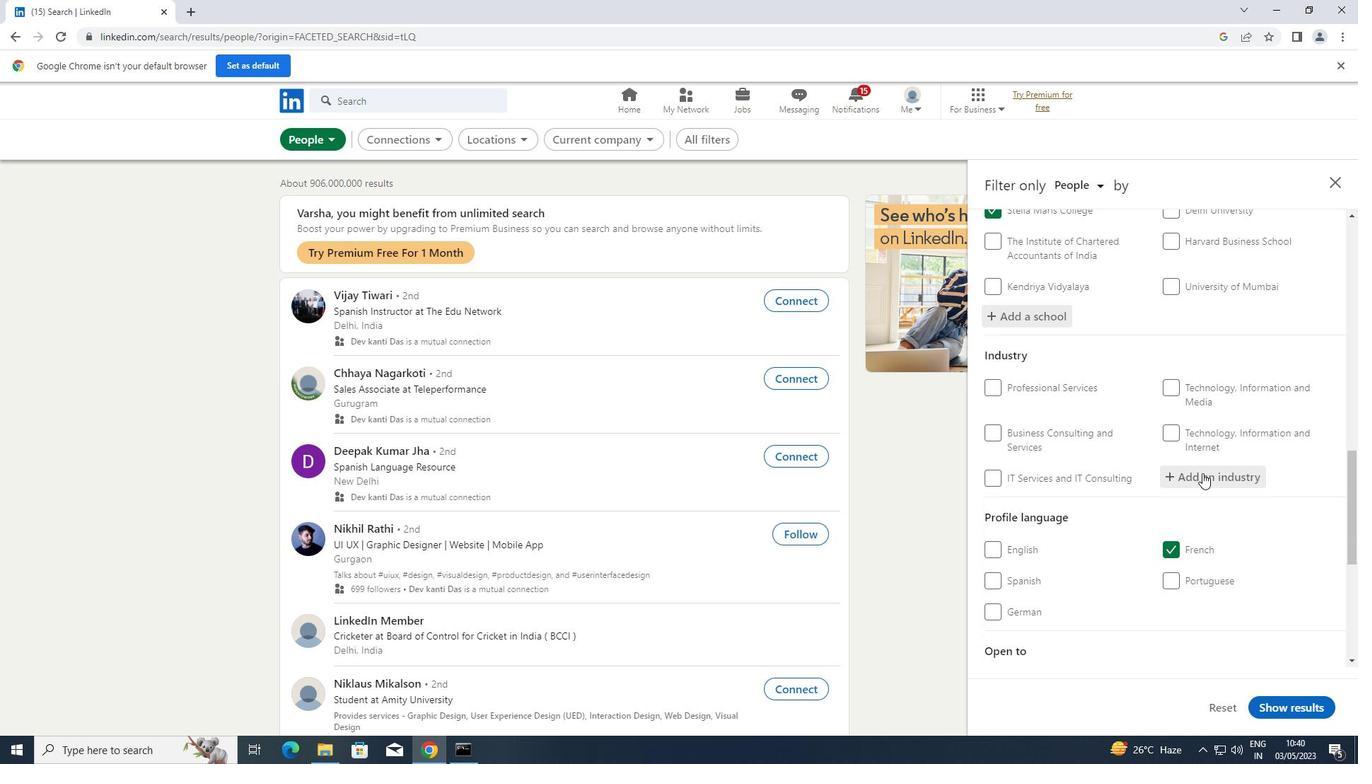 
Action: Key pressed <Key.shift>WRITING
Screenshot: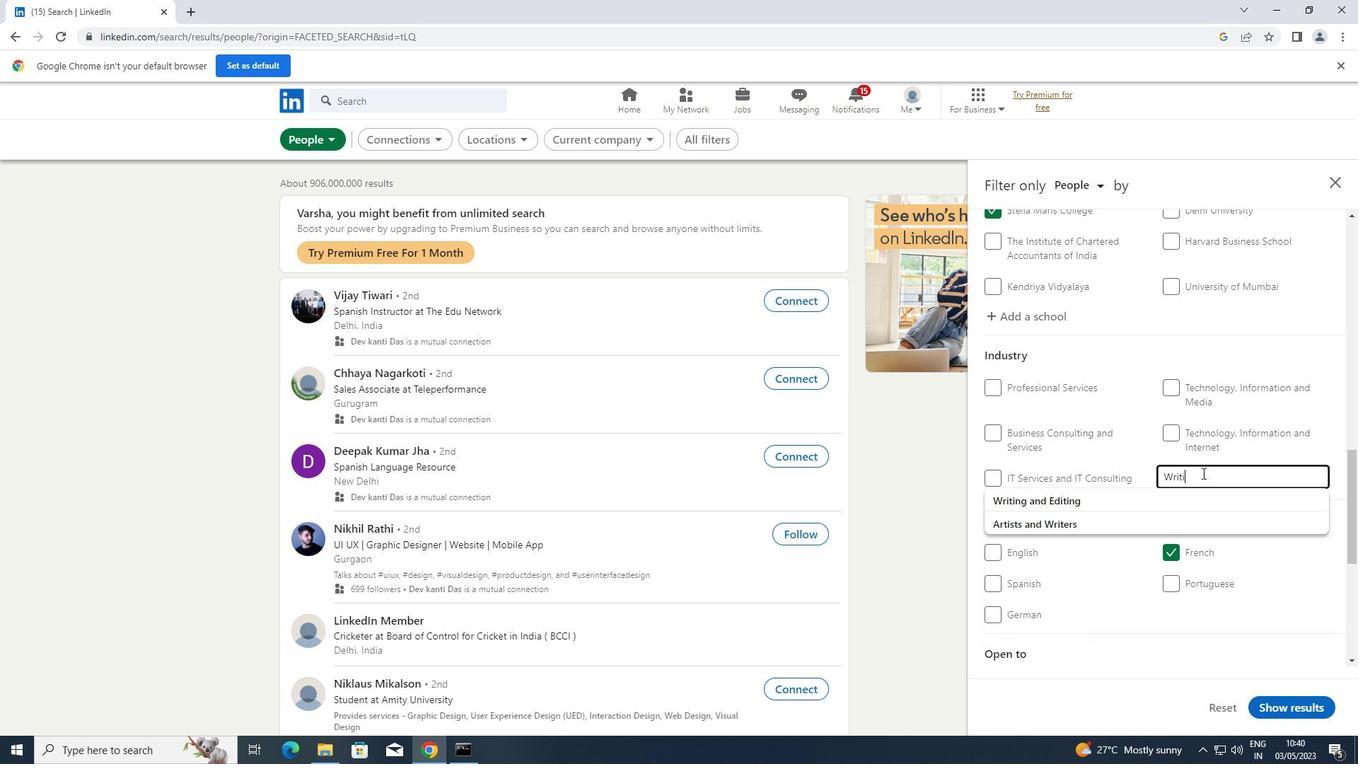 
Action: Mouse moved to (1079, 493)
Screenshot: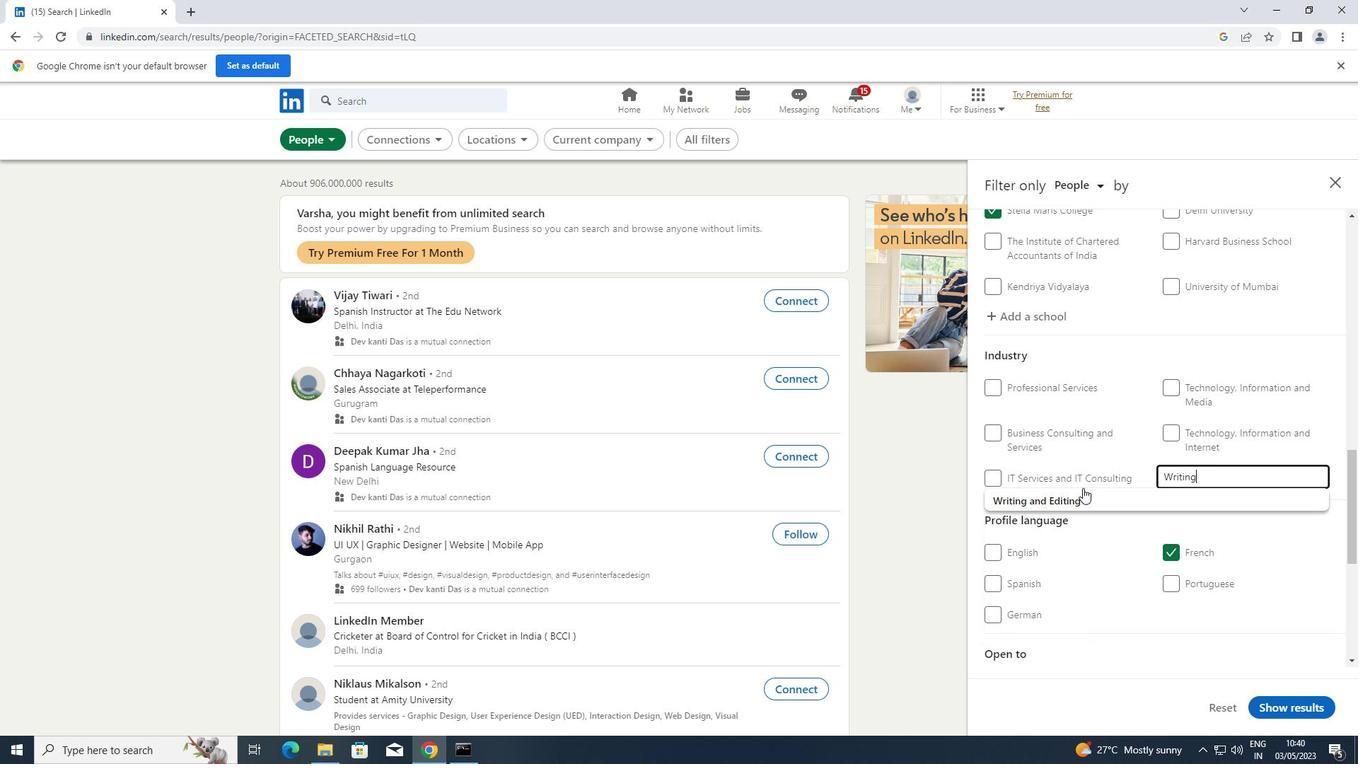 
Action: Mouse pressed left at (1079, 493)
Screenshot: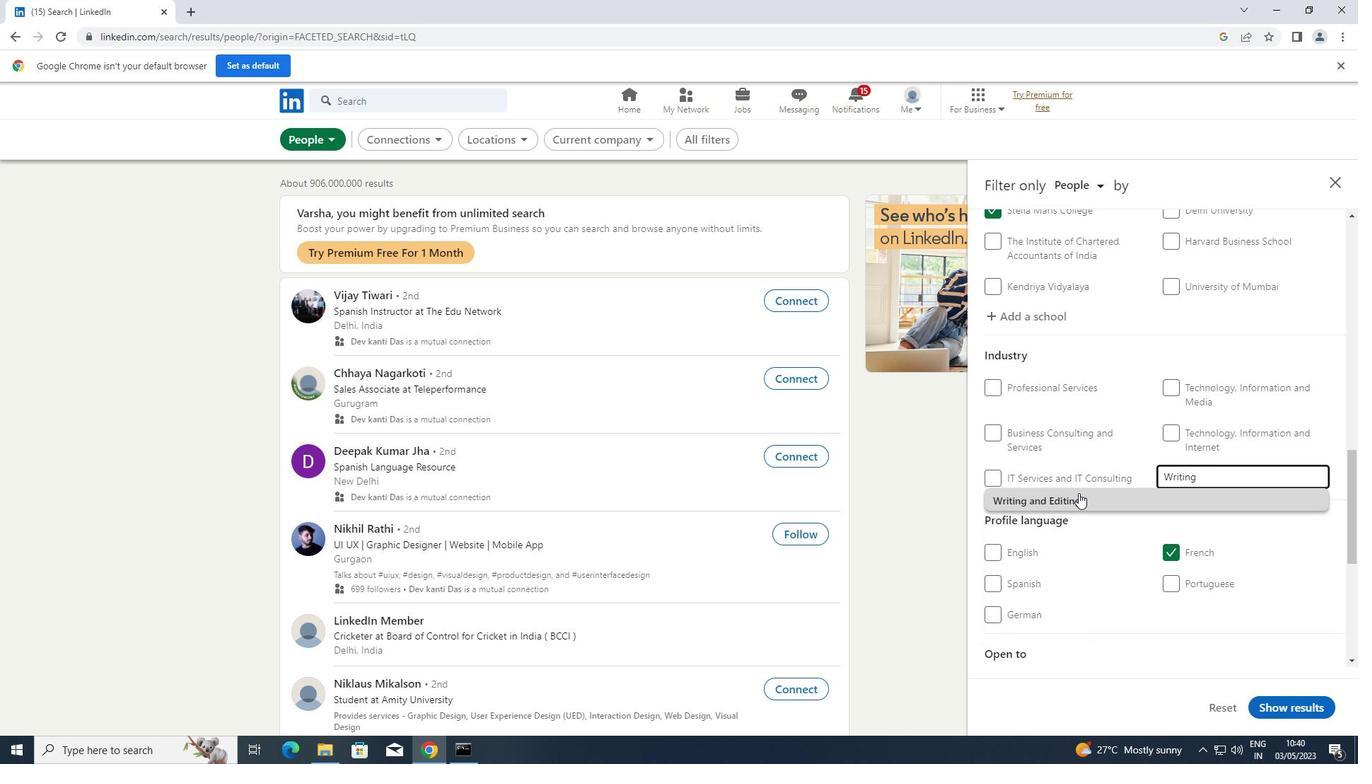 
Action: Mouse scrolled (1079, 492) with delta (0, 0)
Screenshot: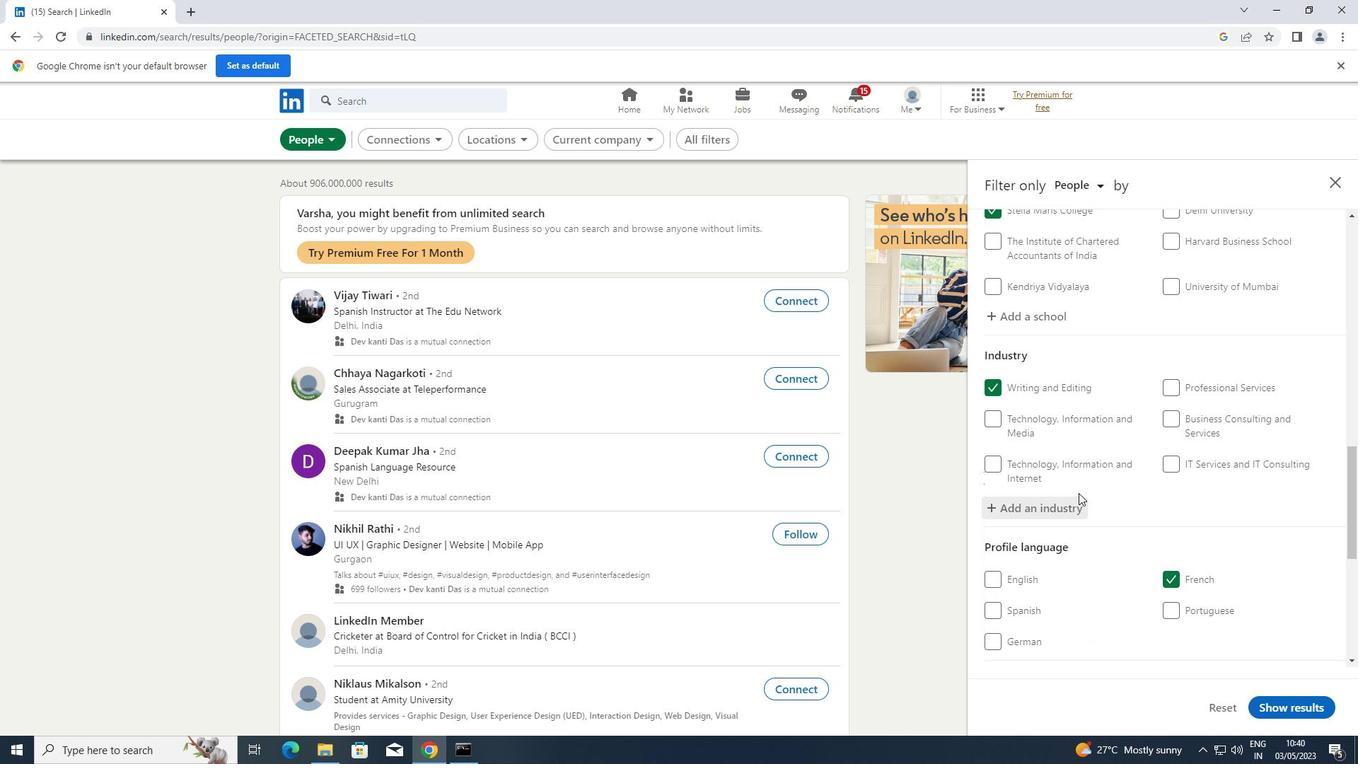 
Action: Mouse scrolled (1079, 492) with delta (0, 0)
Screenshot: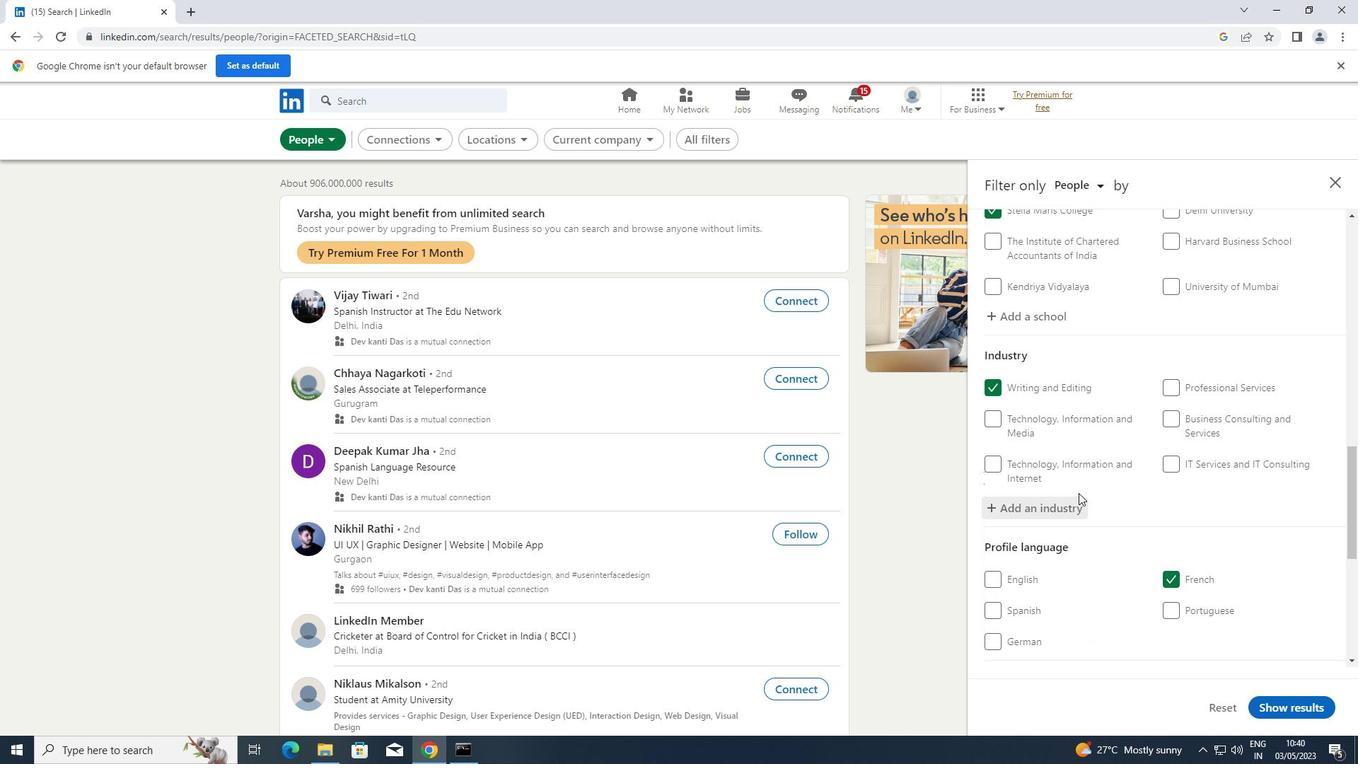 
Action: Mouse scrolled (1079, 492) with delta (0, 0)
Screenshot: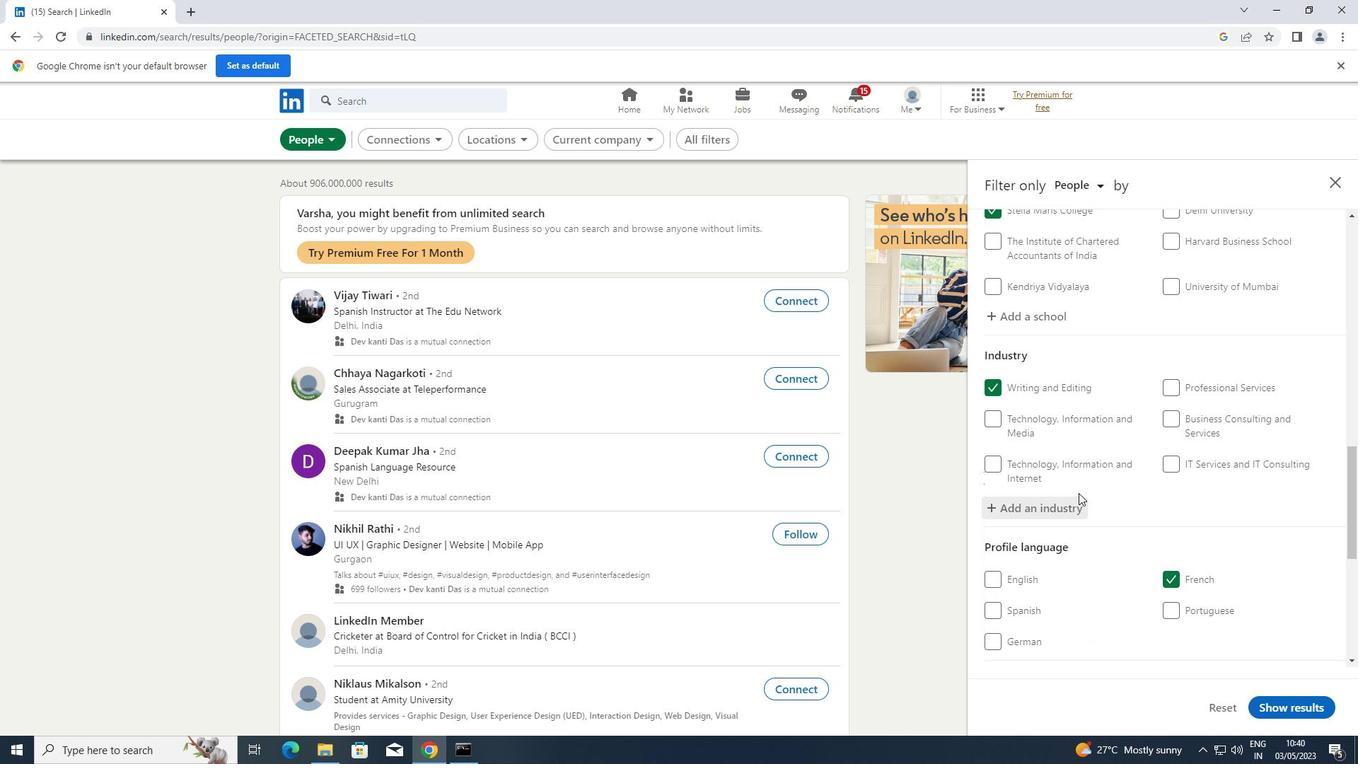 
Action: Mouse scrolled (1079, 492) with delta (0, 0)
Screenshot: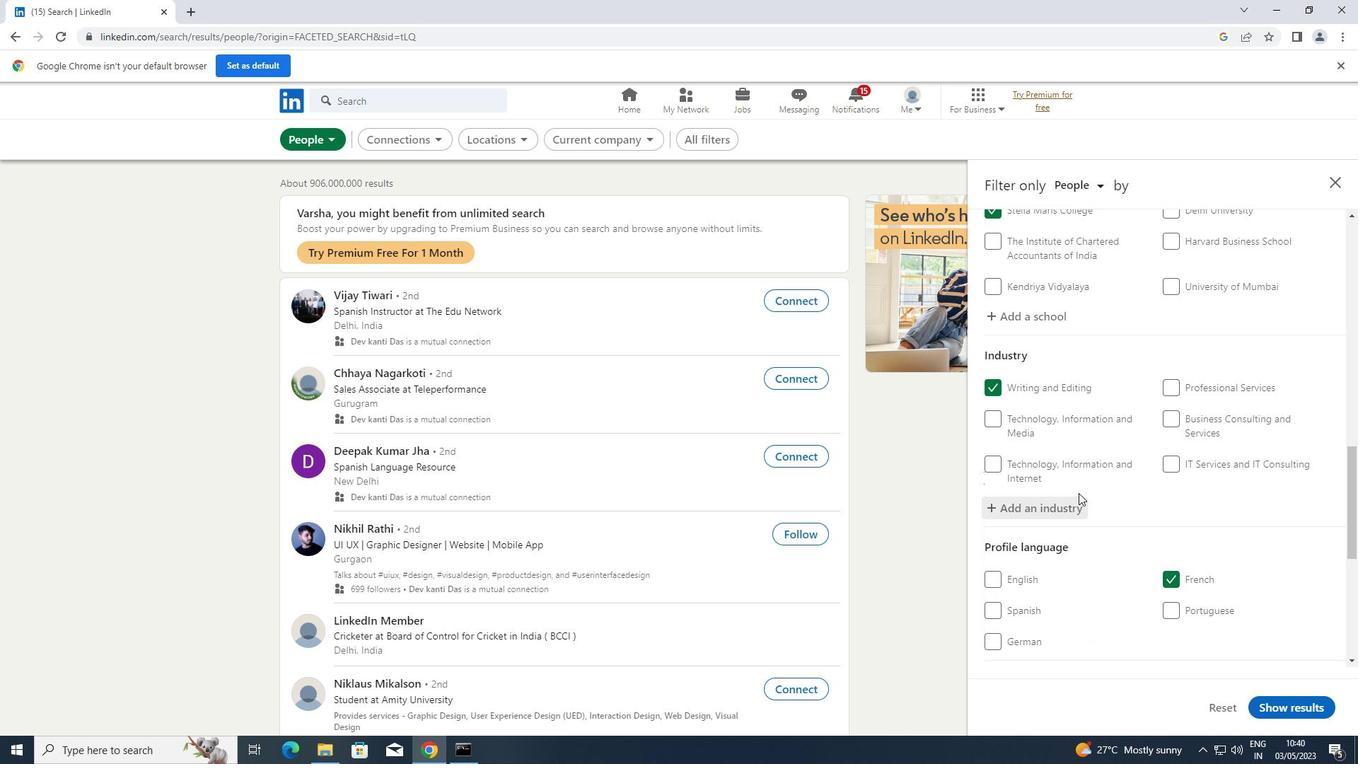 
Action: Mouse moved to (1210, 580)
Screenshot: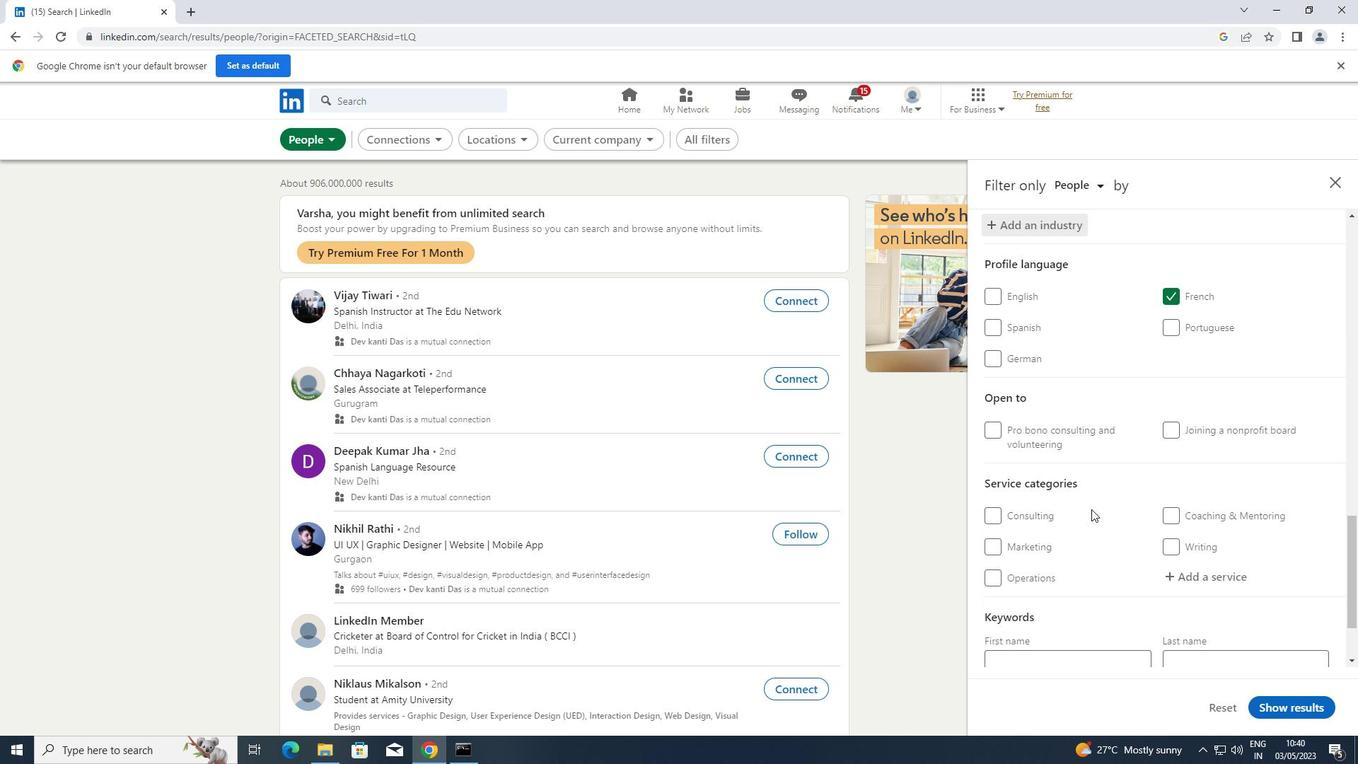 
Action: Mouse pressed left at (1210, 580)
Screenshot: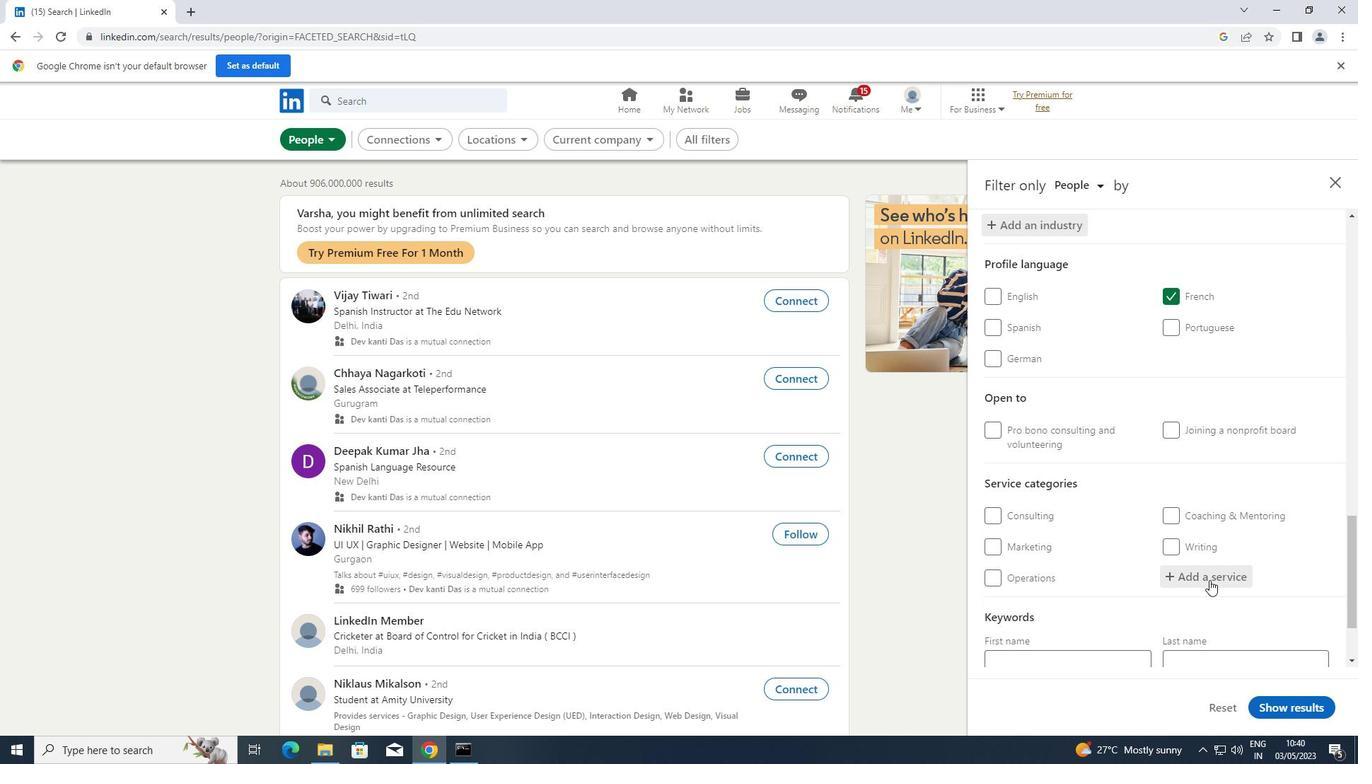
Action: Key pressed <Key.shift>CONSULTING
Screenshot: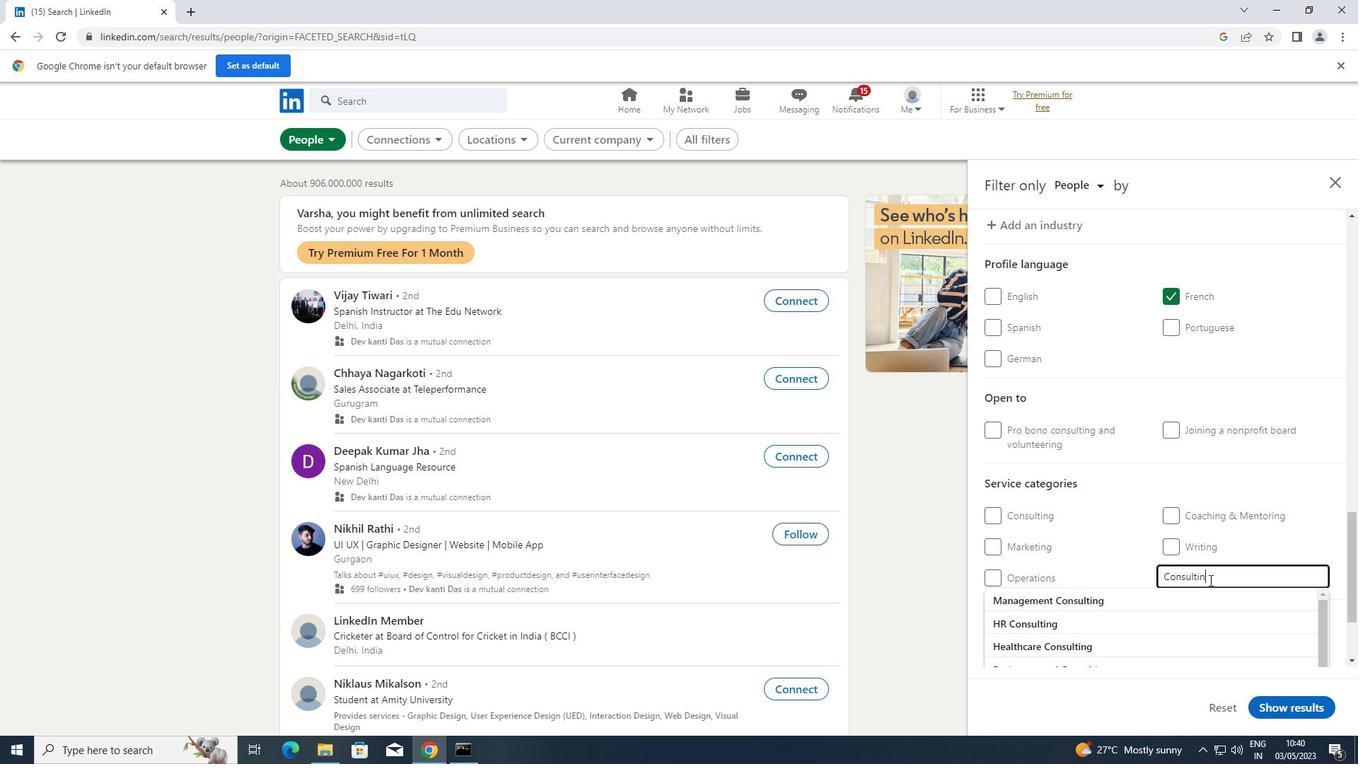 
Action: Mouse moved to (1150, 588)
Screenshot: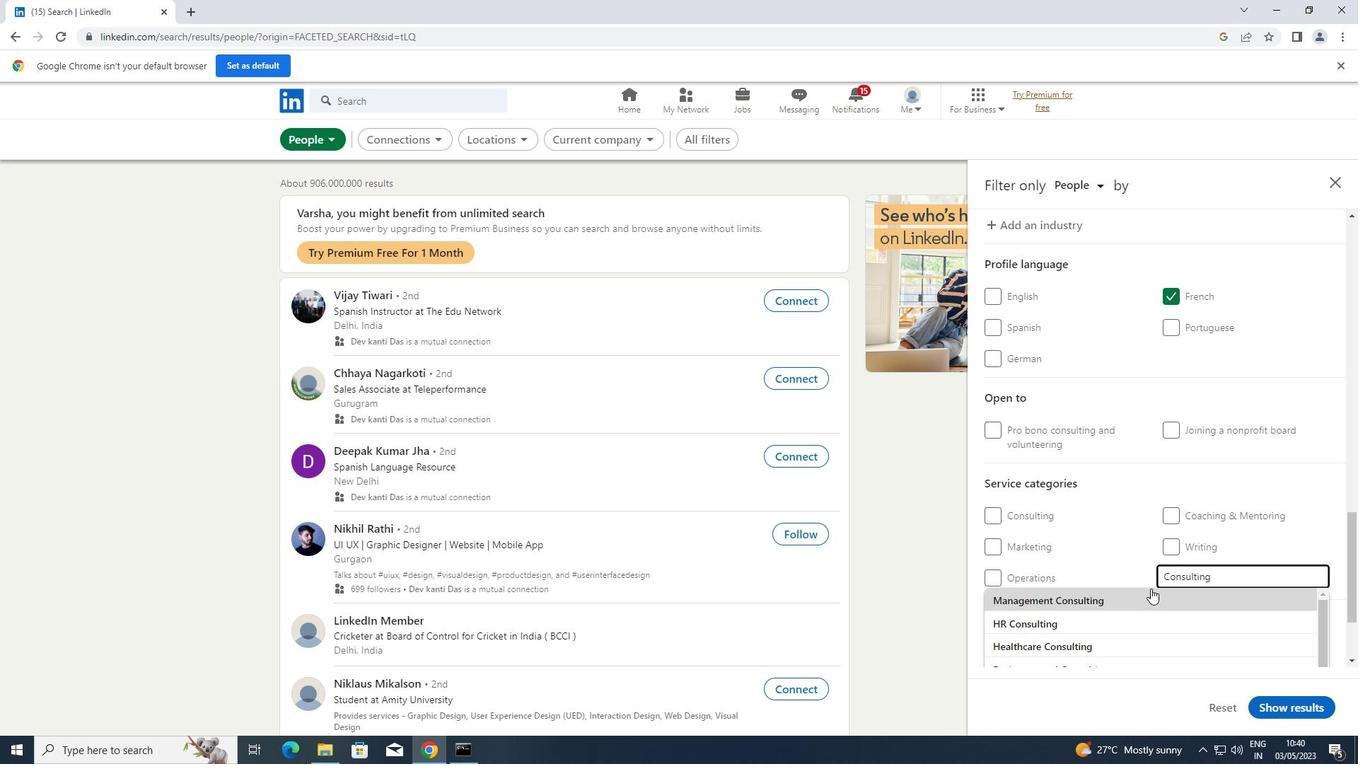 
Action: Mouse scrolled (1150, 588) with delta (0, 0)
Screenshot: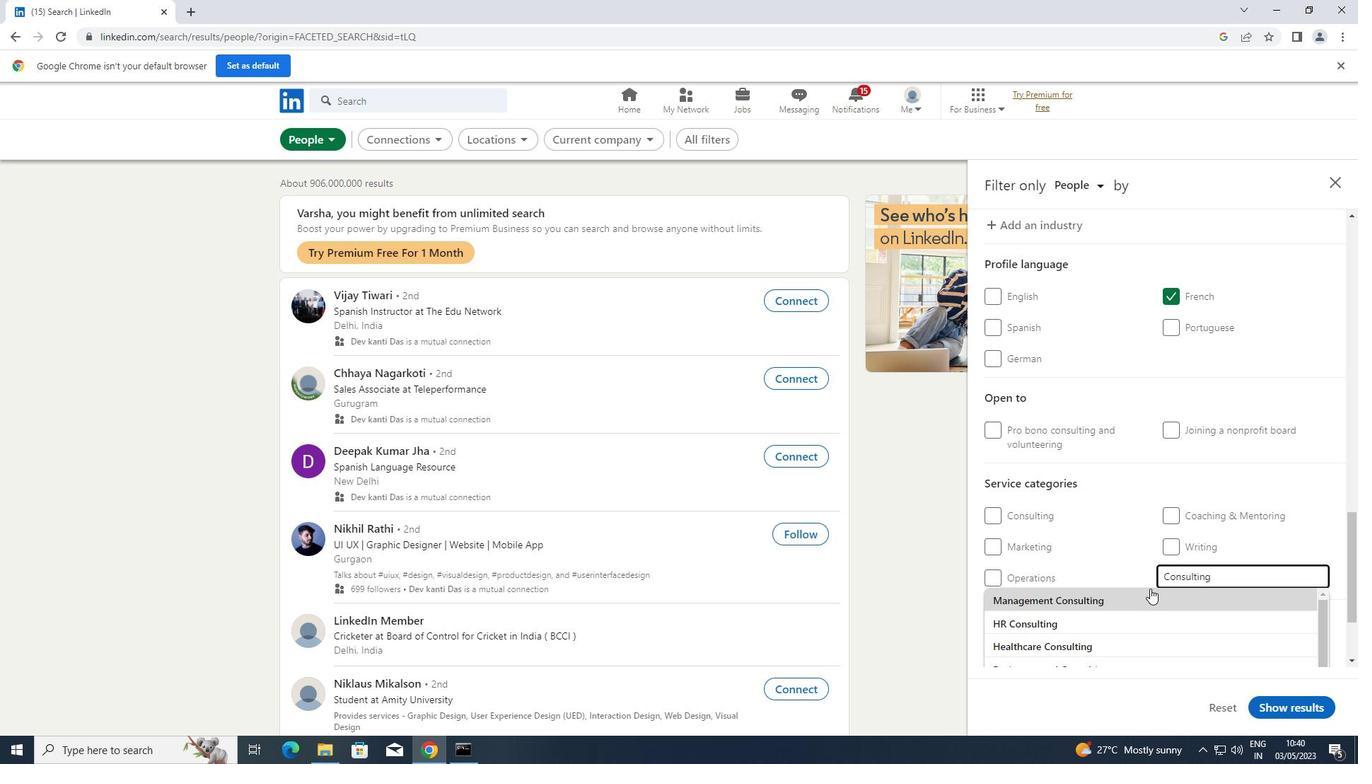 
Action: Key pressed <Key.enter>
Screenshot: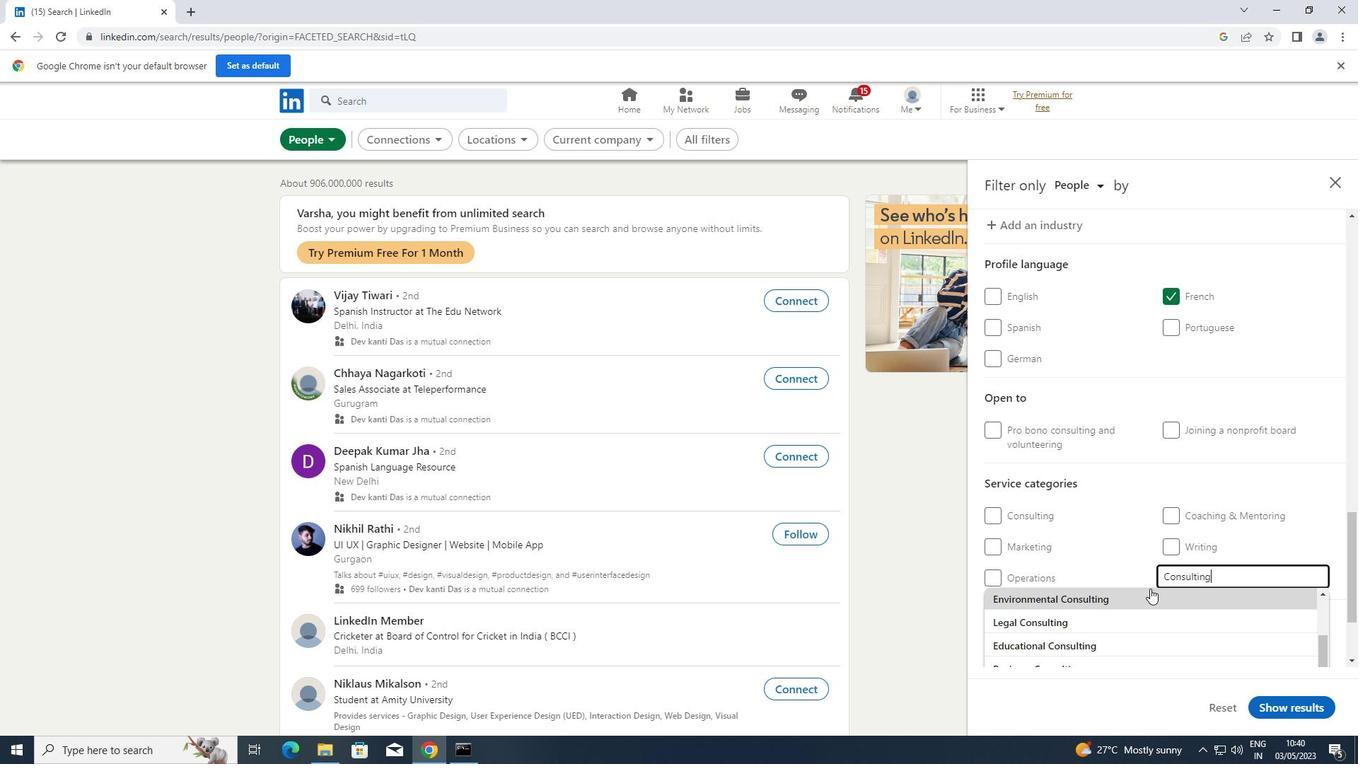 
Action: Mouse scrolled (1150, 588) with delta (0, 0)
Screenshot: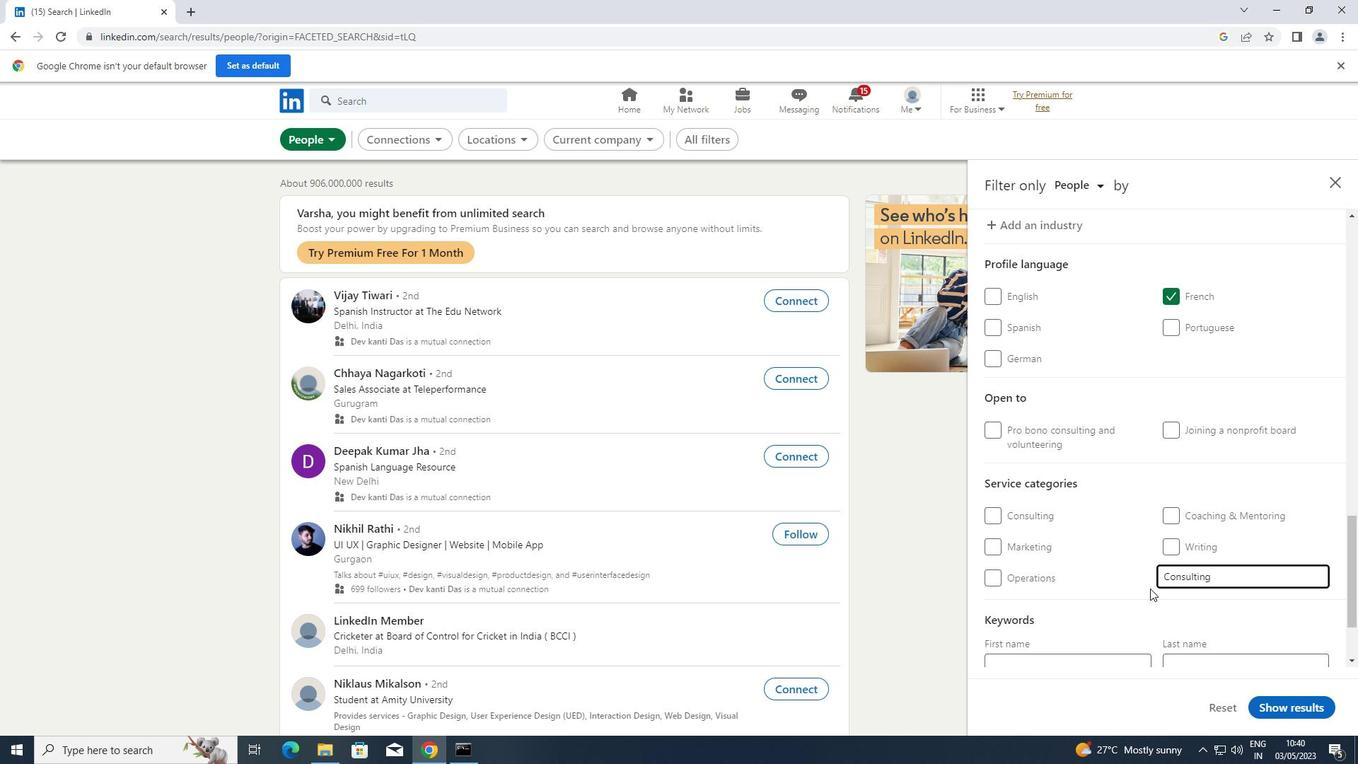 
Action: Mouse scrolled (1150, 588) with delta (0, 0)
Screenshot: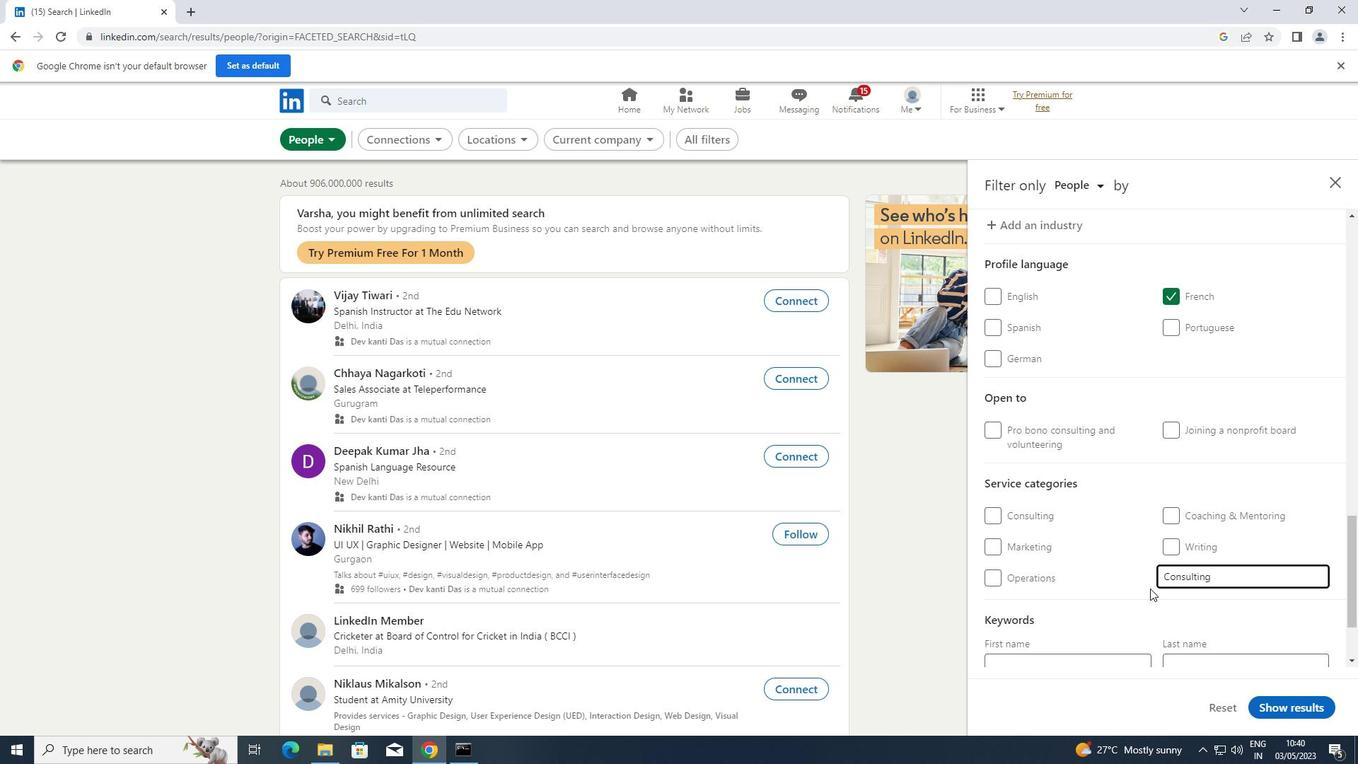 
Action: Mouse scrolled (1150, 588) with delta (0, 0)
Screenshot: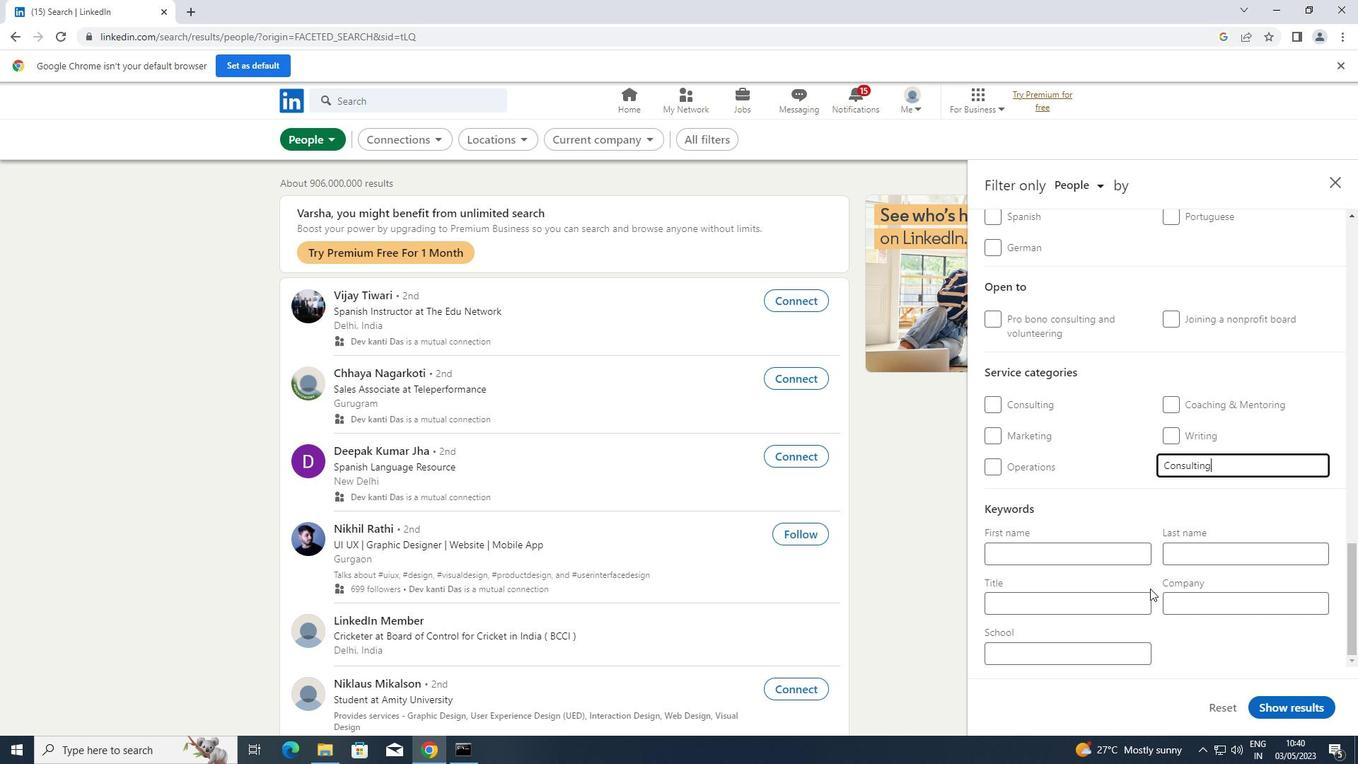 
Action: Mouse scrolled (1150, 588) with delta (0, 0)
Screenshot: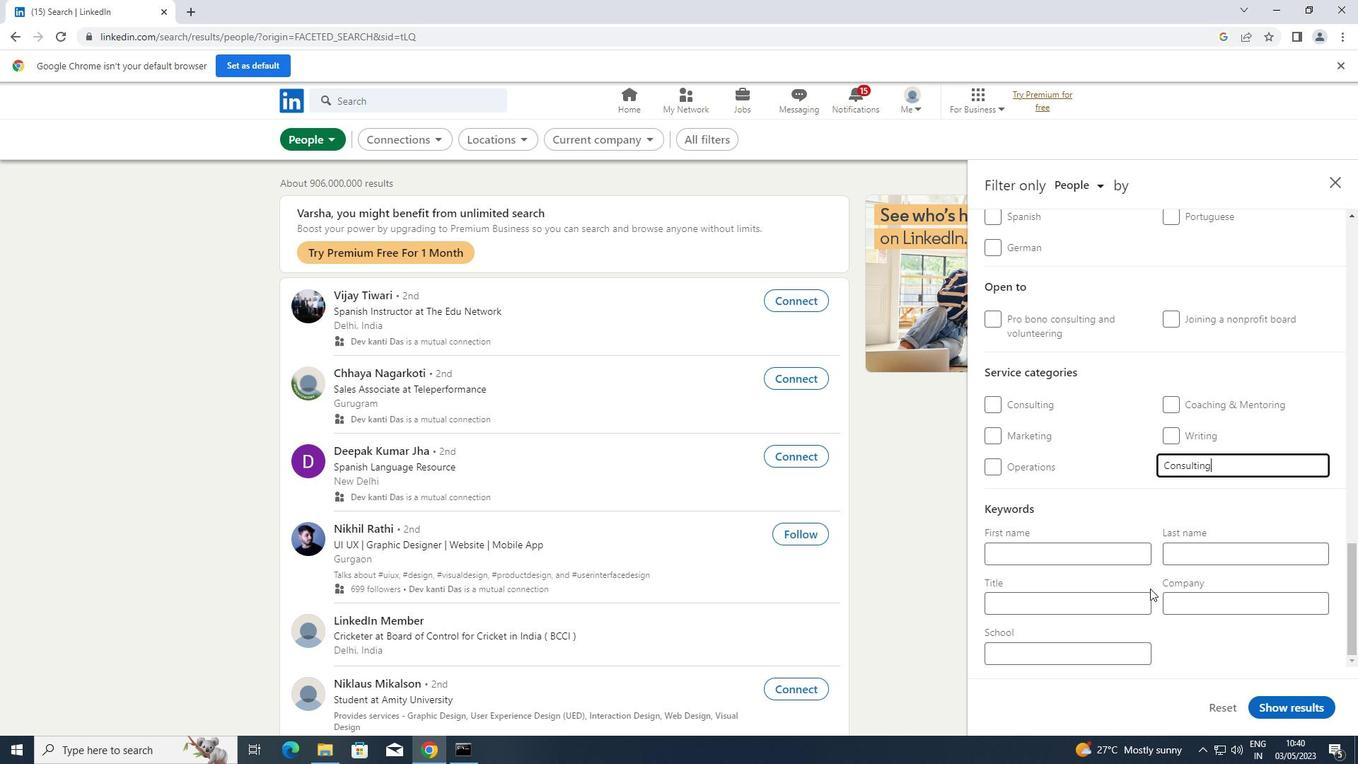 
Action: Mouse moved to (1091, 594)
Screenshot: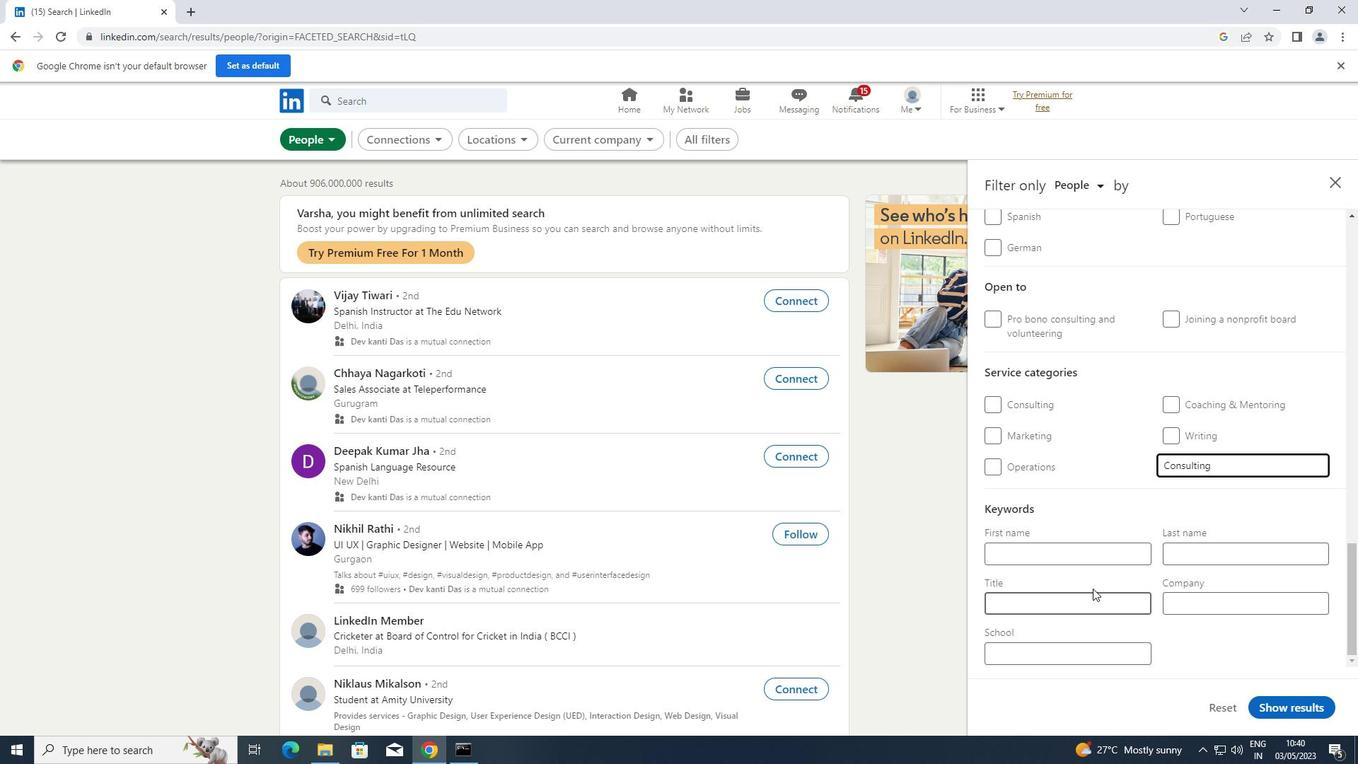 
Action: Mouse pressed left at (1091, 594)
Screenshot: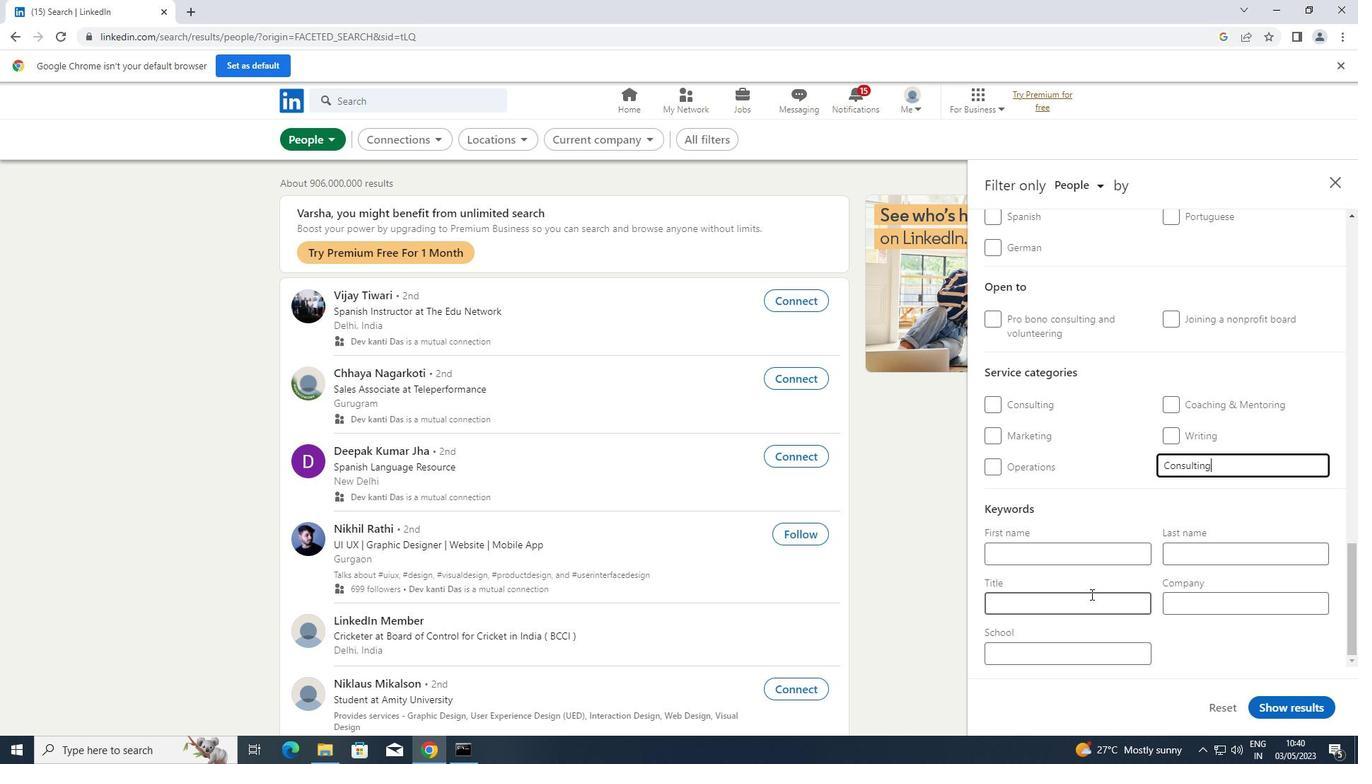 
Action: Key pressed <Key.shift>PIPEFITTER
Screenshot: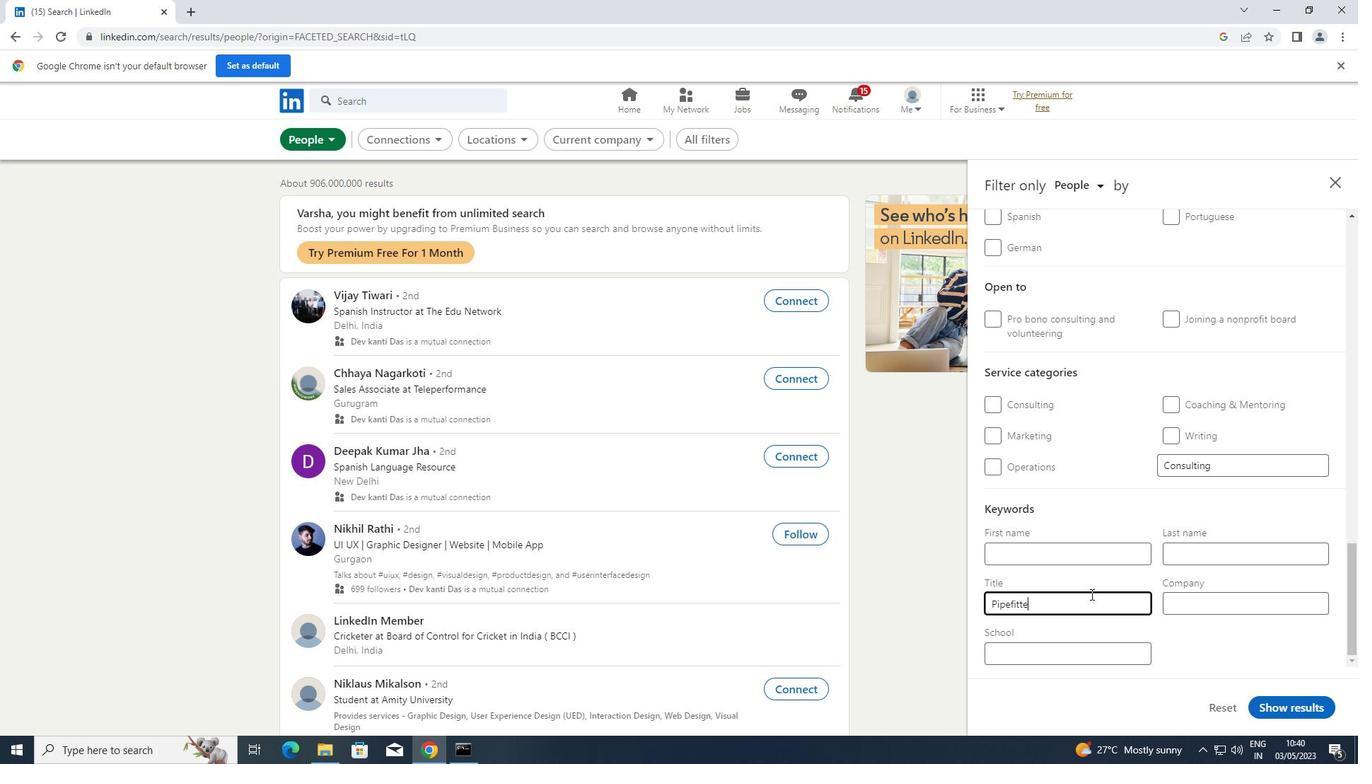 
Action: Mouse moved to (1307, 711)
Screenshot: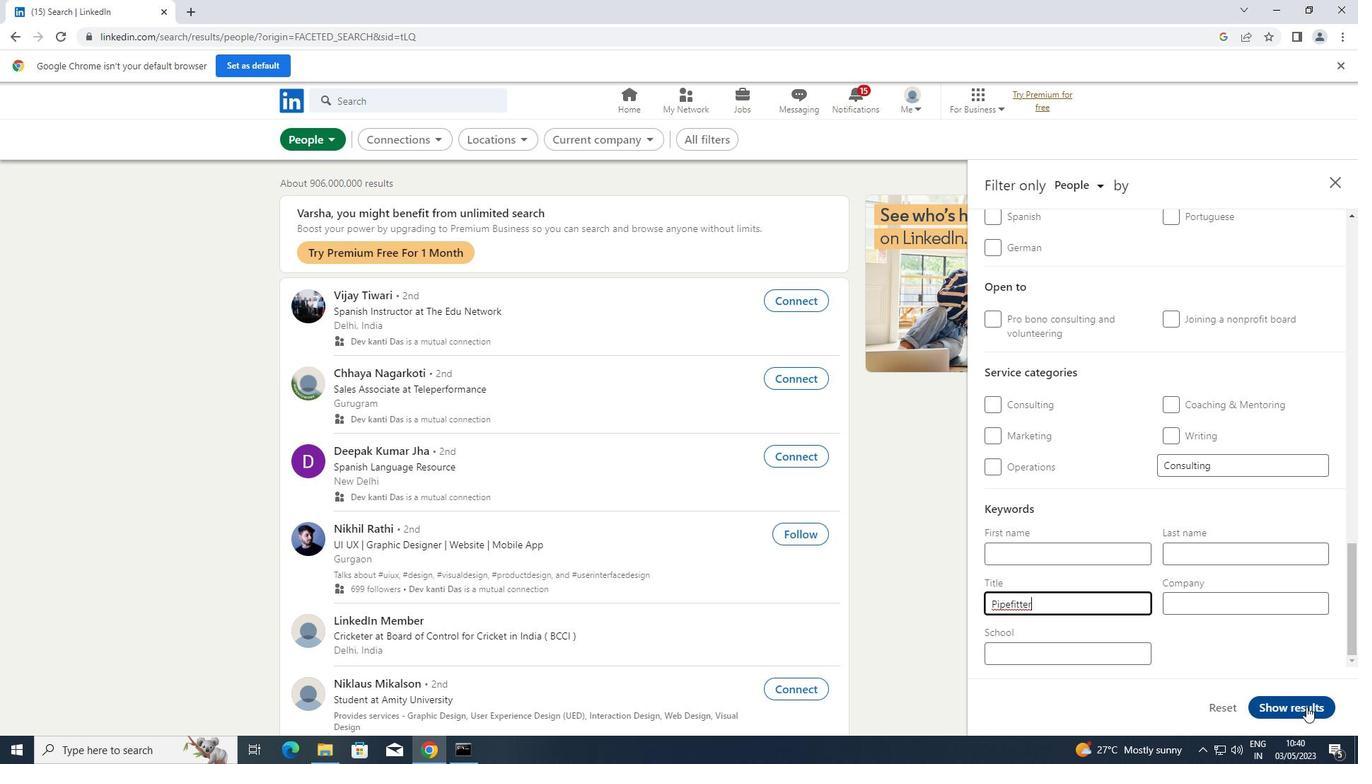 
Action: Mouse pressed left at (1307, 711)
Screenshot: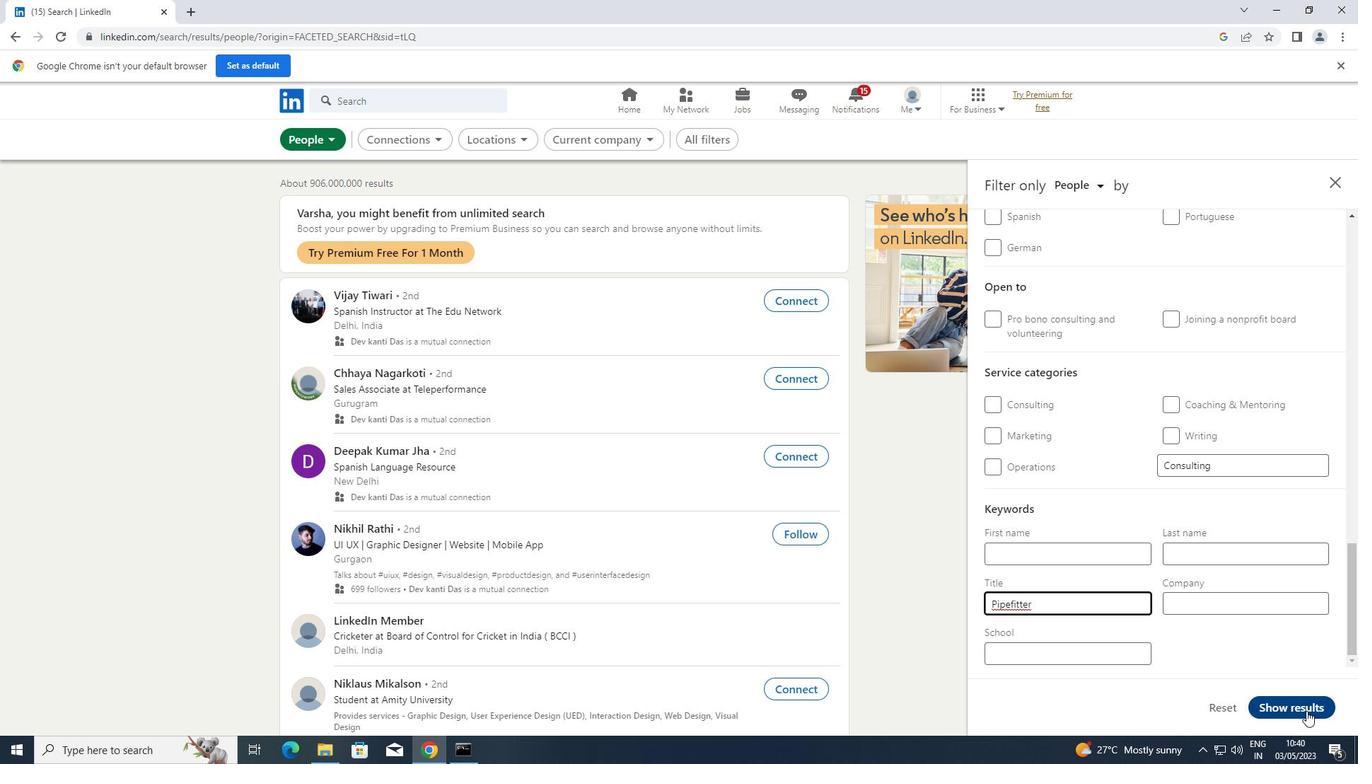 
Action: Mouse moved to (1307, 707)
Screenshot: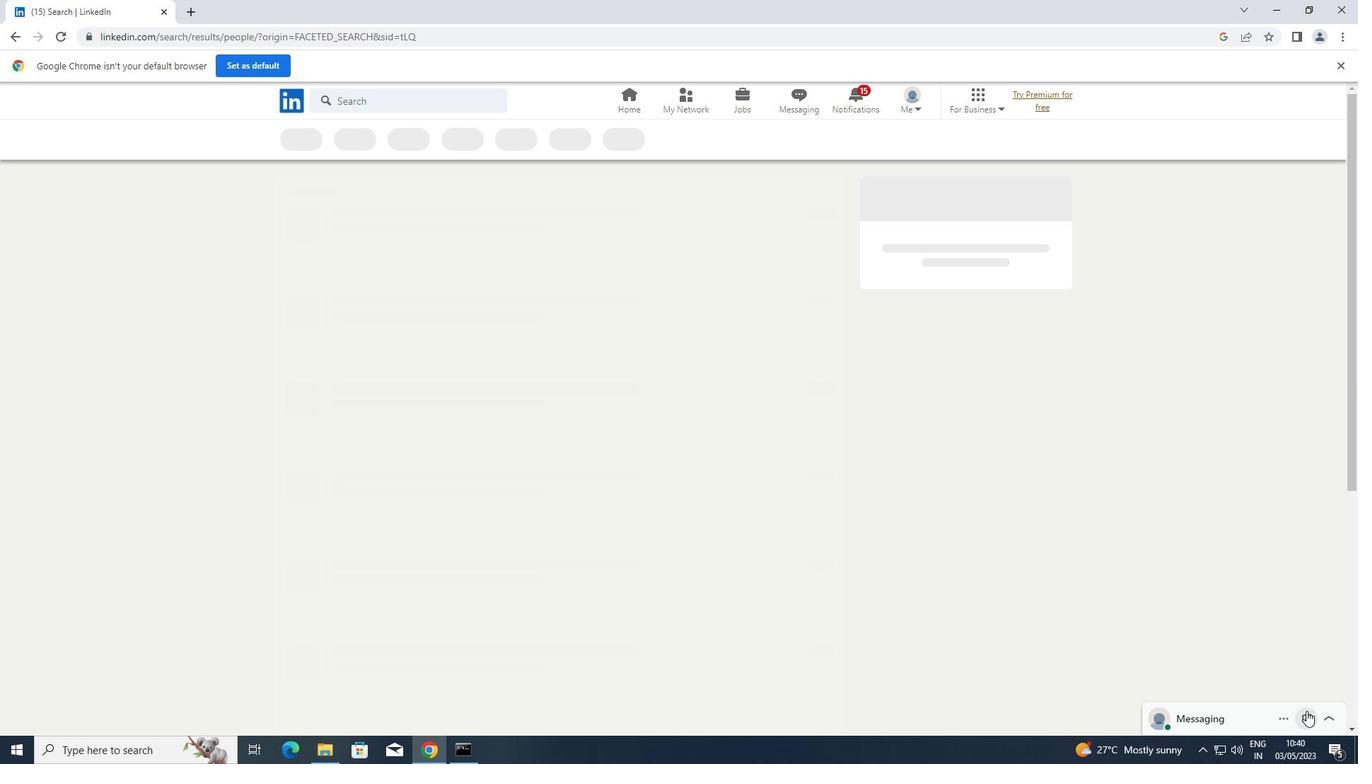 
